 Task: Look for space in Djougou, Benin from 6th September, 2023 to 10th September, 2023 for 1 adult in price range Rs.10000 to Rs.15000. Place can be private room with 1  bedroom having 1 bed and 1 bathroom. Property type can be hotel. Booking option can be shelf check-in. Required host language is English.
Action: Mouse moved to (744, 137)
Screenshot: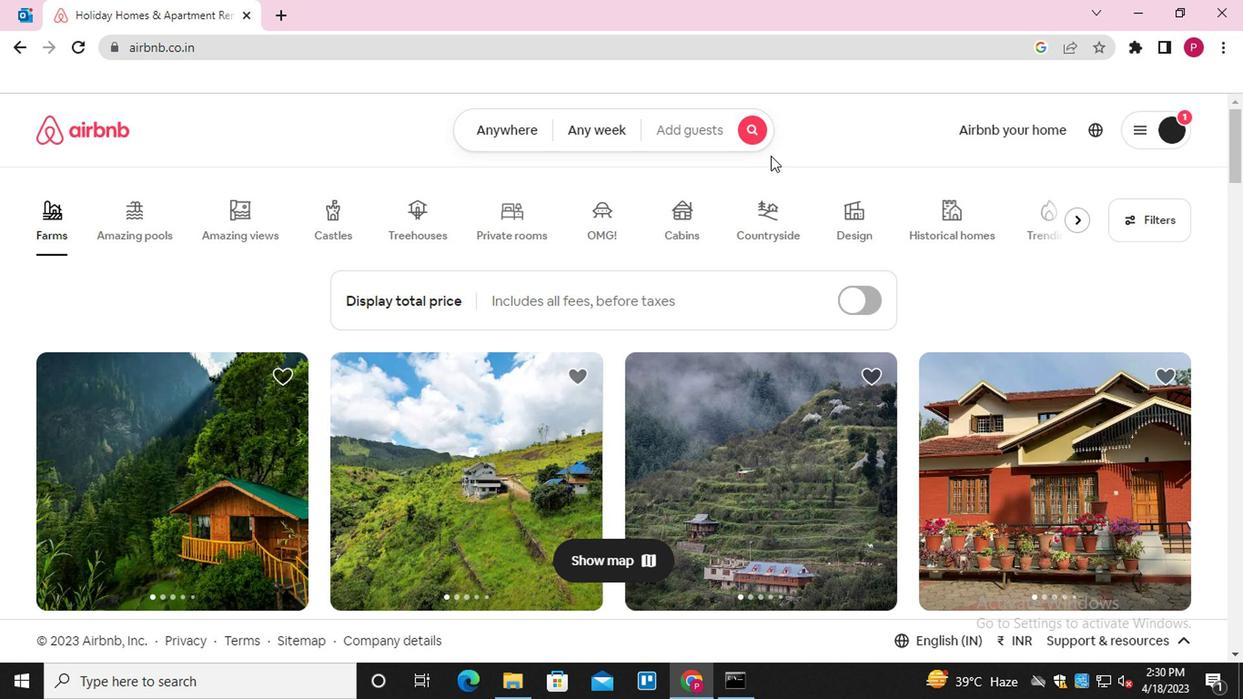 
Action: Mouse pressed left at (744, 137)
Screenshot: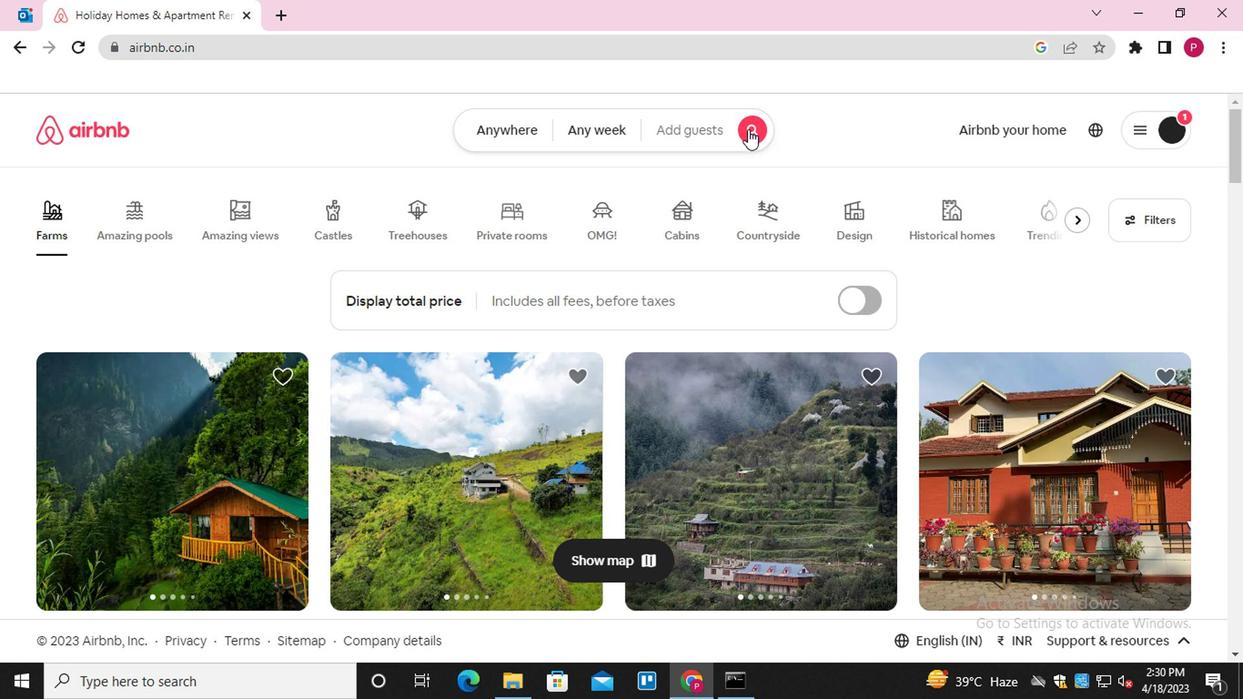 
Action: Mouse moved to (340, 218)
Screenshot: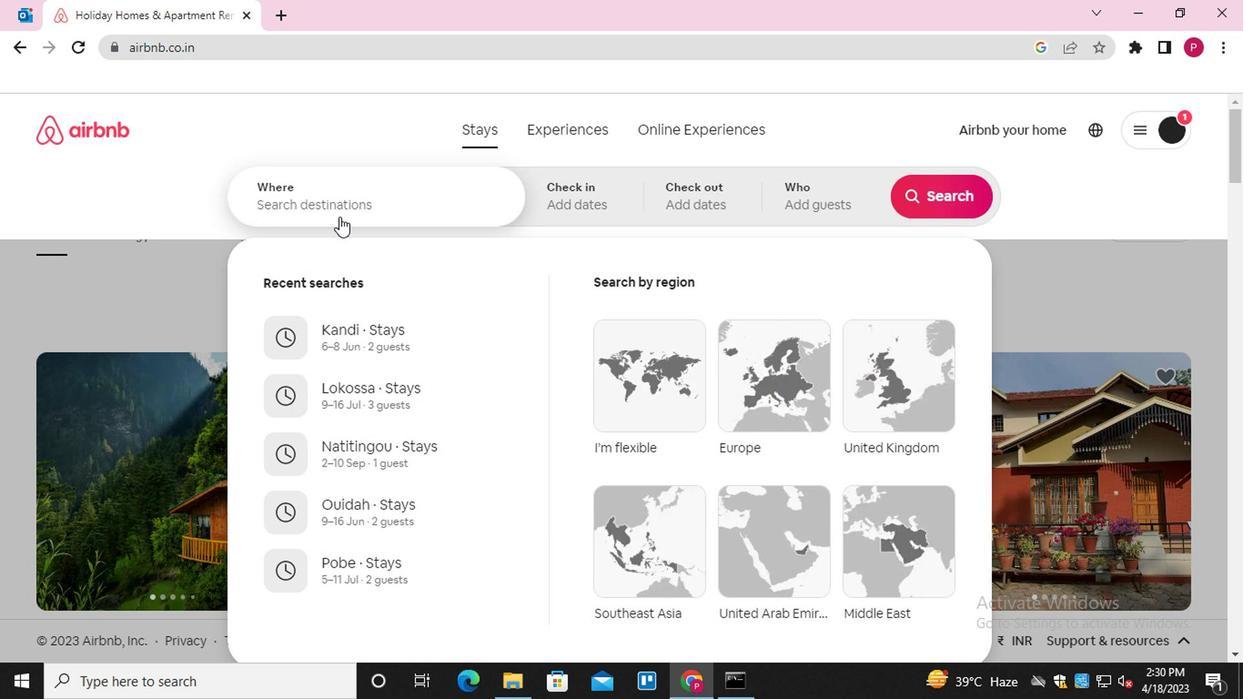 
Action: Mouse pressed left at (340, 218)
Screenshot: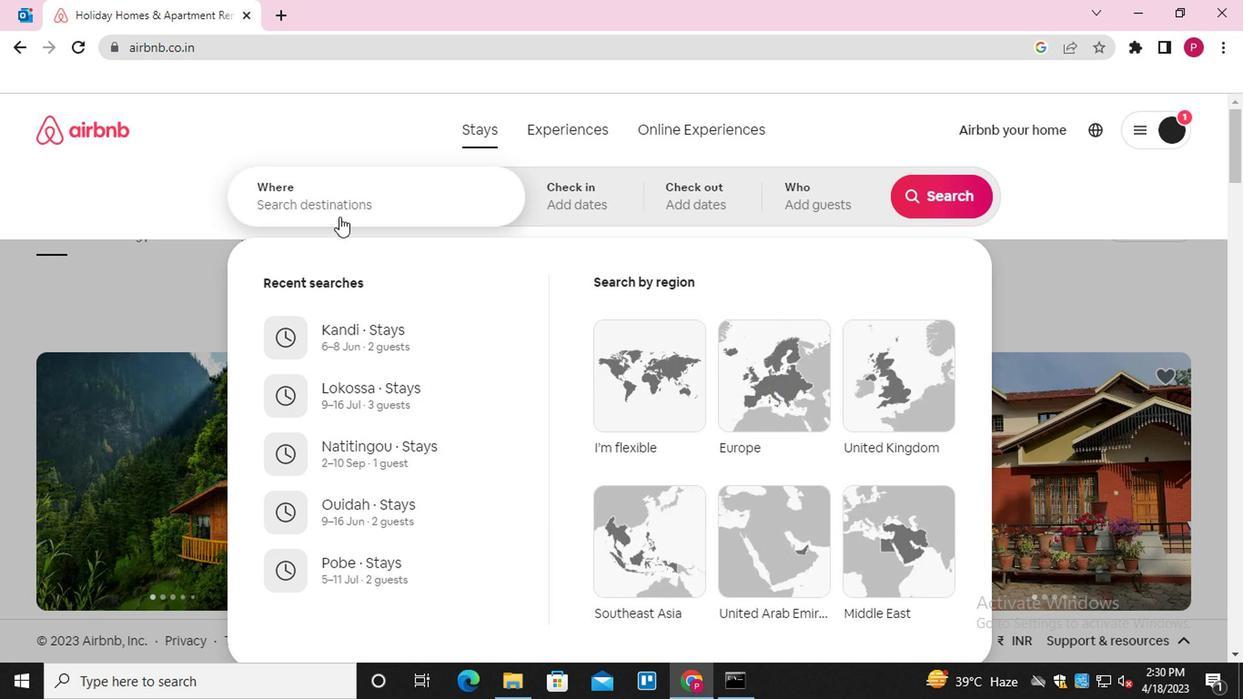 
Action: Key pressed <Key.shift><Key.shift><Key.shift><Key.shift>DJI<Key.backspace>OU
Screenshot: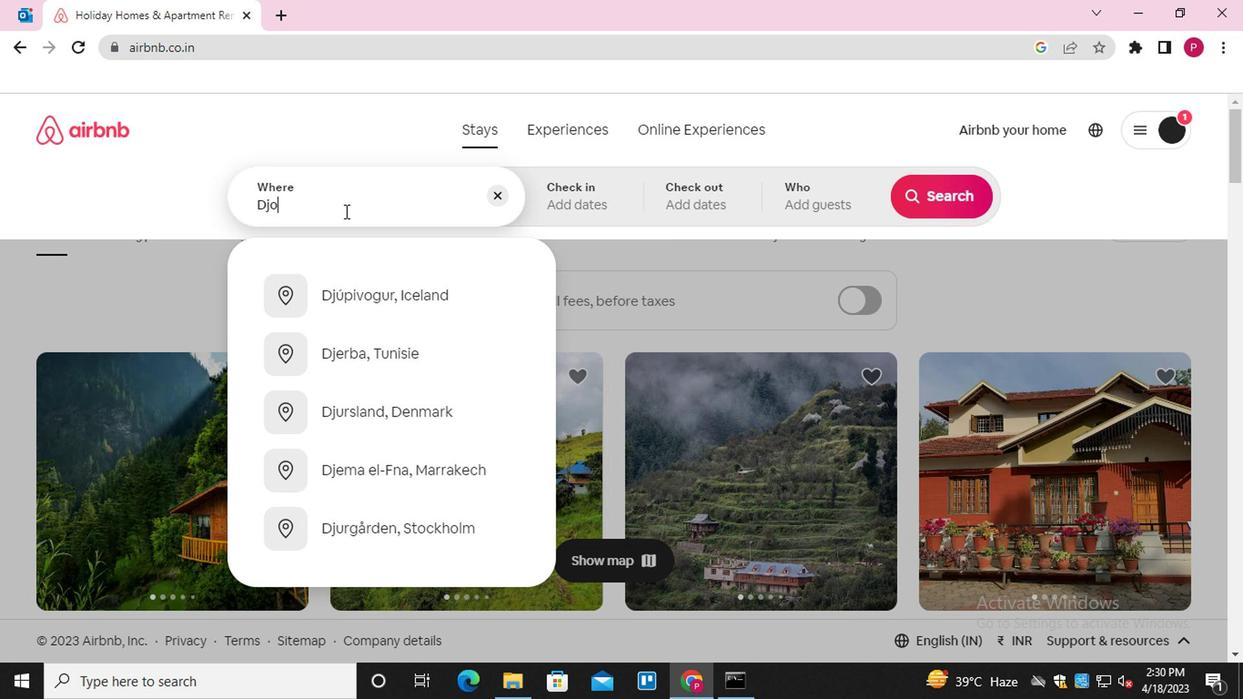 
Action: Mouse moved to (378, 299)
Screenshot: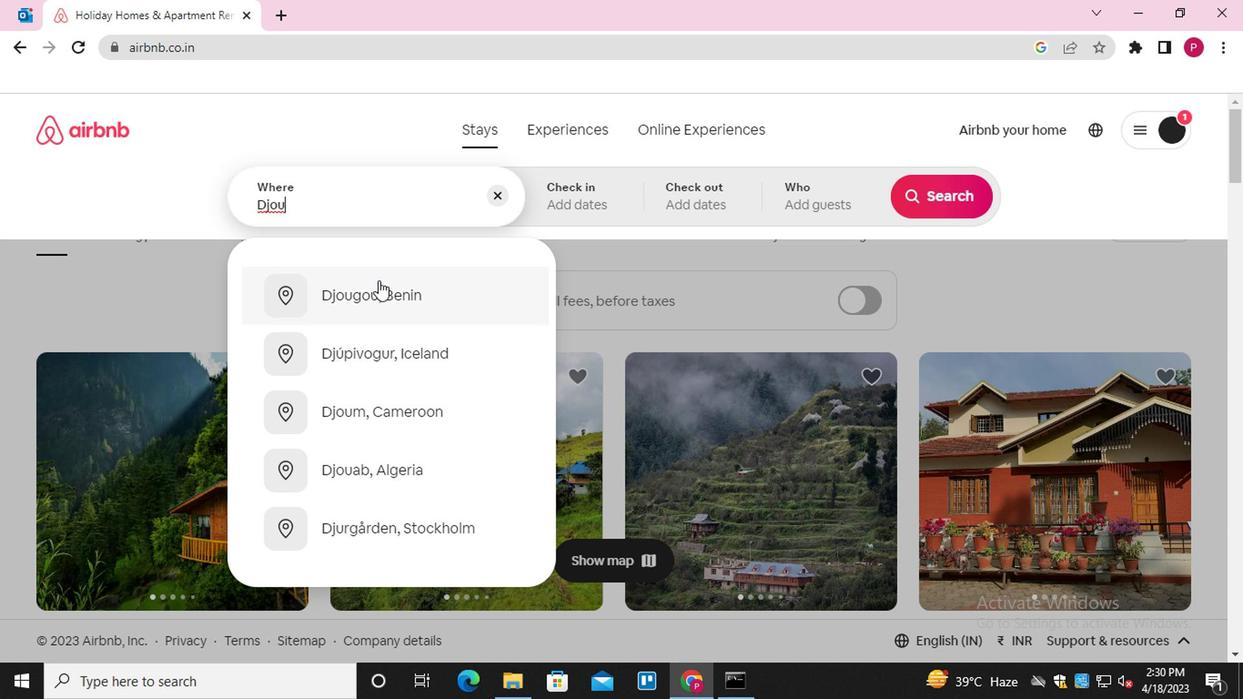 
Action: Mouse pressed left at (378, 299)
Screenshot: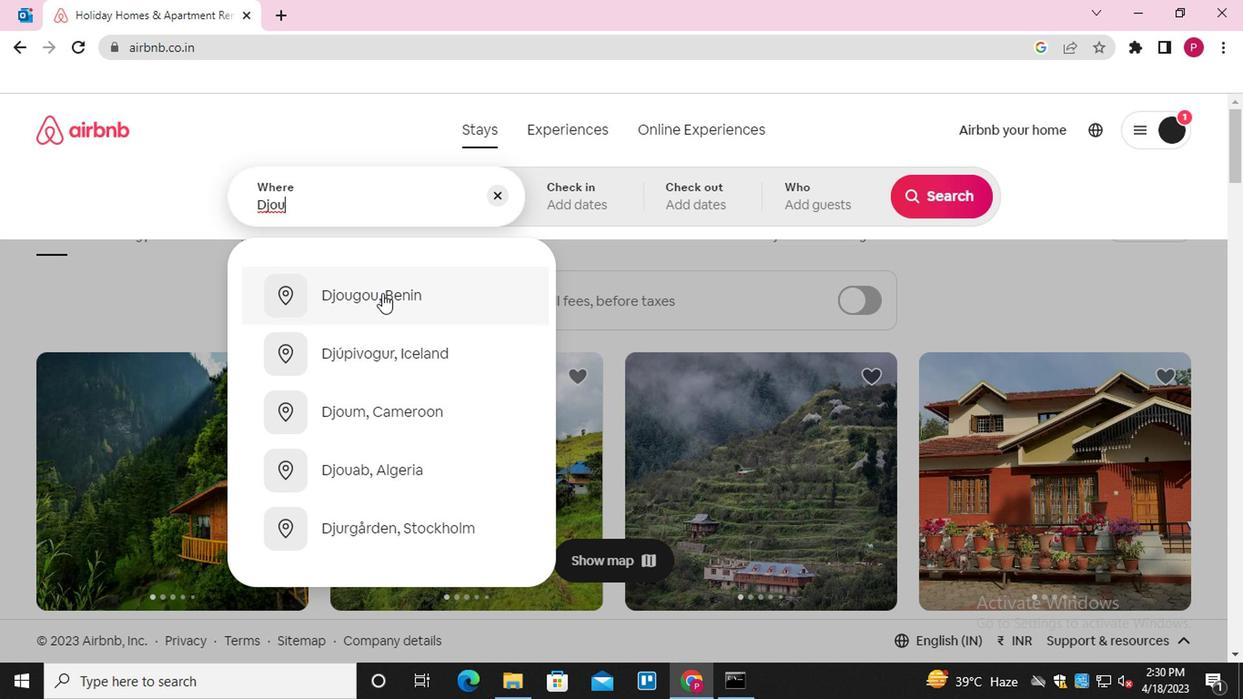
Action: Mouse moved to (914, 346)
Screenshot: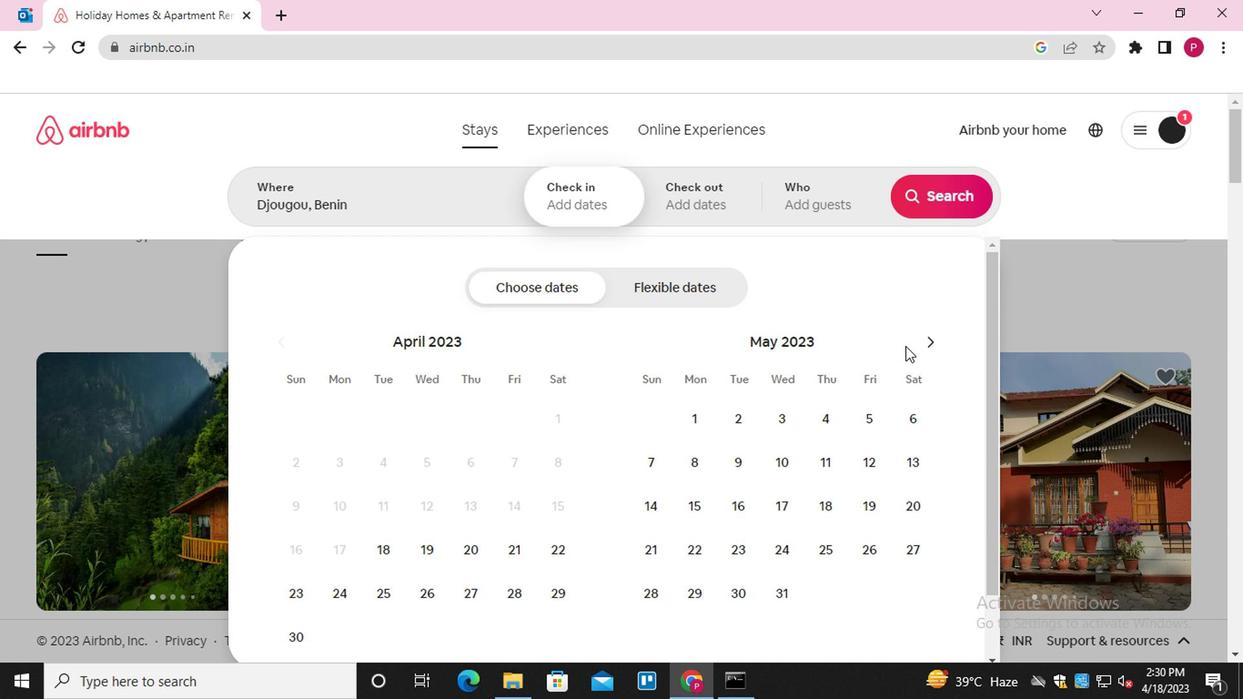 
Action: Mouse pressed left at (914, 346)
Screenshot: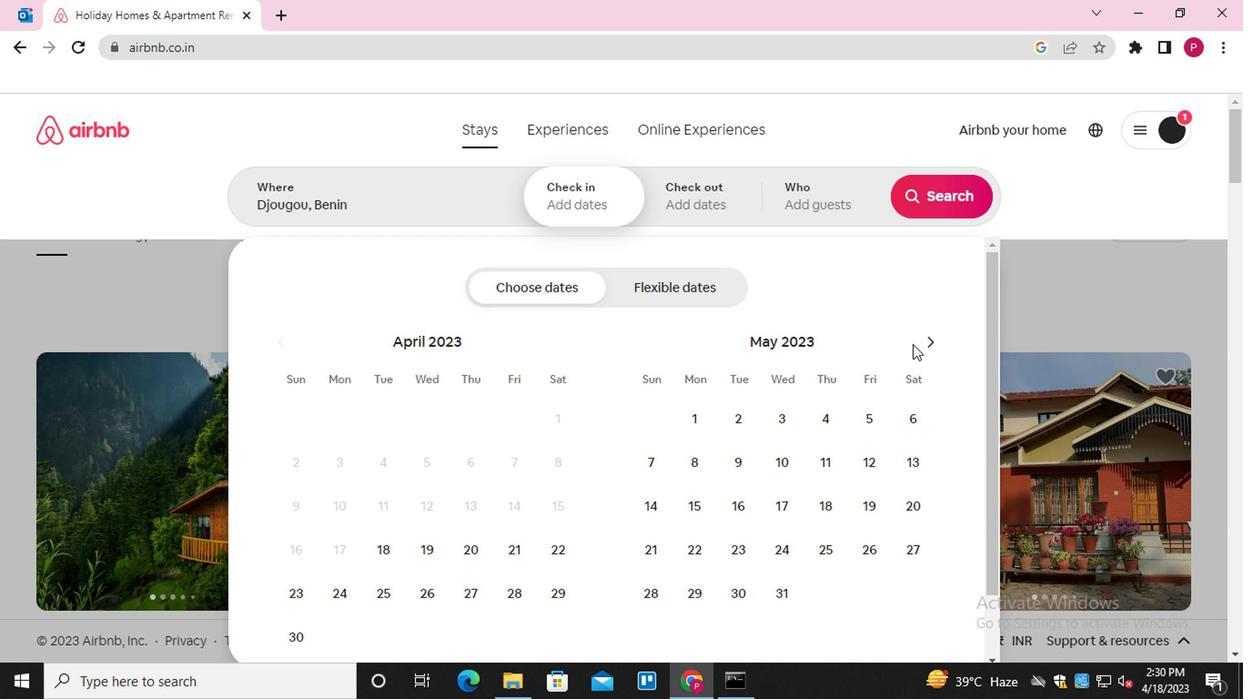 
Action: Mouse pressed left at (914, 346)
Screenshot: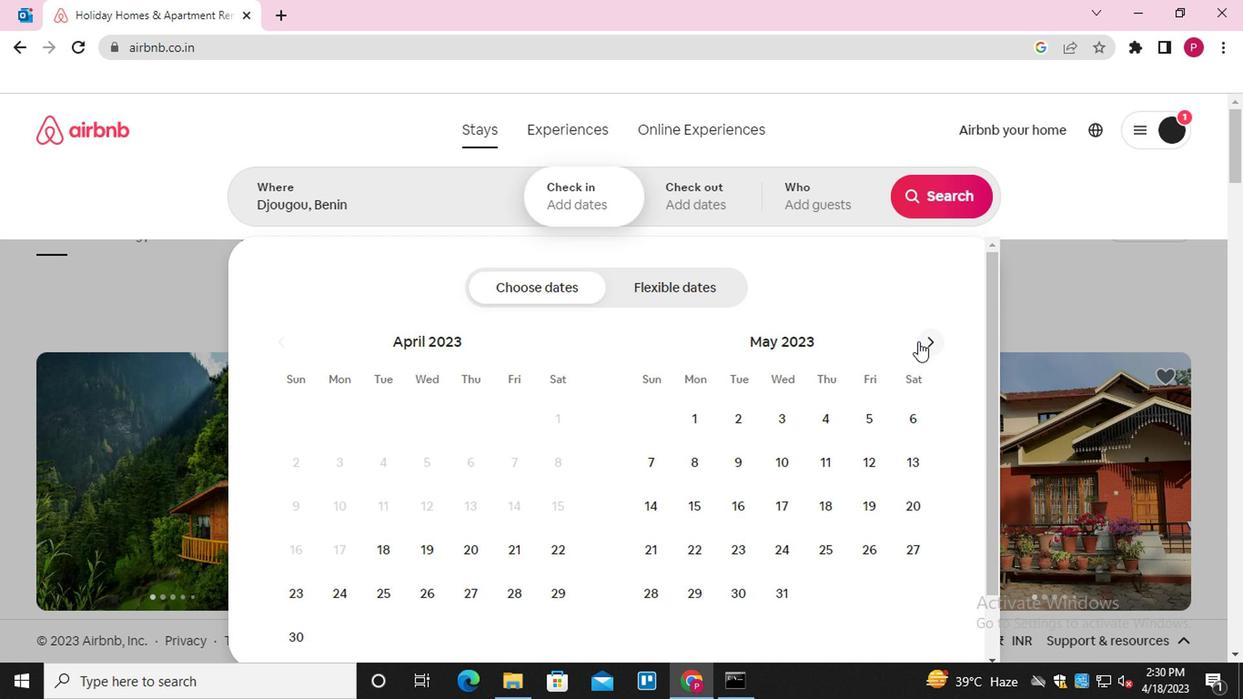 
Action: Mouse pressed left at (914, 346)
Screenshot: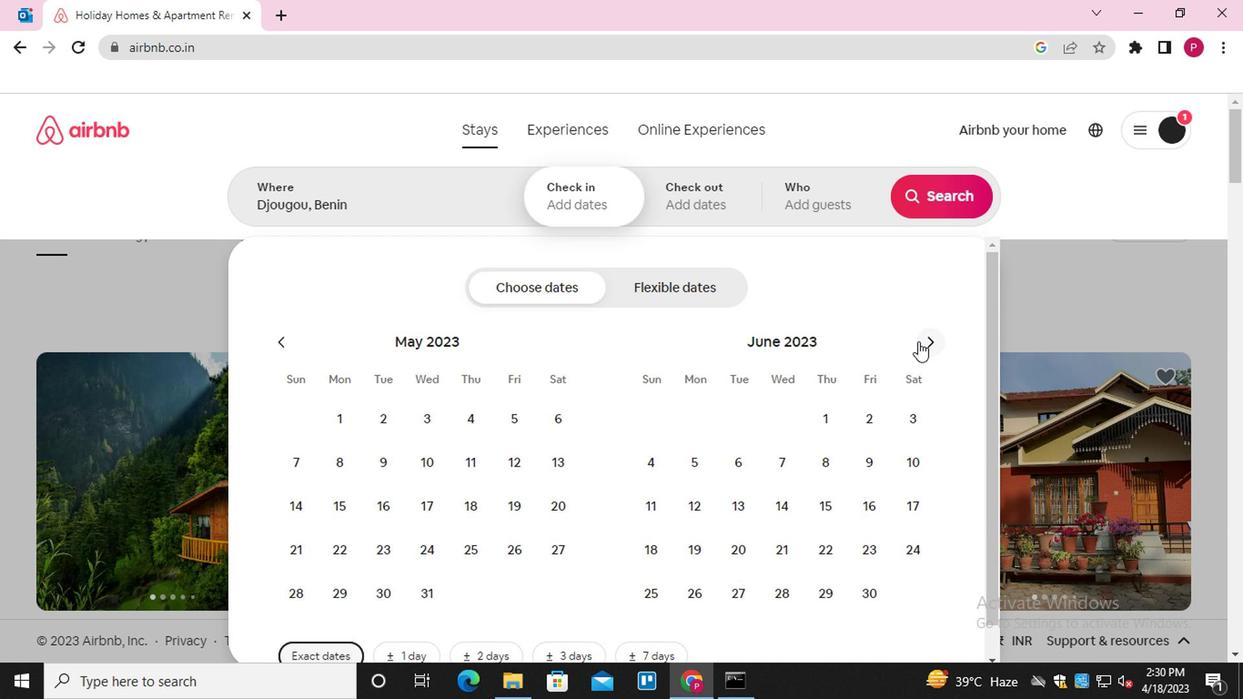 
Action: Mouse pressed left at (914, 346)
Screenshot: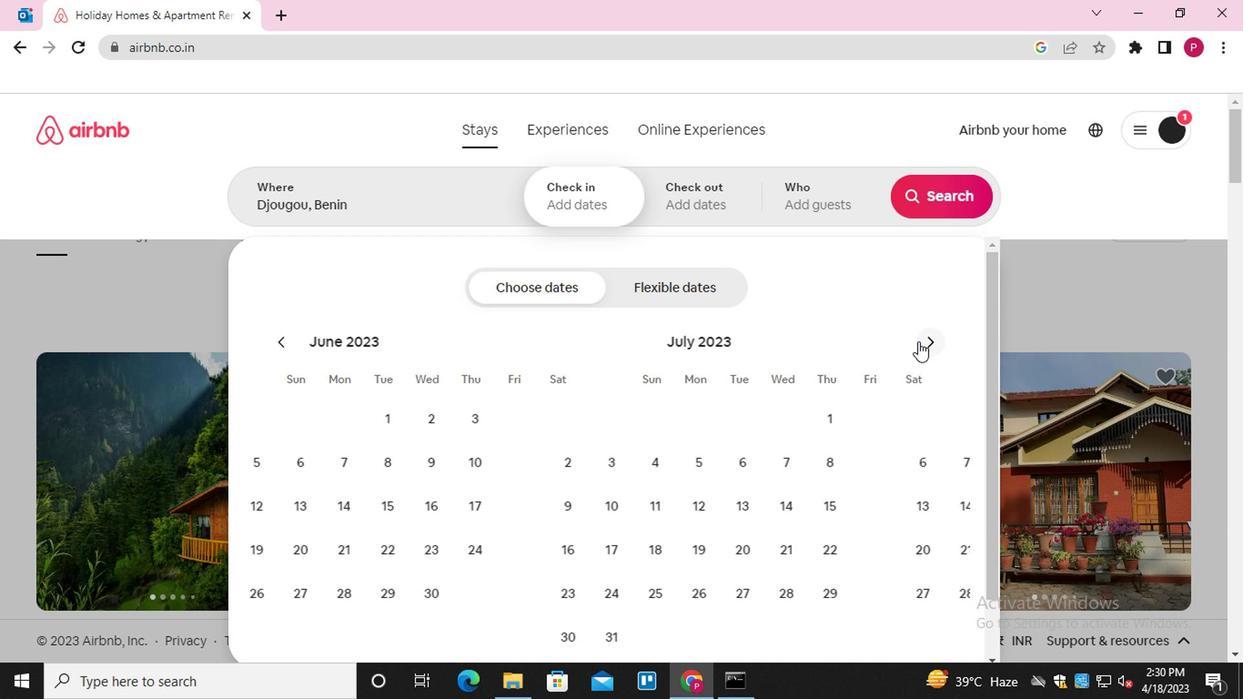 
Action: Mouse moved to (794, 473)
Screenshot: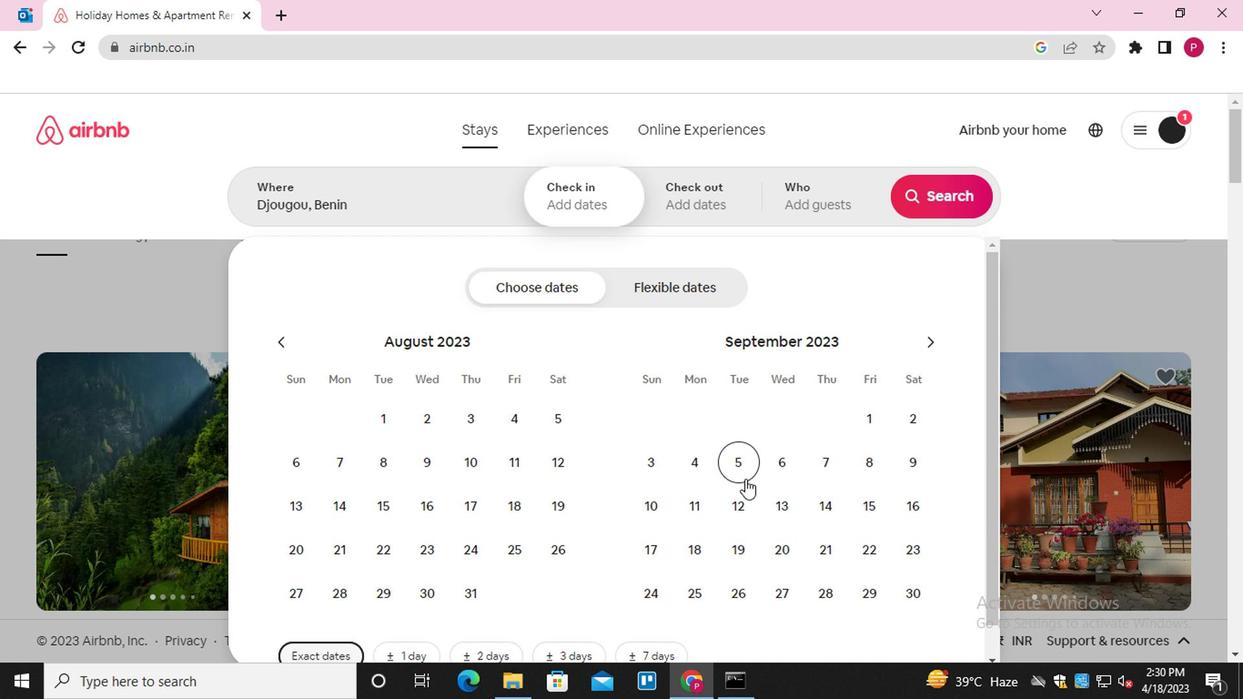 
Action: Mouse pressed left at (794, 473)
Screenshot: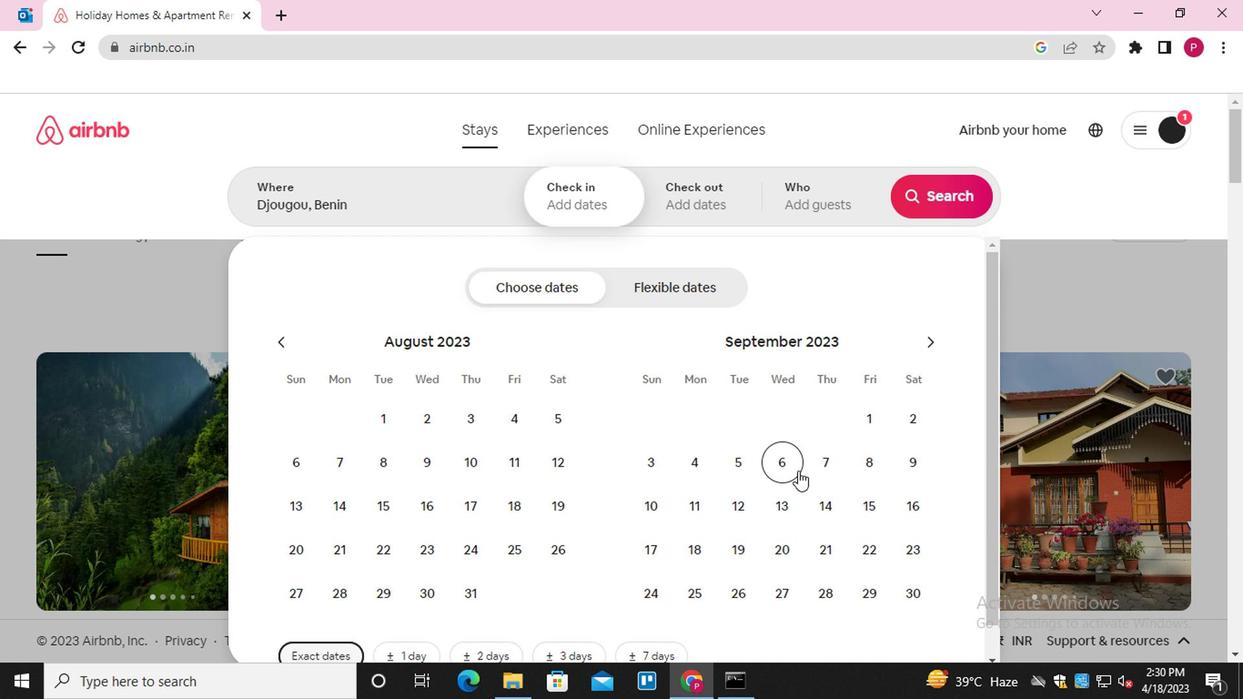 
Action: Mouse moved to (654, 502)
Screenshot: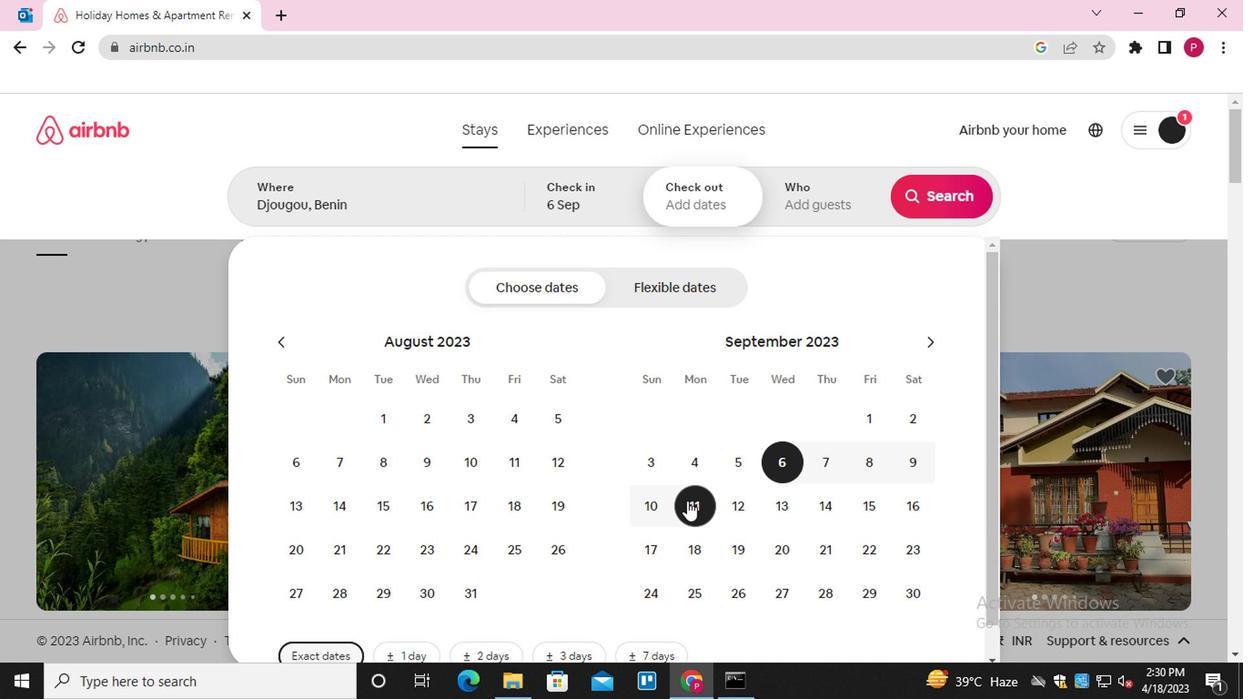 
Action: Mouse pressed left at (654, 502)
Screenshot: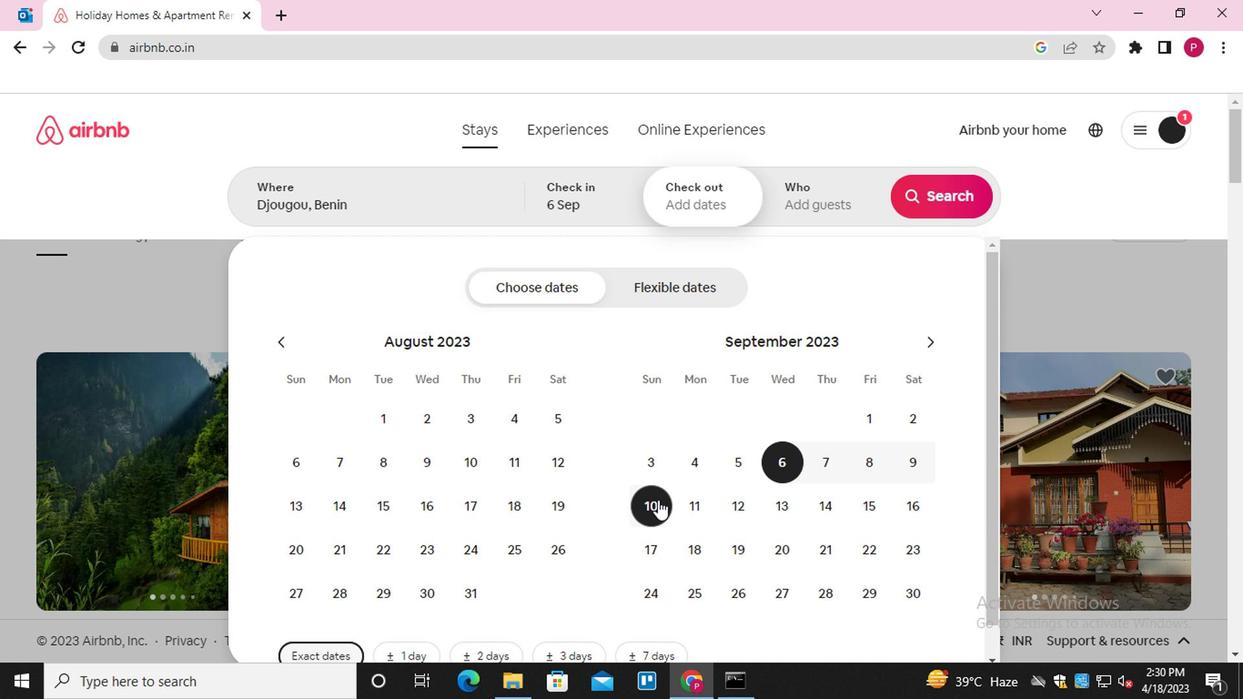 
Action: Mouse moved to (826, 207)
Screenshot: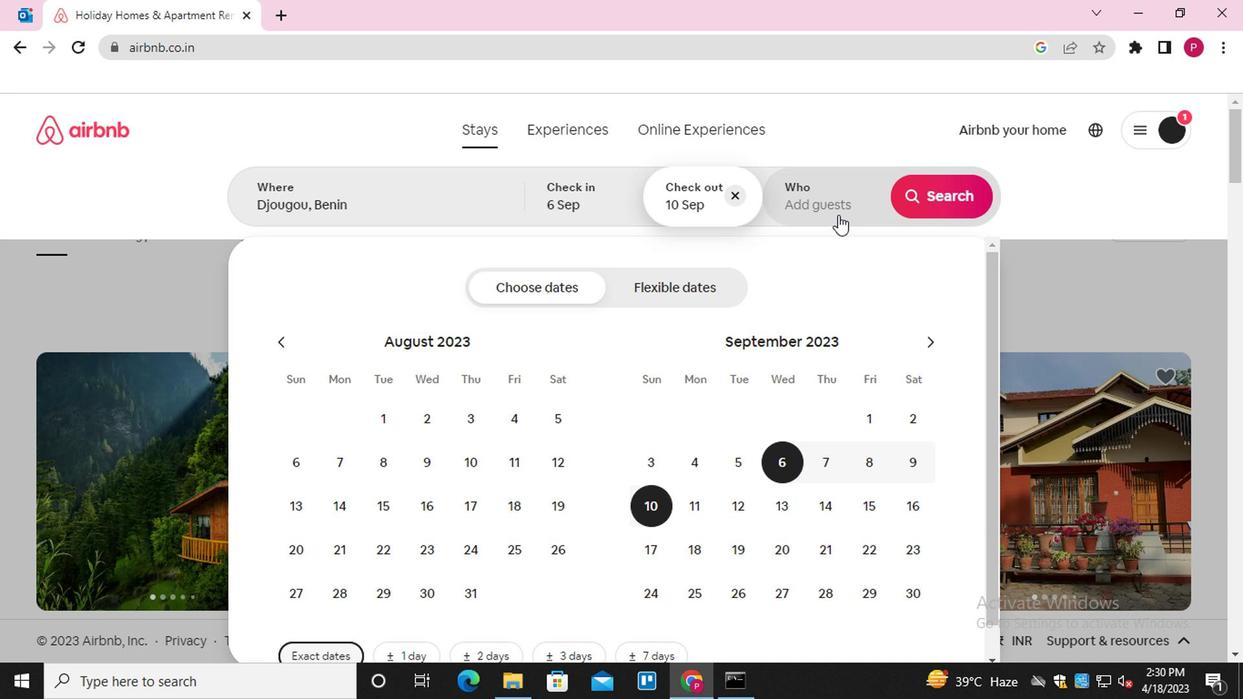 
Action: Mouse pressed left at (826, 207)
Screenshot: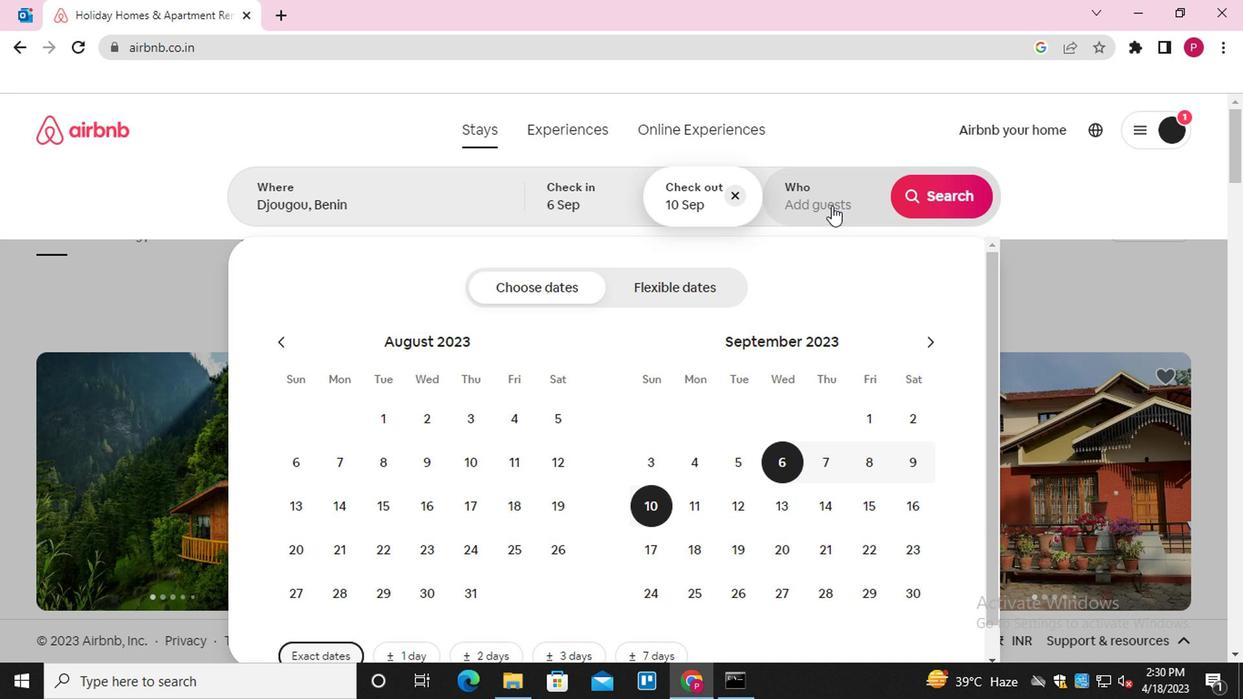 
Action: Mouse moved to (934, 298)
Screenshot: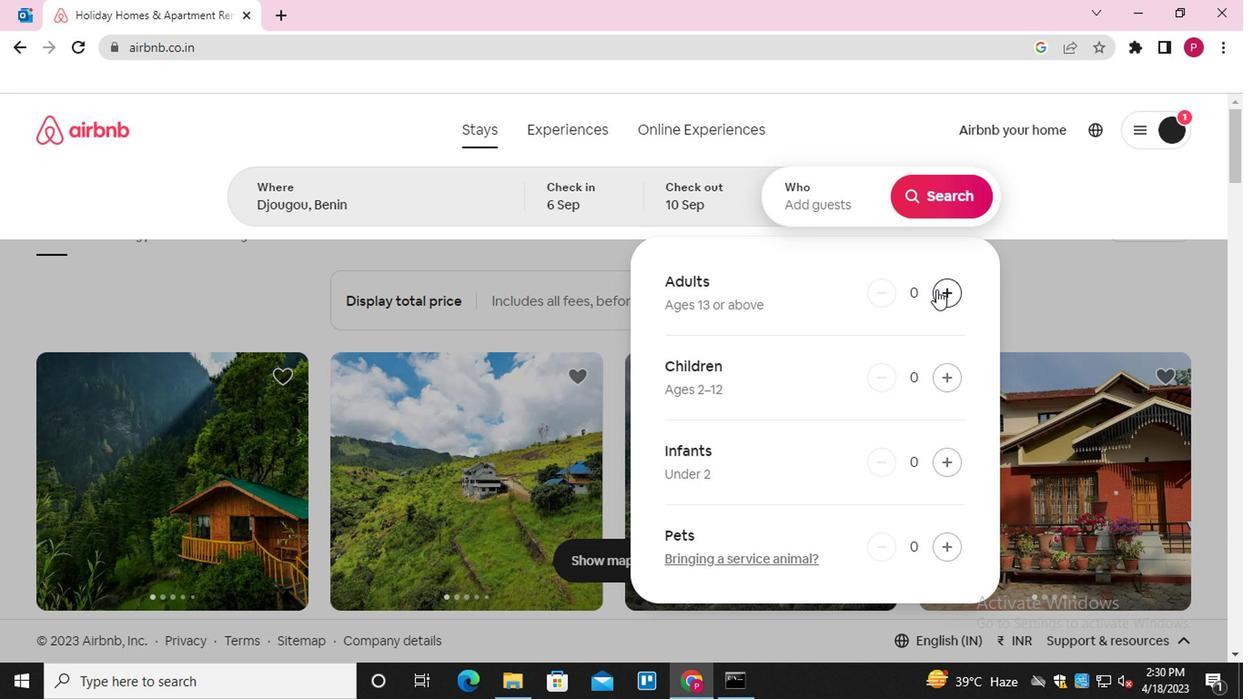 
Action: Mouse pressed left at (934, 298)
Screenshot: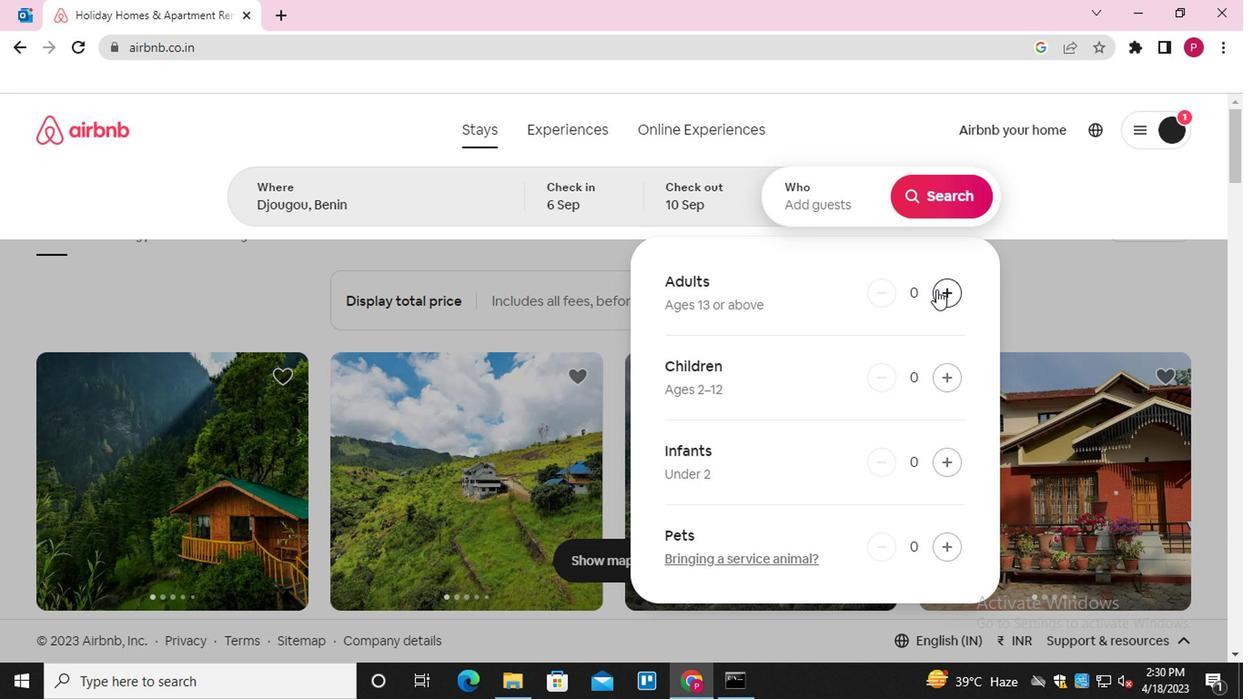 
Action: Mouse moved to (918, 201)
Screenshot: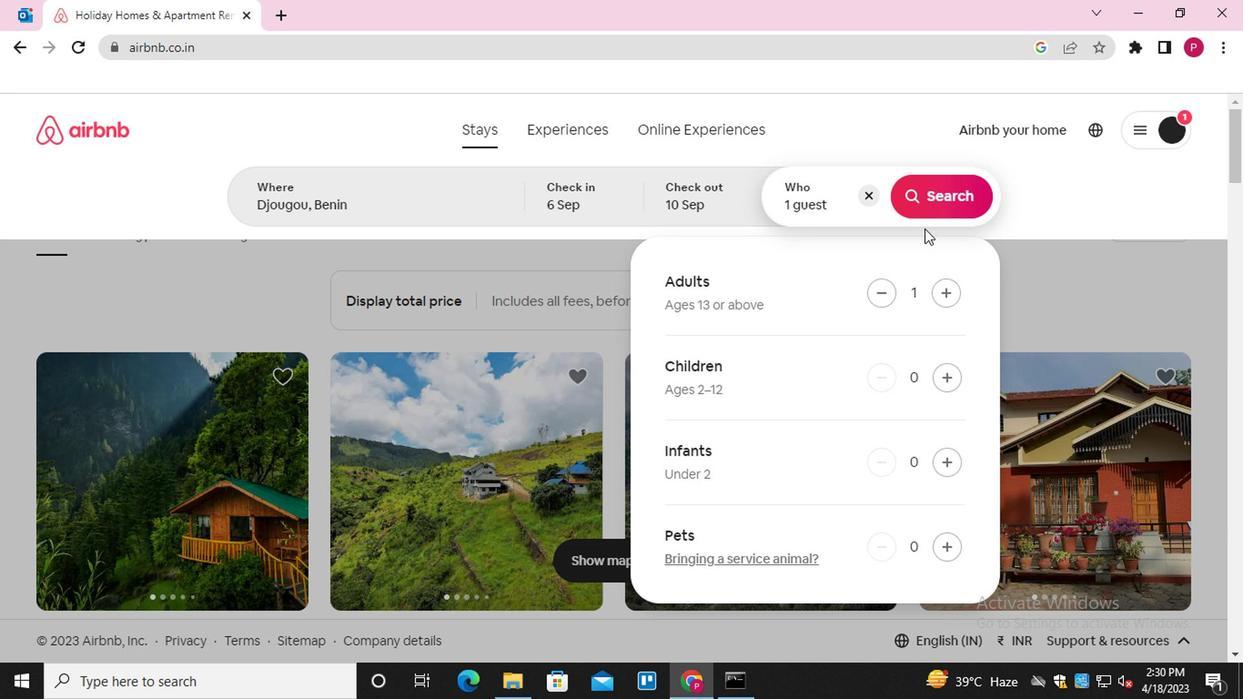 
Action: Mouse pressed left at (918, 201)
Screenshot: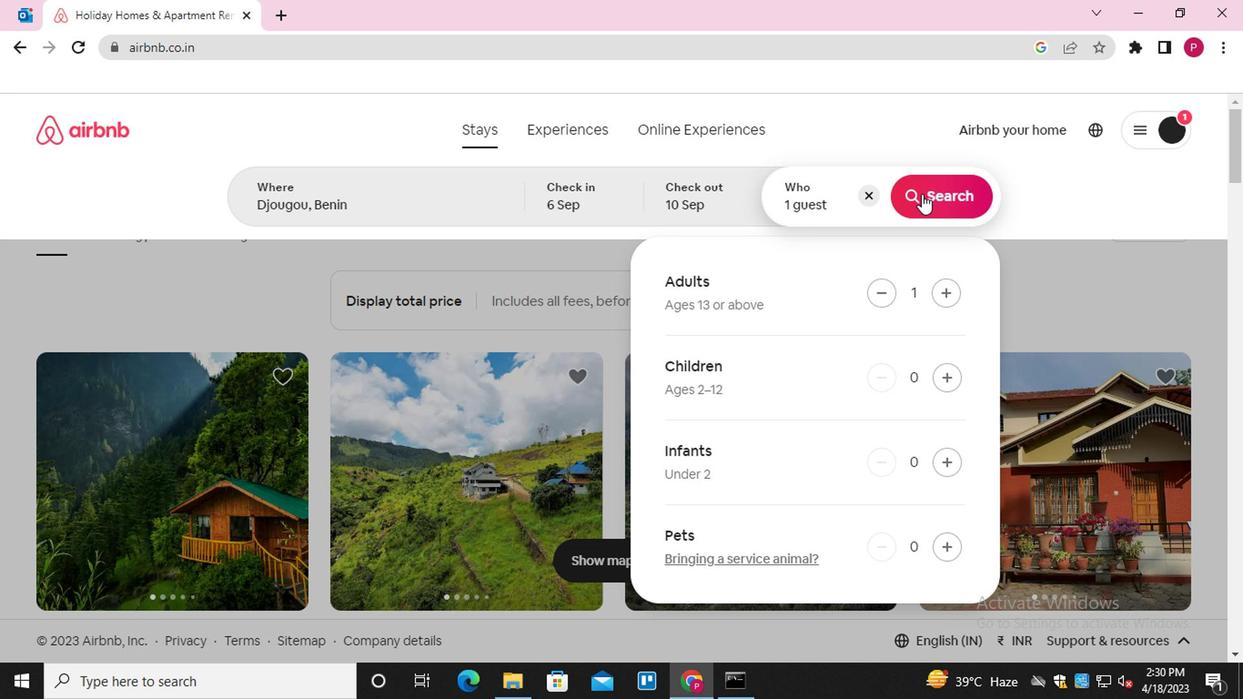 
Action: Mouse moved to (1141, 211)
Screenshot: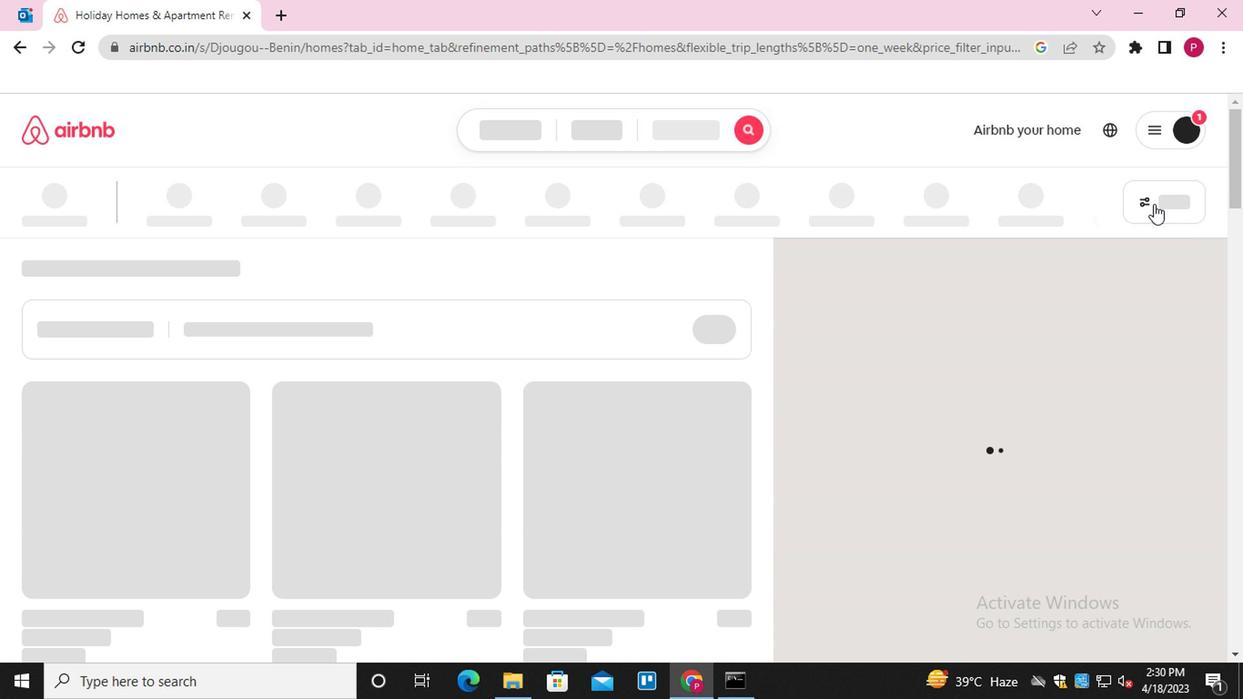 
Action: Mouse pressed left at (1141, 211)
Screenshot: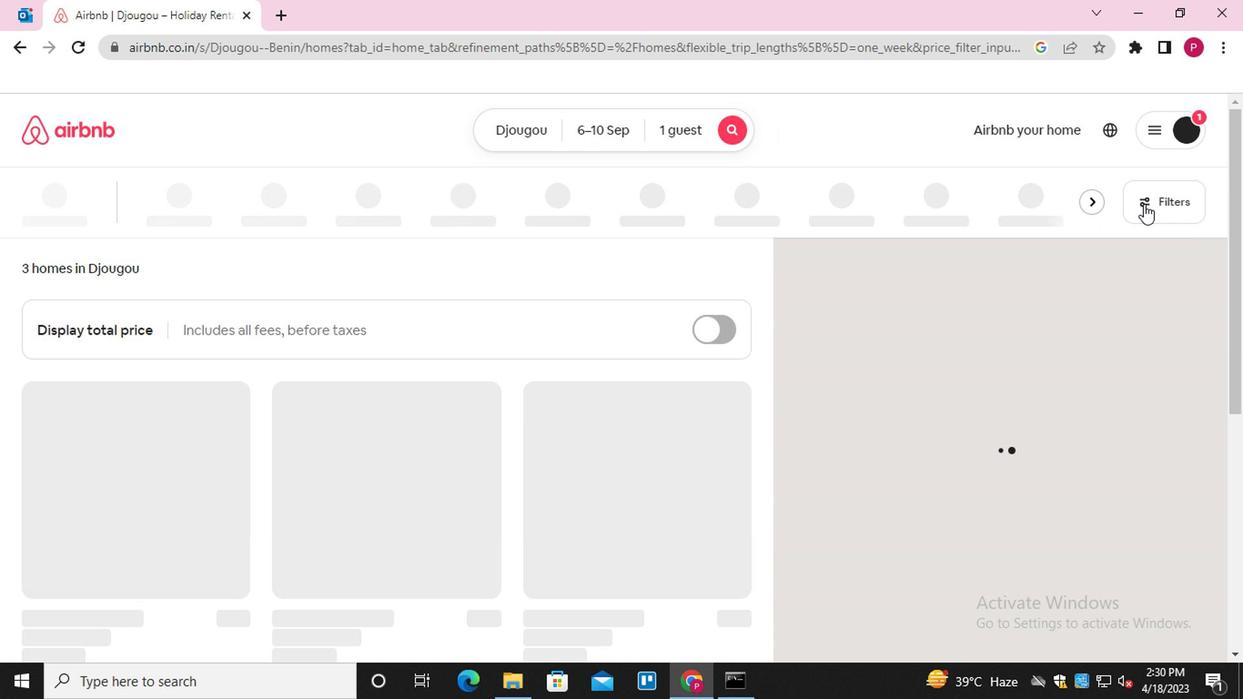 
Action: Mouse moved to (400, 442)
Screenshot: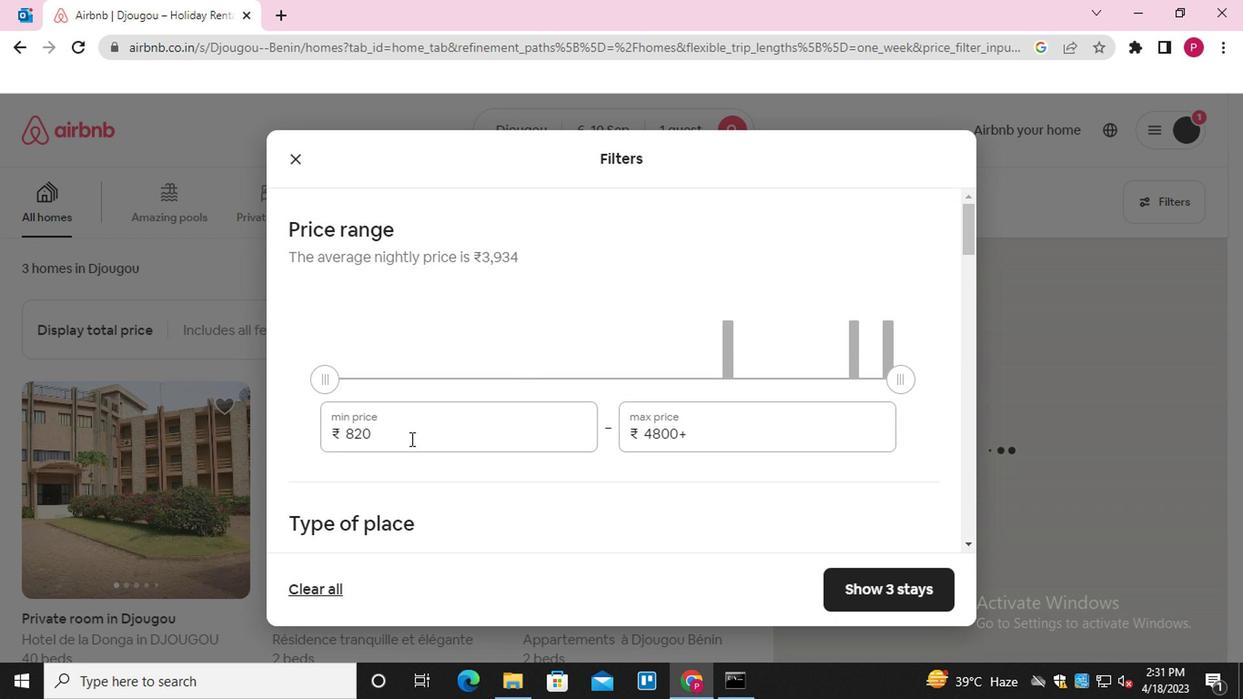 
Action: Mouse pressed left at (400, 442)
Screenshot: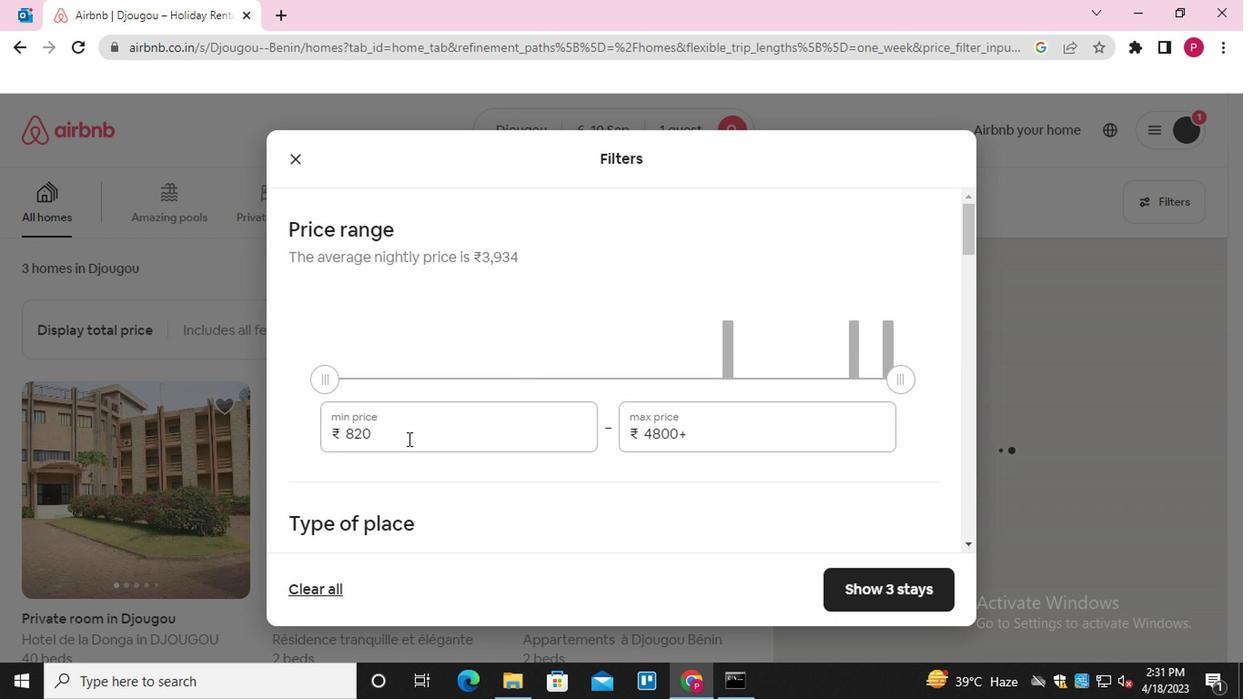 
Action: Mouse pressed left at (400, 442)
Screenshot: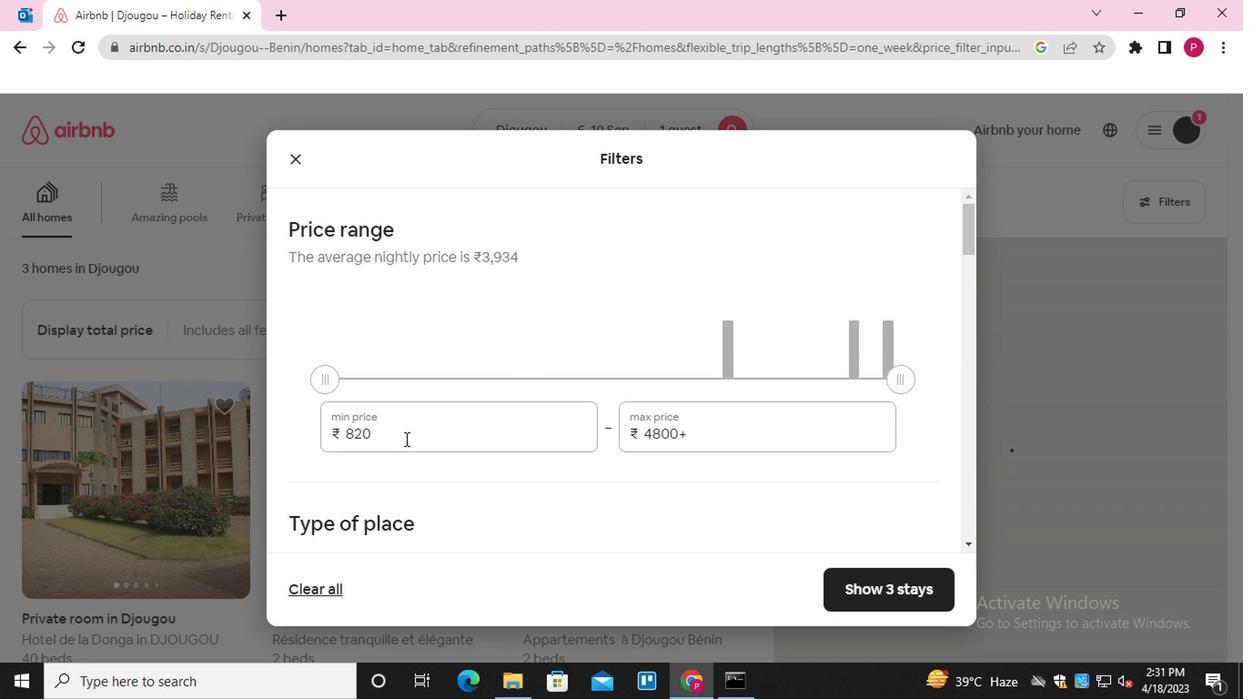 
Action: Key pressed 10000<Key.tab>15000
Screenshot: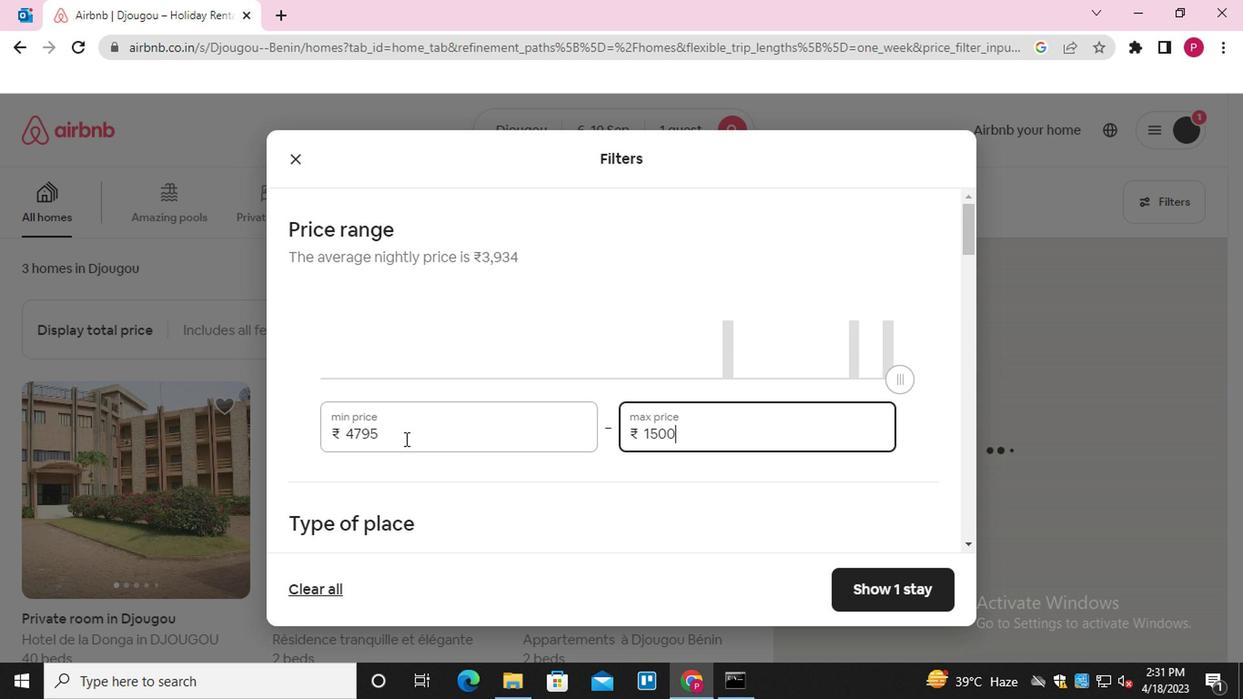 
Action: Mouse moved to (356, 436)
Screenshot: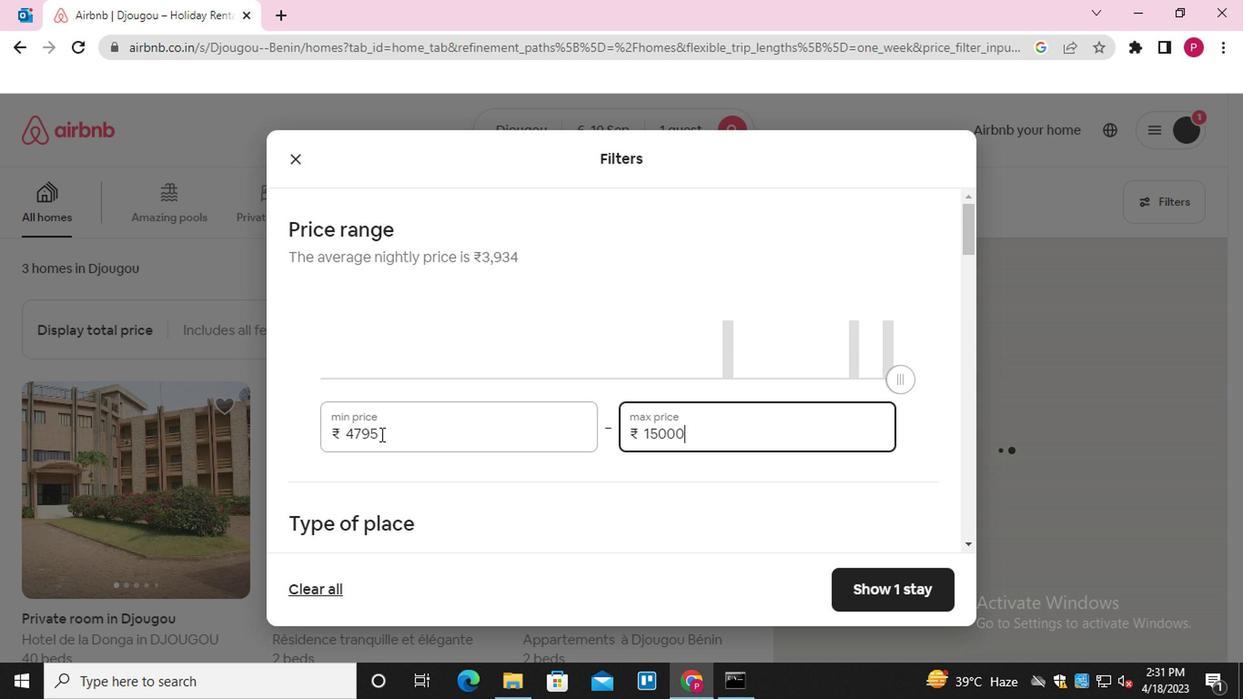 
Action: Mouse pressed left at (356, 436)
Screenshot: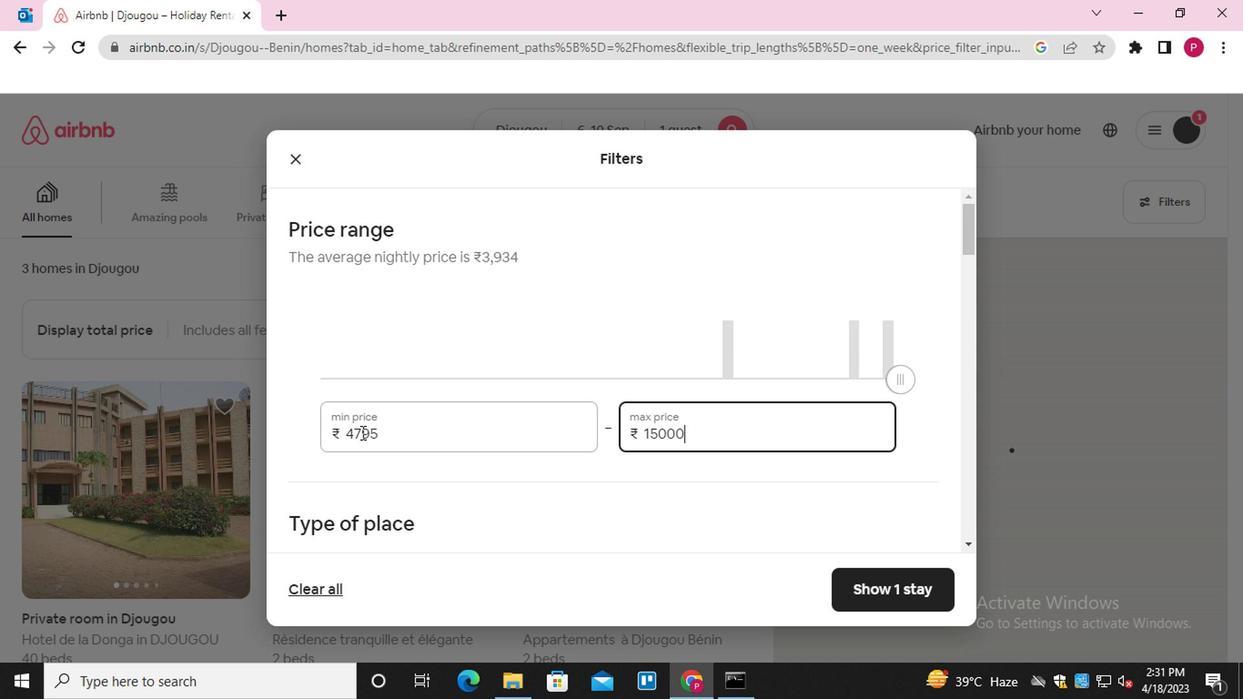 
Action: Mouse pressed left at (356, 436)
Screenshot: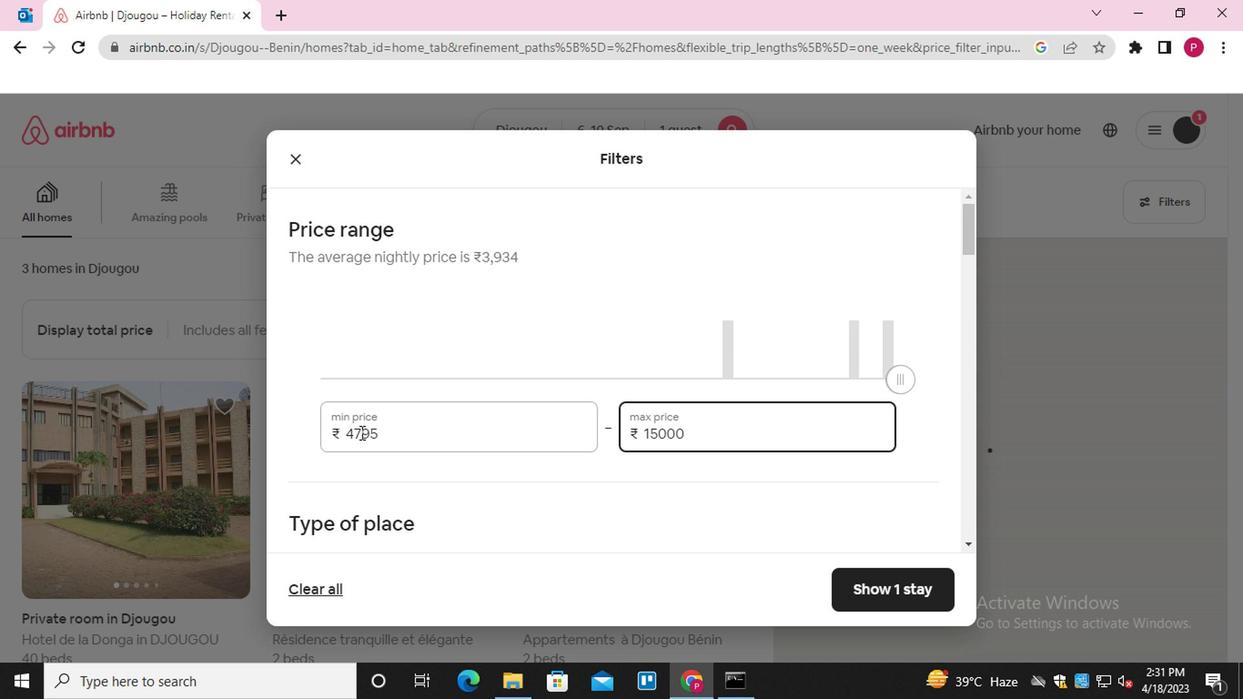 
Action: Mouse moved to (364, 437)
Screenshot: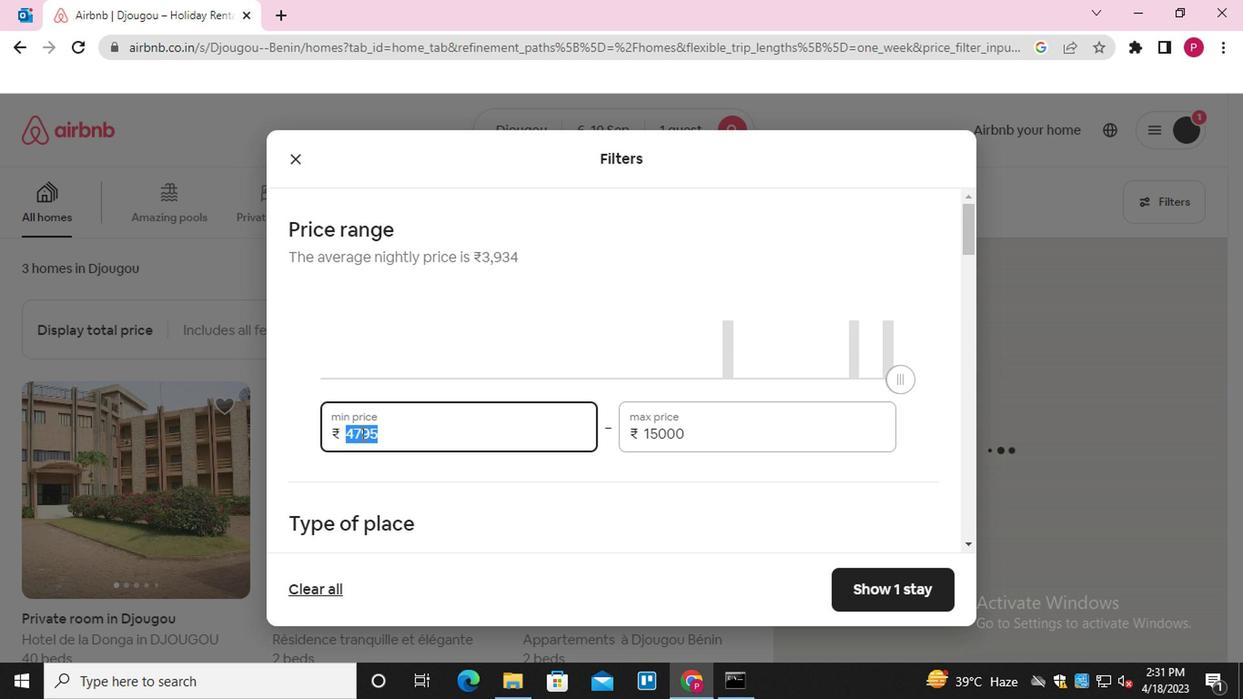 
Action: Key pressed 10000
Screenshot: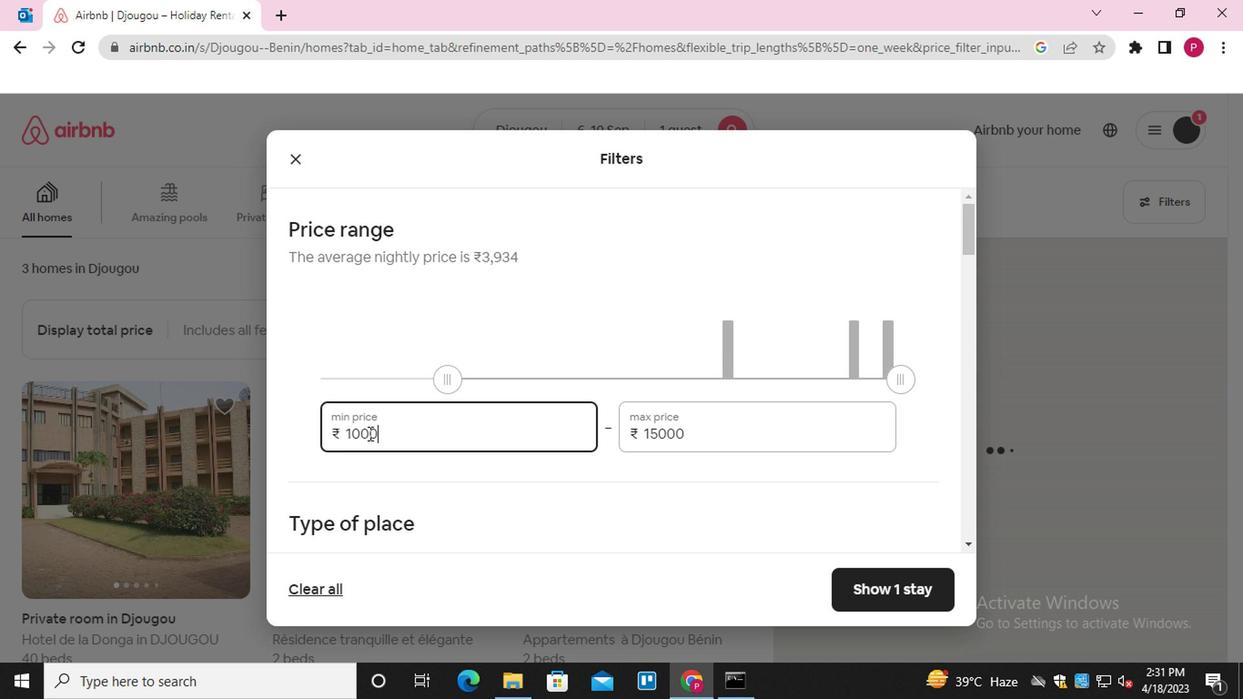 
Action: Mouse moved to (597, 514)
Screenshot: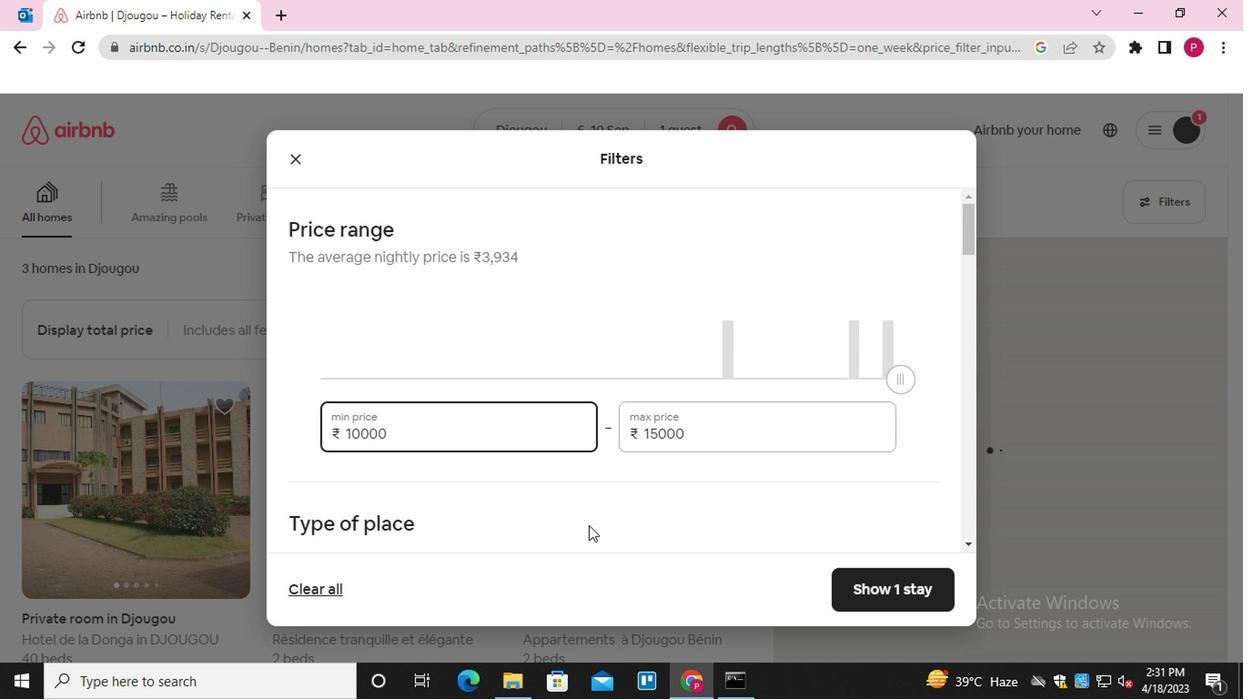 
Action: Mouse pressed left at (597, 514)
Screenshot: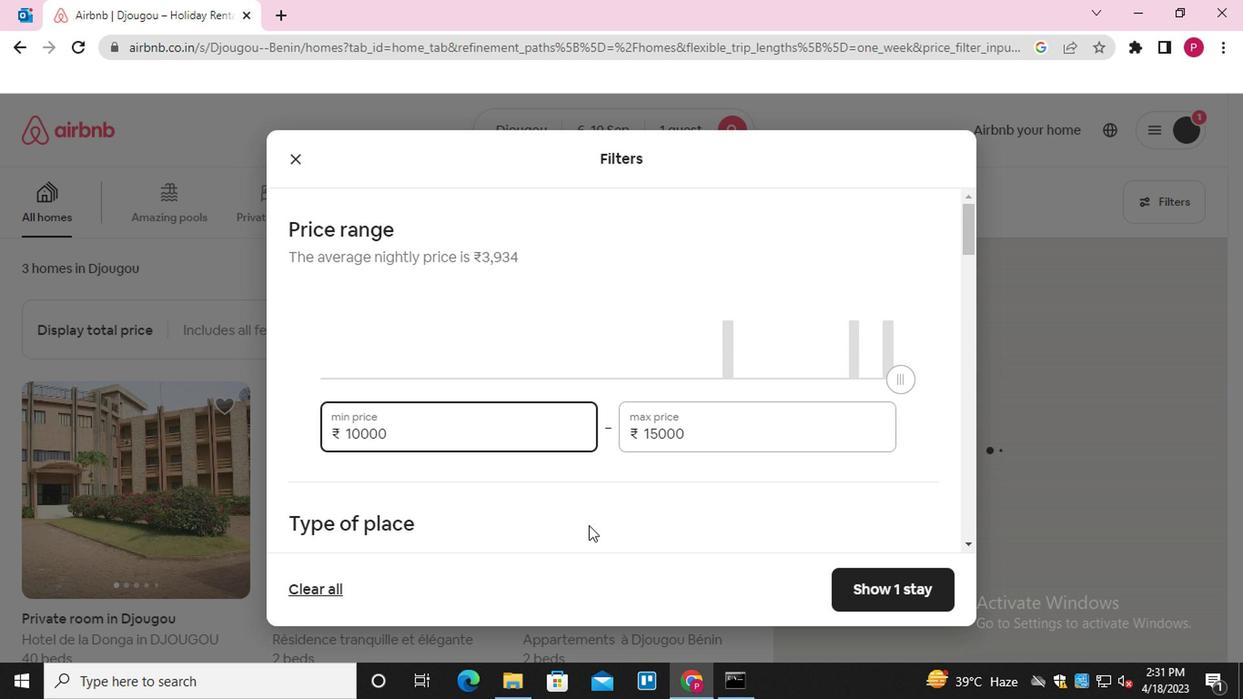 
Action: Mouse moved to (615, 496)
Screenshot: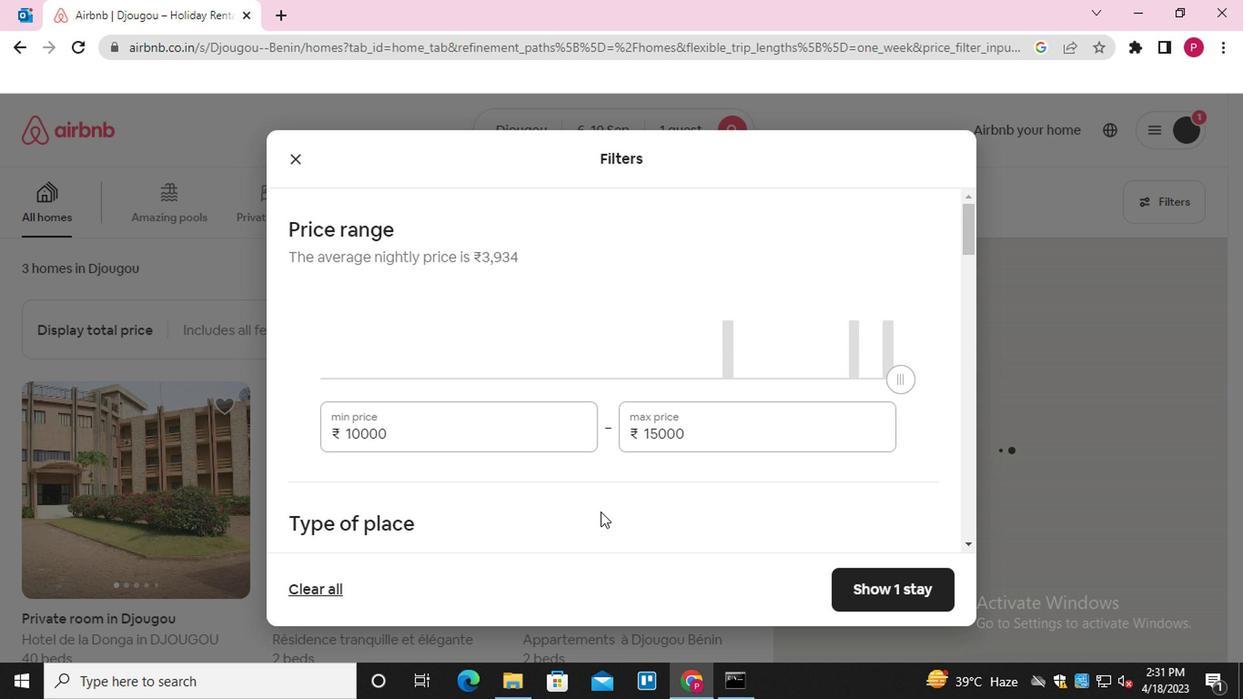 
Action: Mouse scrolled (615, 495) with delta (0, -1)
Screenshot: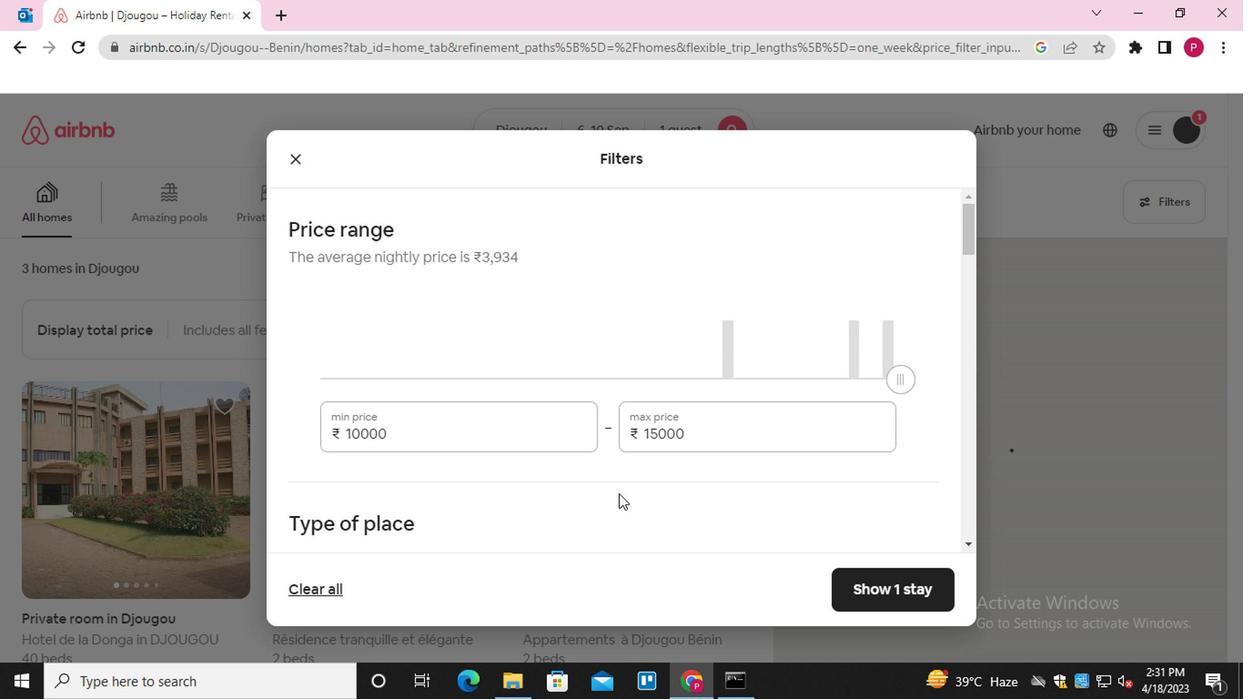 
Action: Mouse scrolled (615, 495) with delta (0, -1)
Screenshot: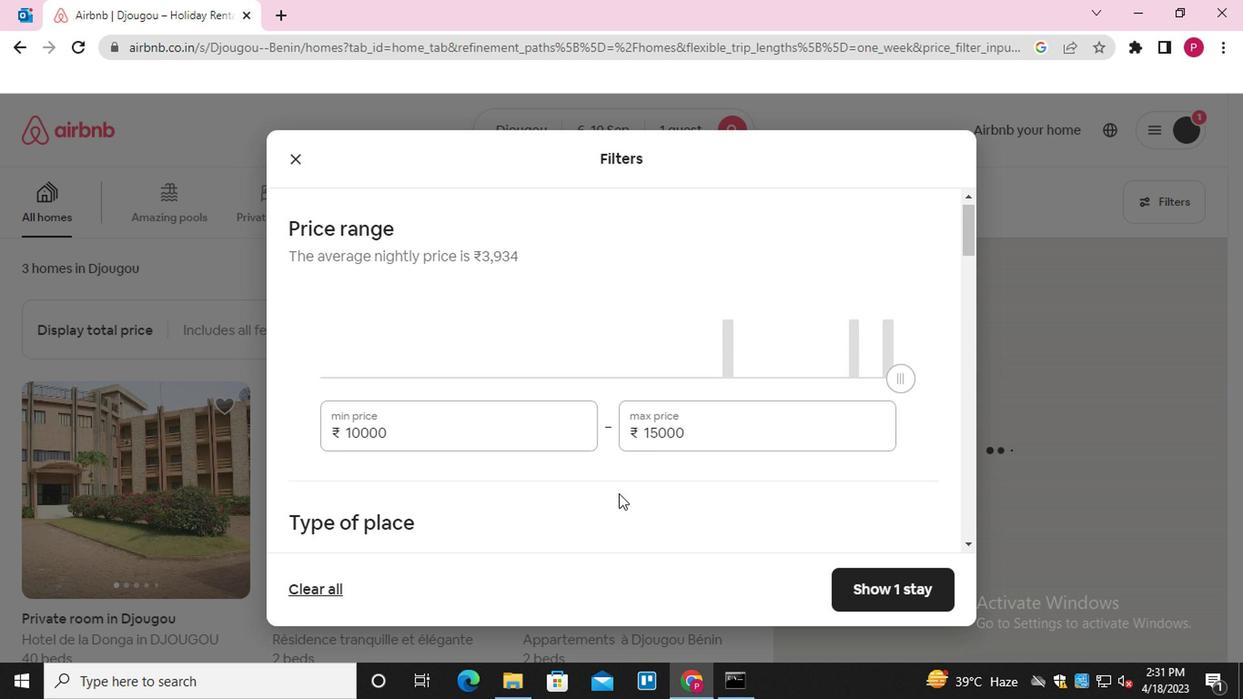 
Action: Mouse moved to (620, 409)
Screenshot: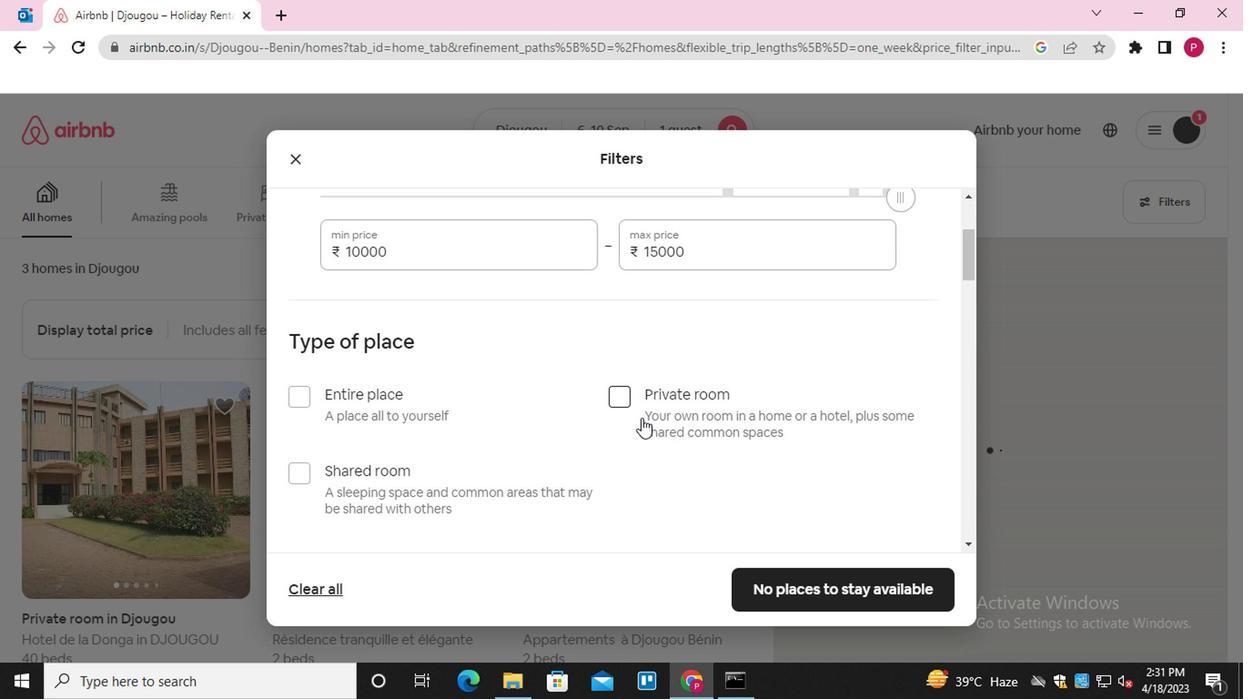 
Action: Mouse pressed left at (620, 409)
Screenshot: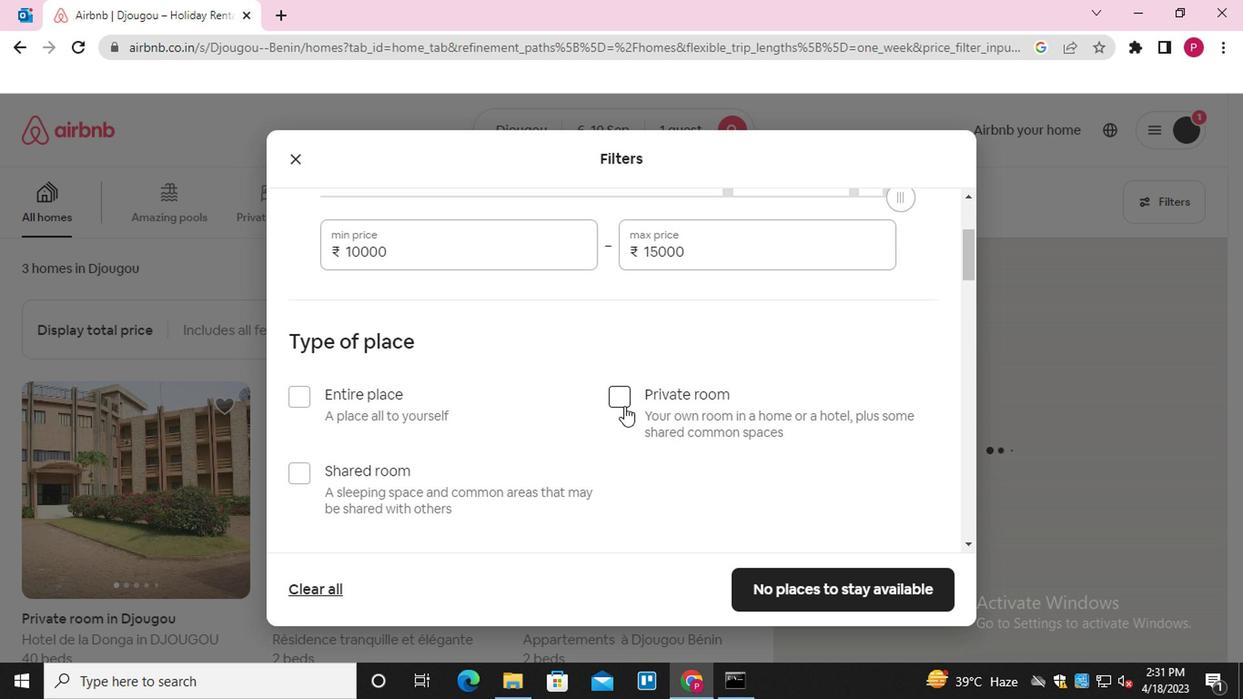 
Action: Mouse moved to (630, 472)
Screenshot: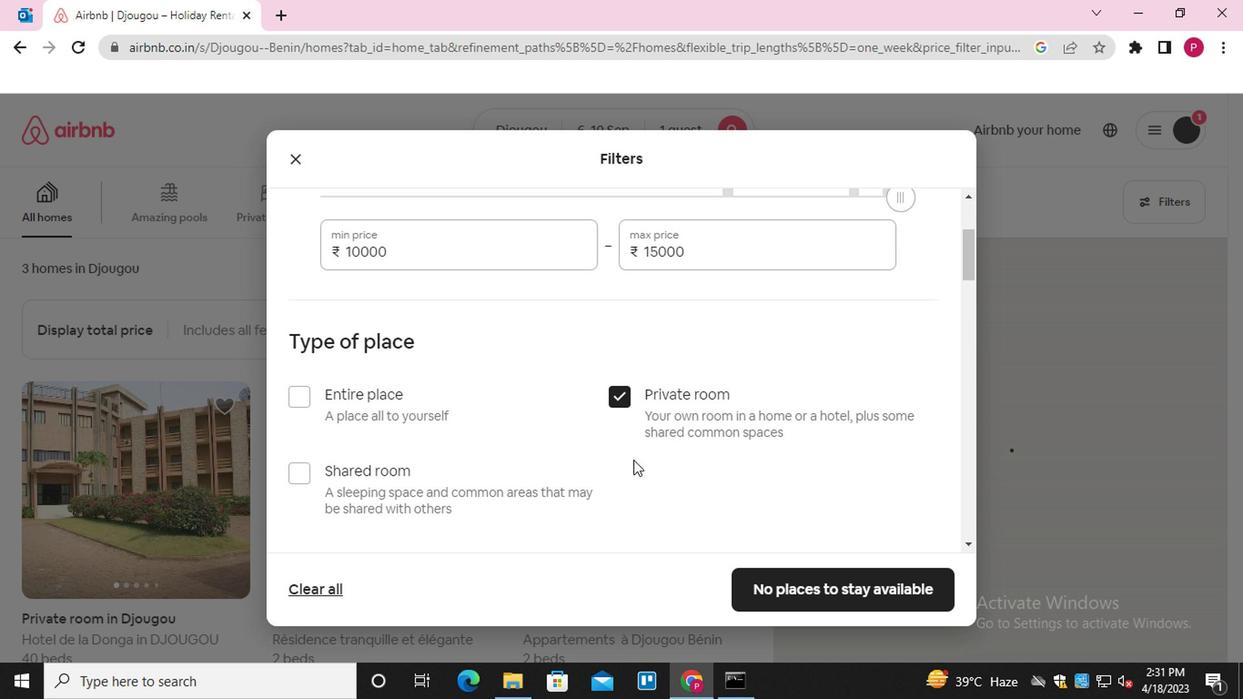 
Action: Mouse scrolled (630, 471) with delta (0, 0)
Screenshot: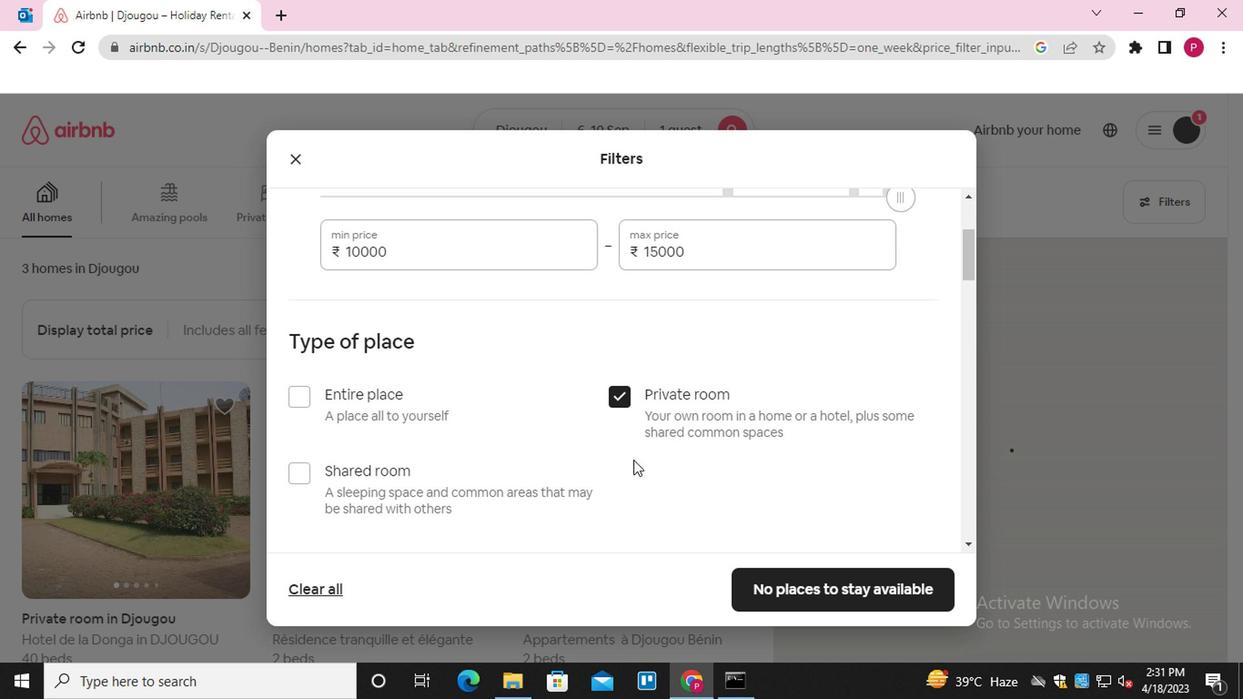 
Action: Mouse moved to (630, 473)
Screenshot: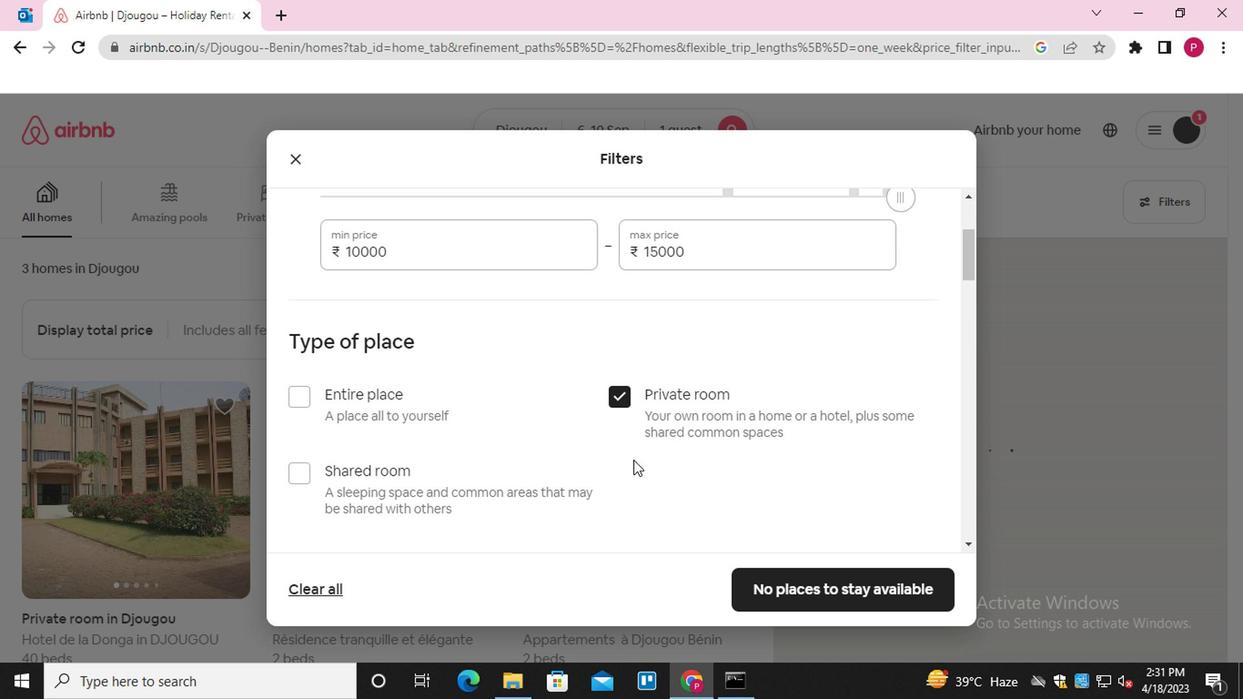 
Action: Mouse scrolled (630, 472) with delta (0, -1)
Screenshot: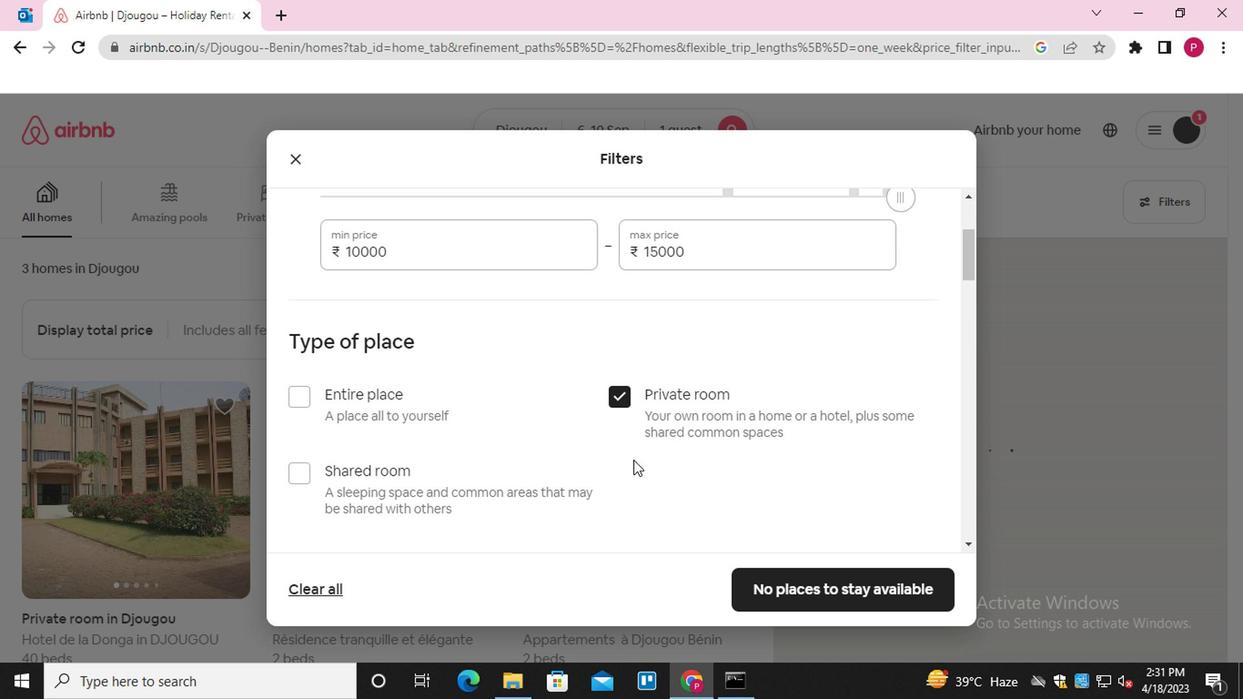 
Action: Mouse moved to (630, 473)
Screenshot: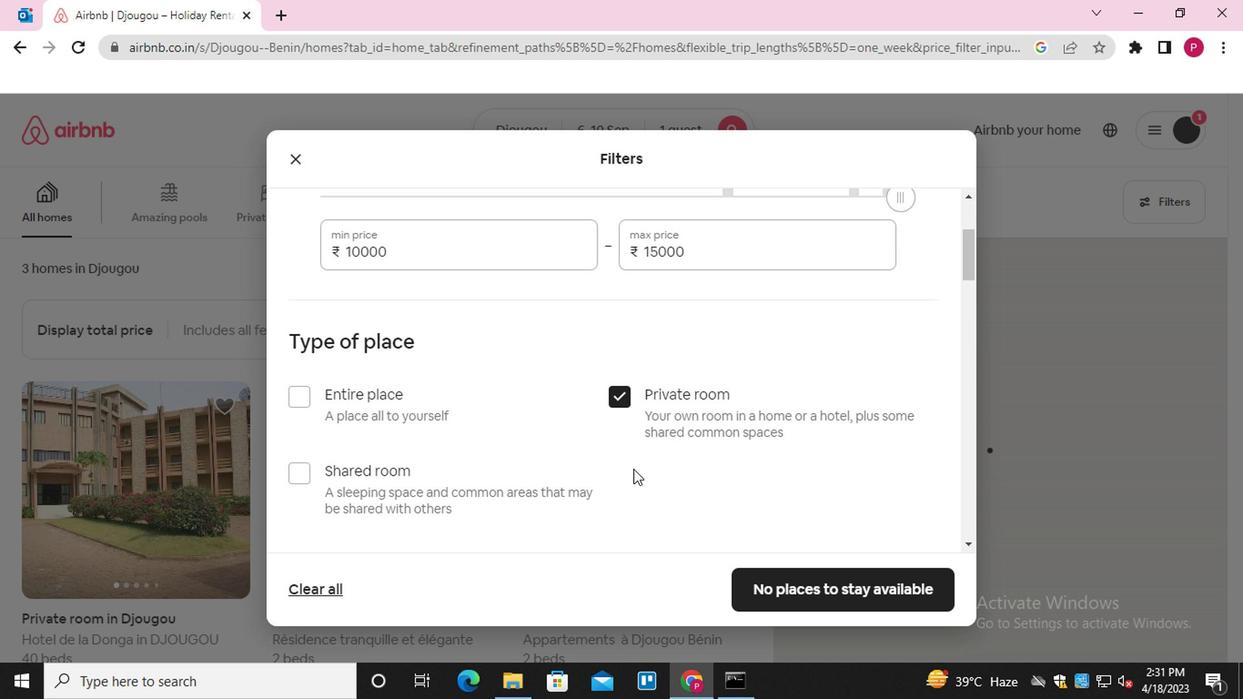 
Action: Mouse scrolled (630, 473) with delta (0, 0)
Screenshot: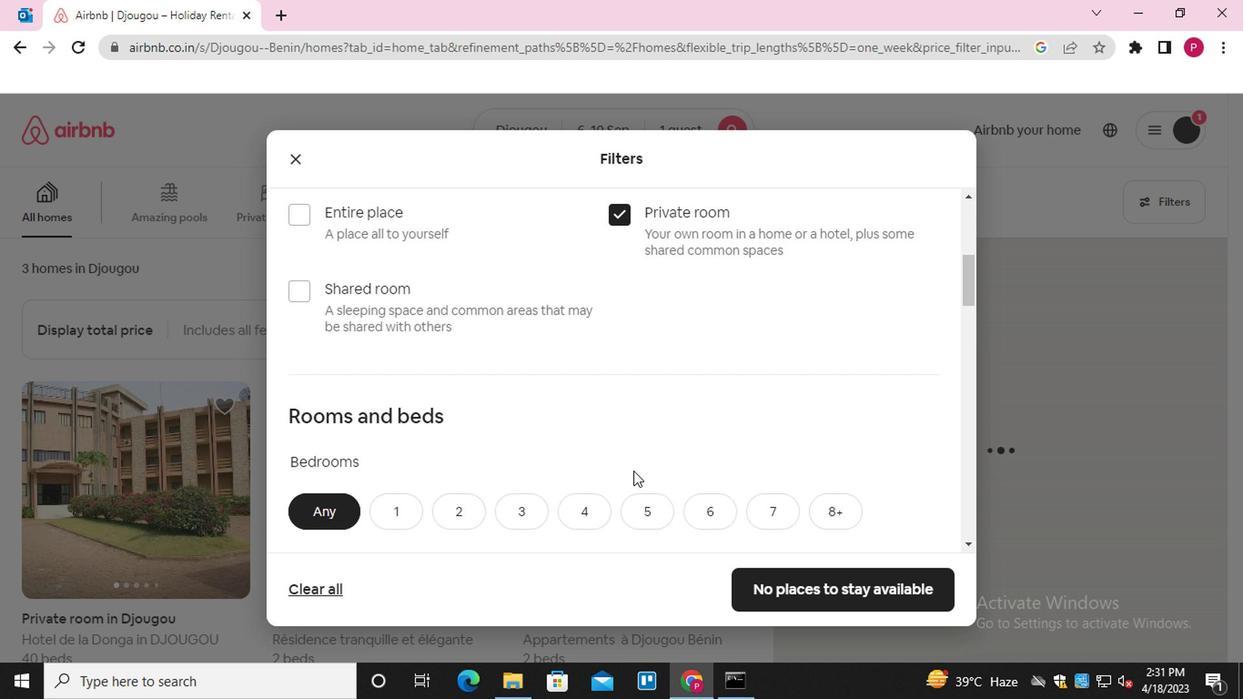 
Action: Mouse scrolled (630, 473) with delta (0, 0)
Screenshot: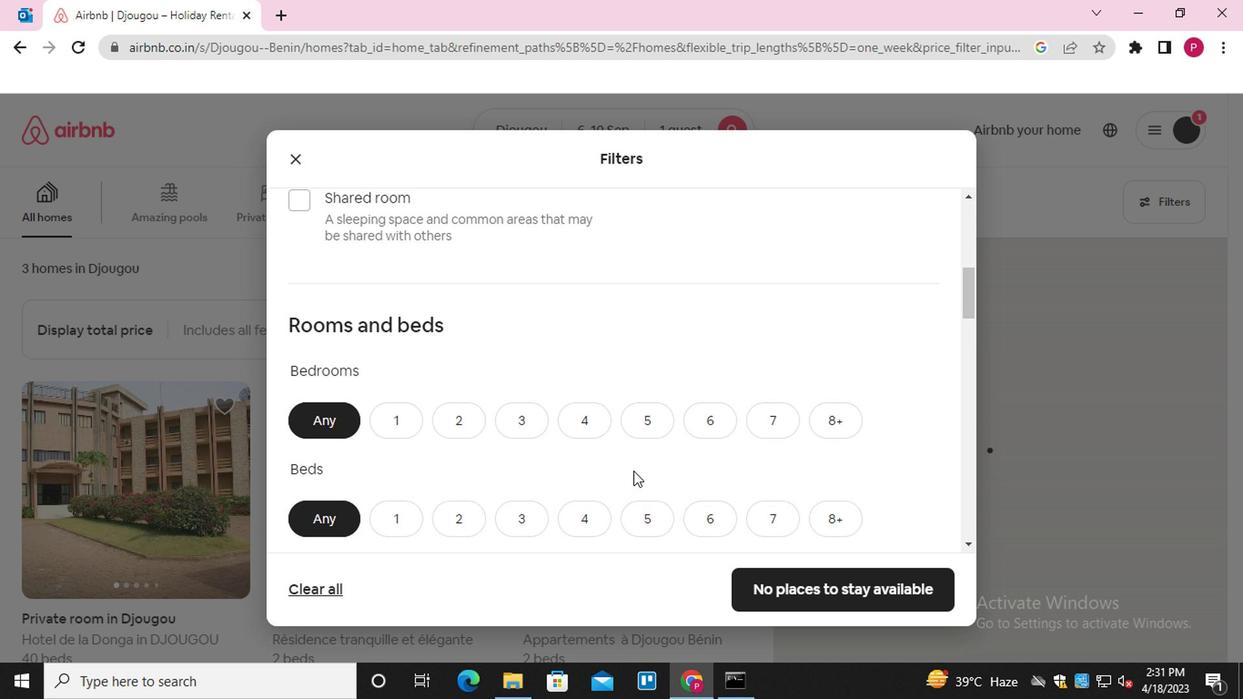 
Action: Mouse moved to (389, 341)
Screenshot: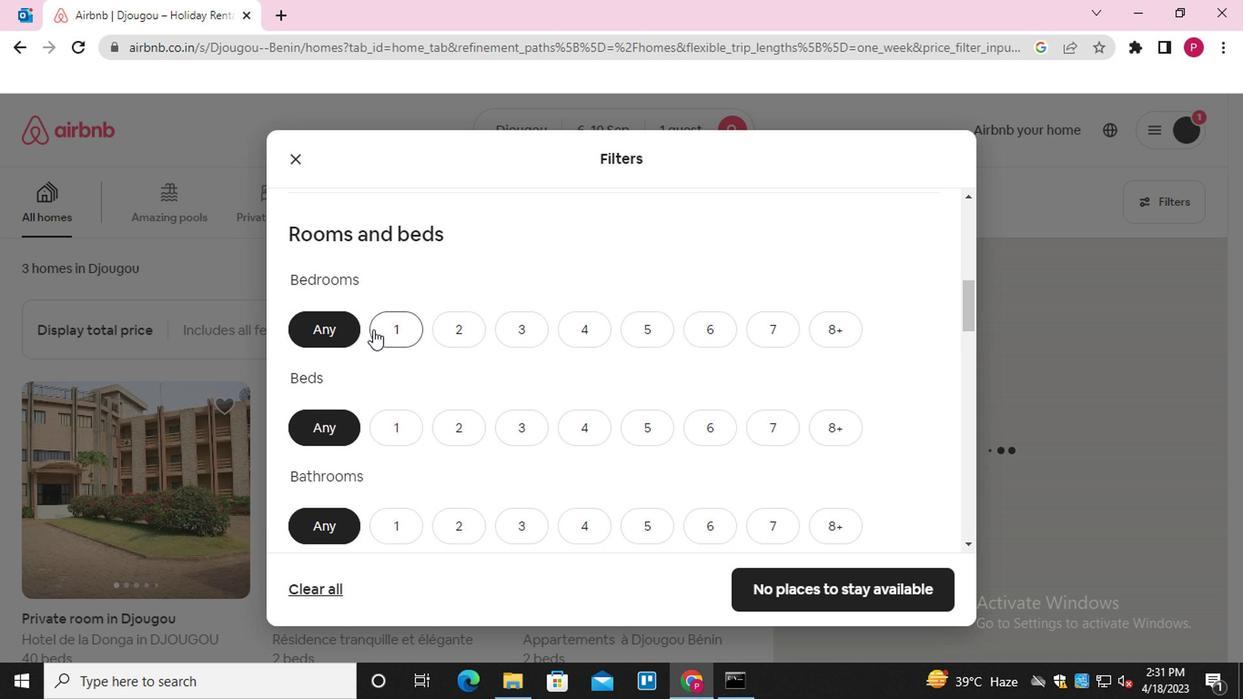 
Action: Mouse pressed left at (389, 341)
Screenshot: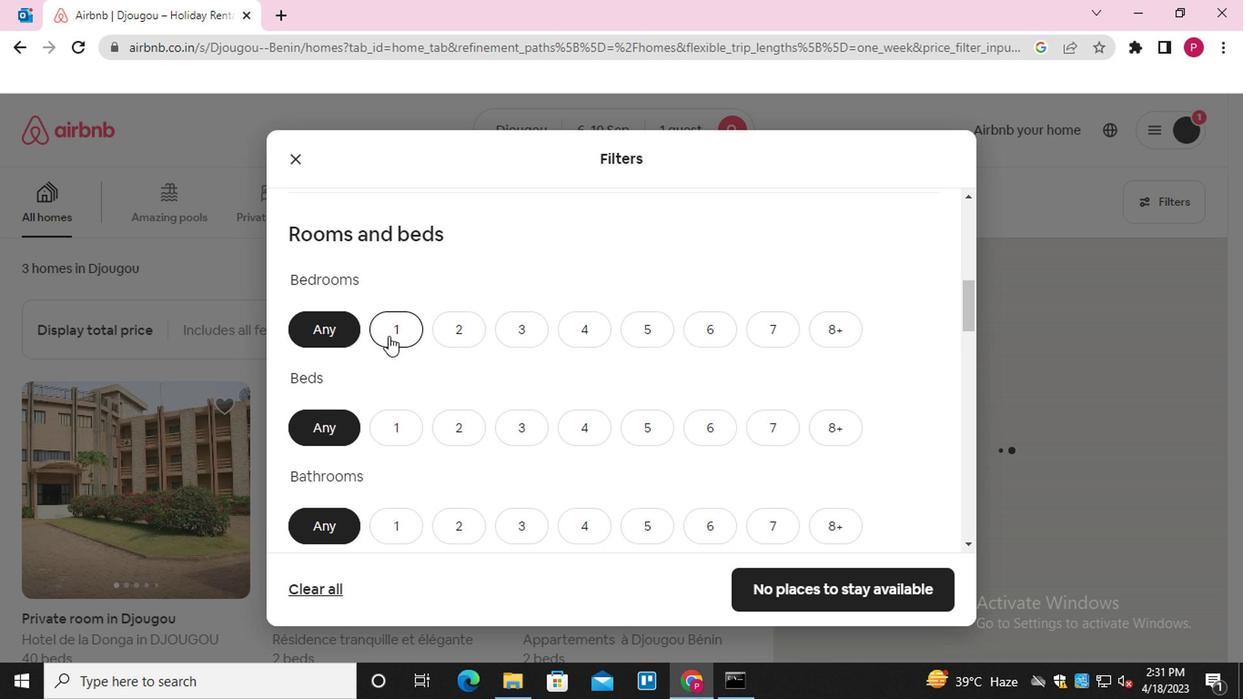 
Action: Mouse moved to (389, 435)
Screenshot: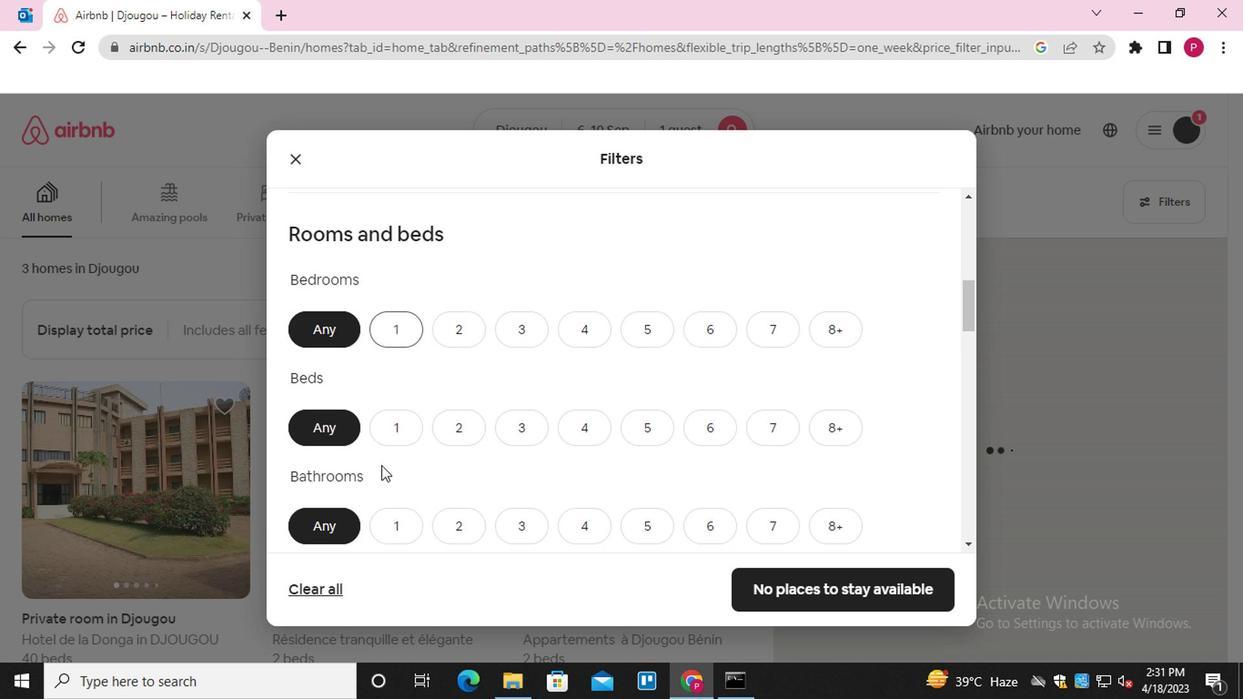
Action: Mouse pressed left at (389, 435)
Screenshot: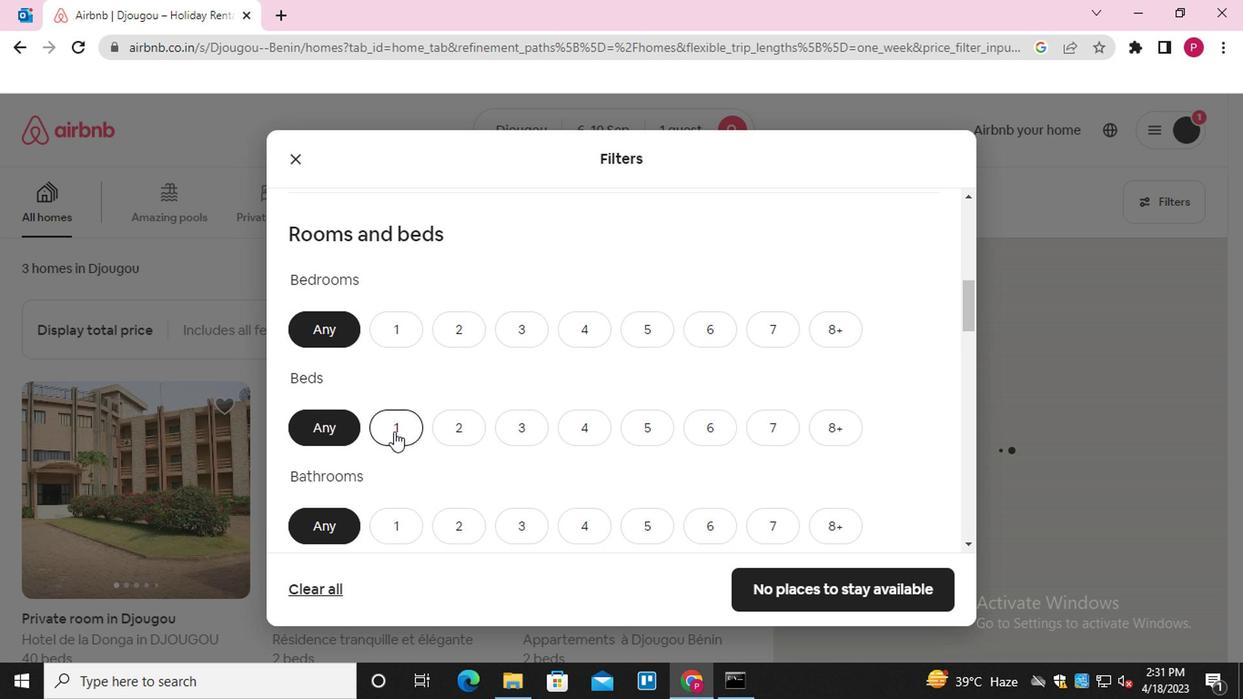 
Action: Mouse moved to (389, 531)
Screenshot: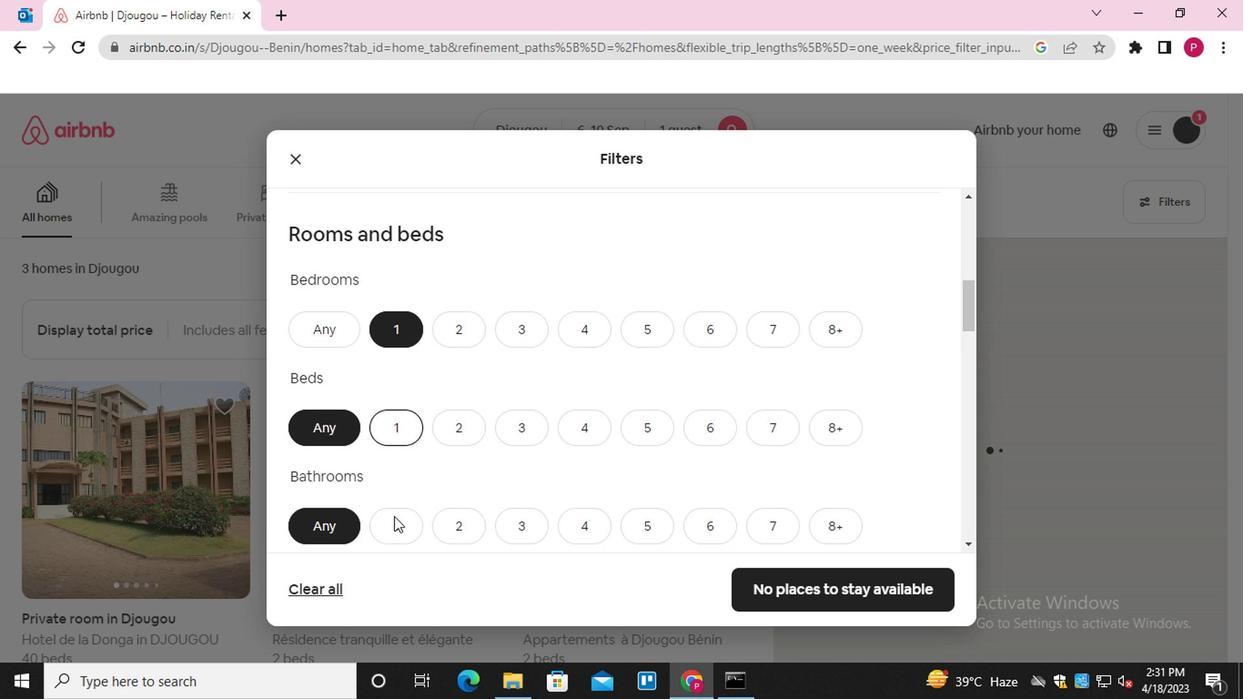 
Action: Mouse pressed left at (389, 531)
Screenshot: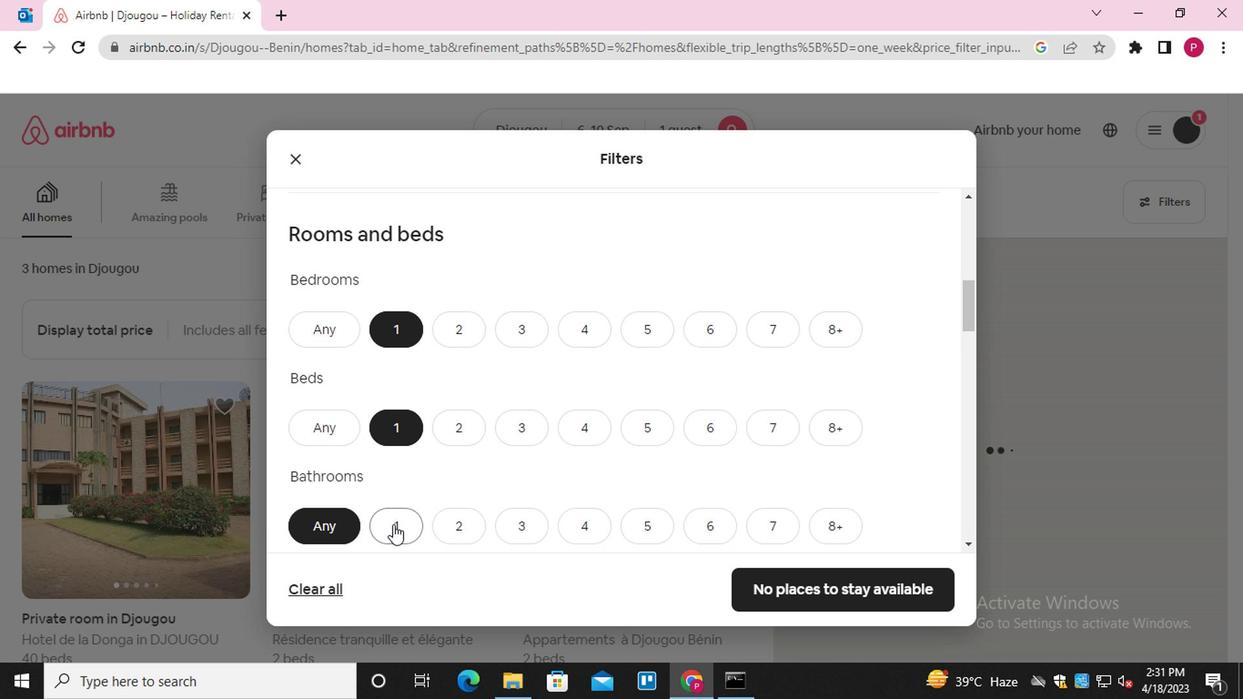 
Action: Mouse moved to (494, 445)
Screenshot: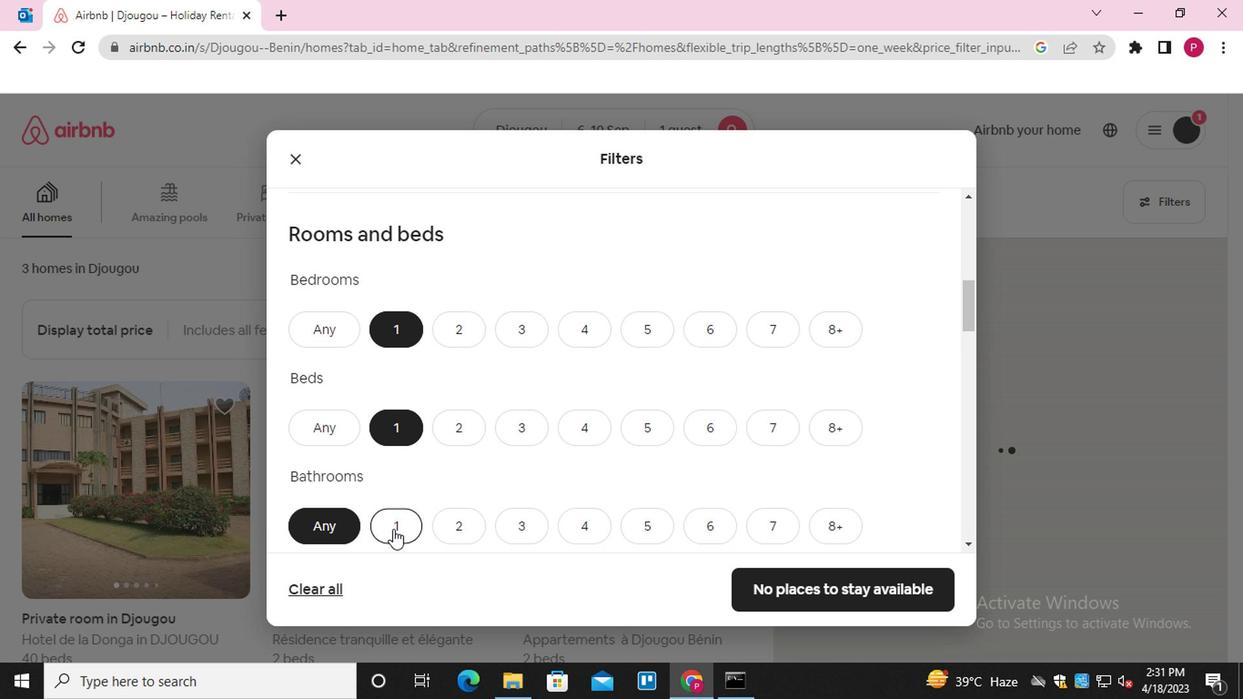 
Action: Mouse scrolled (494, 444) with delta (0, -1)
Screenshot: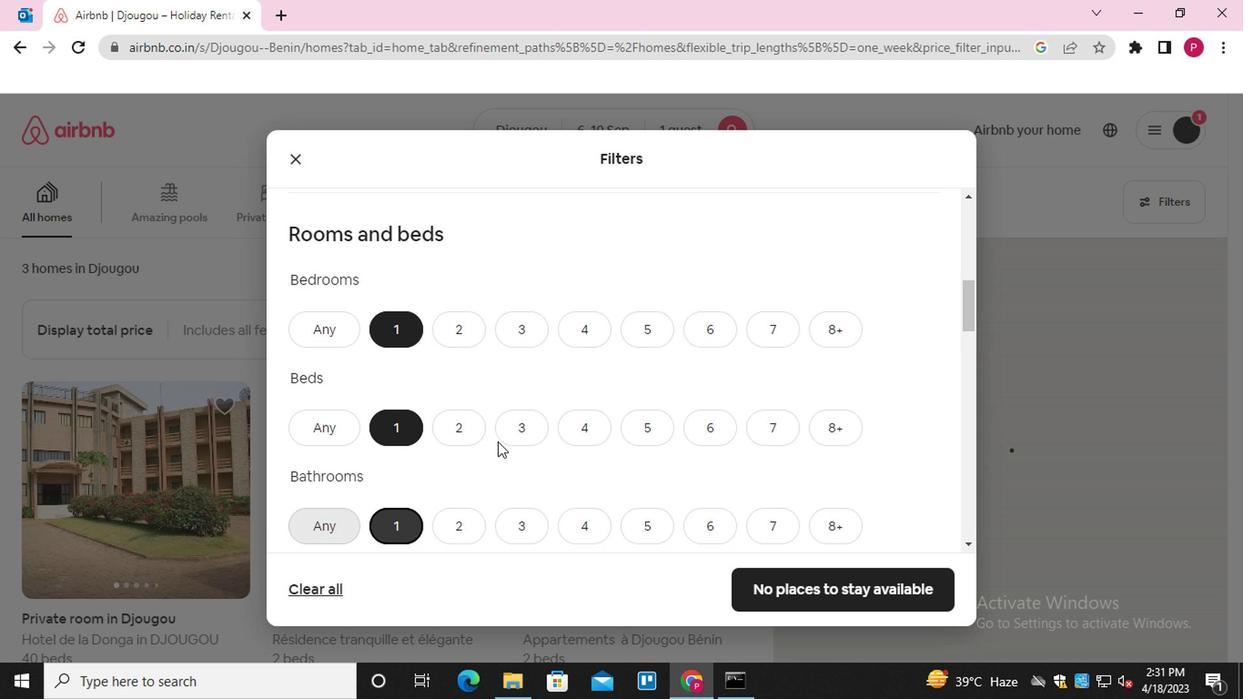 
Action: Mouse scrolled (494, 444) with delta (0, -1)
Screenshot: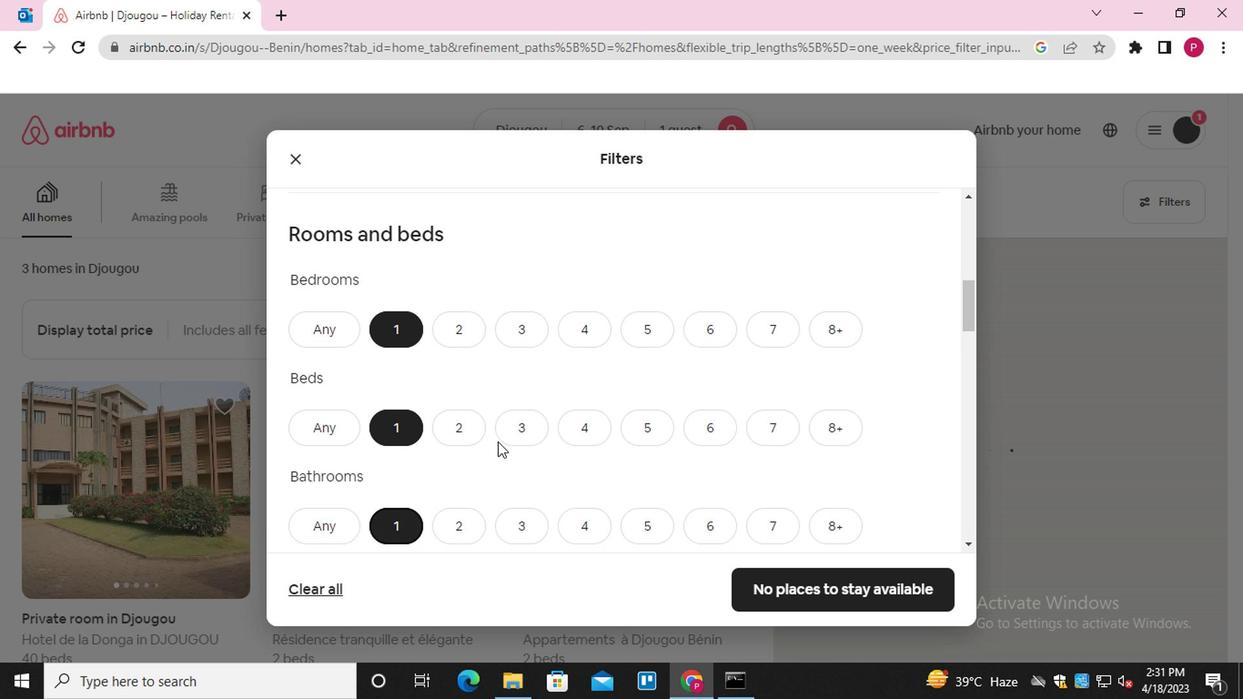 
Action: Mouse scrolled (494, 444) with delta (0, -1)
Screenshot: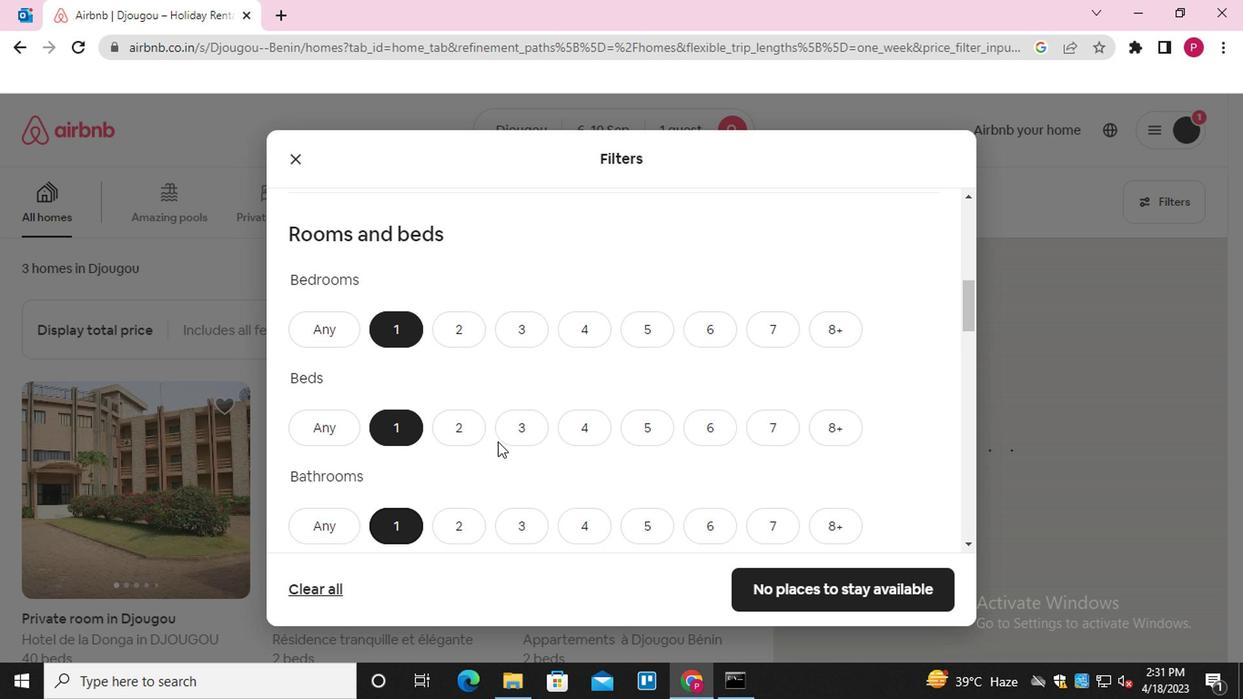 
Action: Mouse scrolled (494, 444) with delta (0, -1)
Screenshot: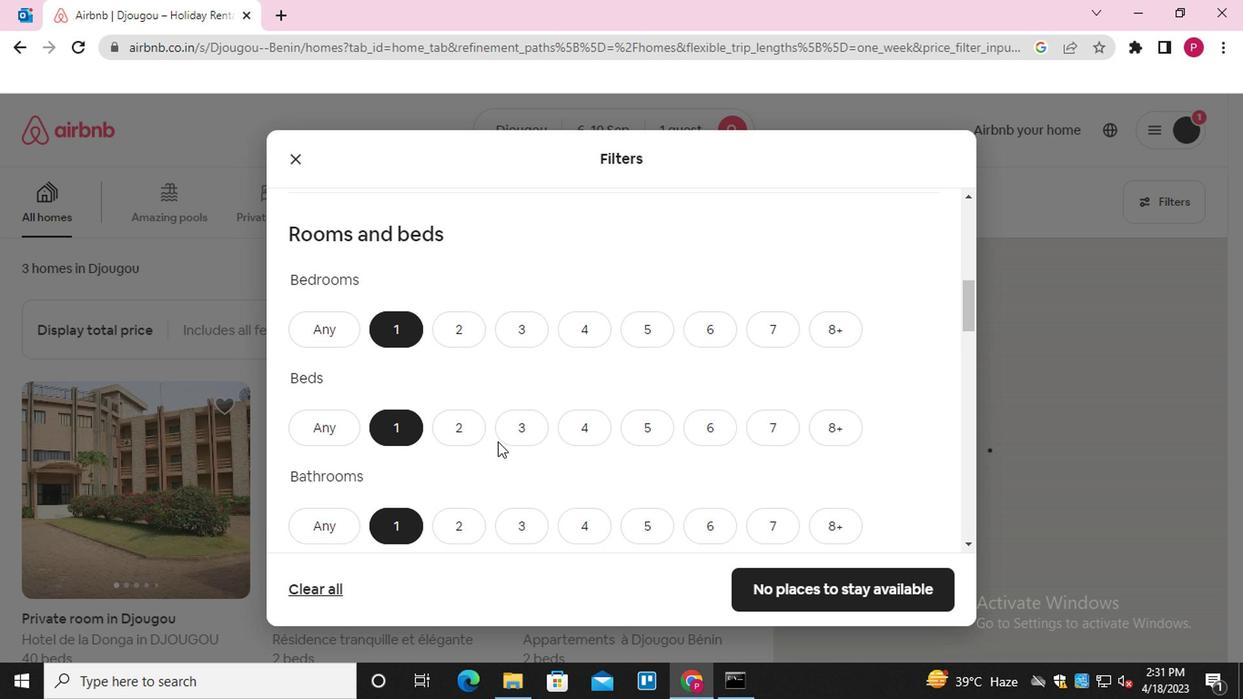 
Action: Mouse moved to (479, 395)
Screenshot: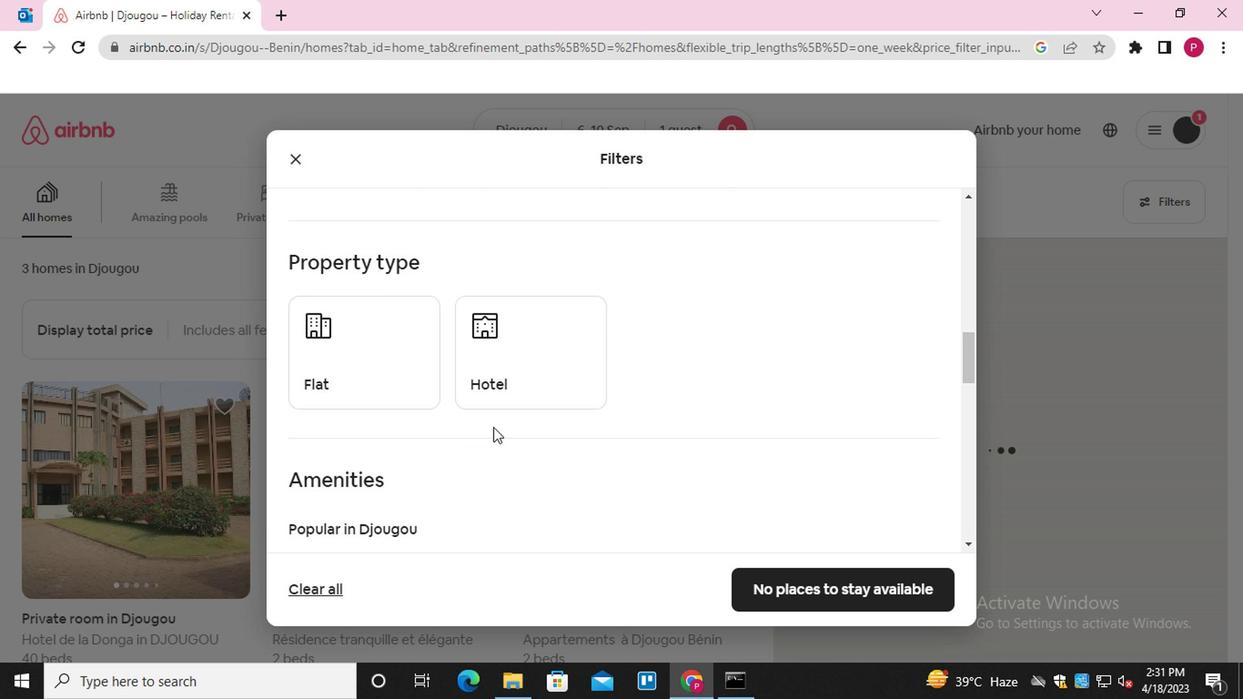 
Action: Mouse scrolled (479, 394) with delta (0, 0)
Screenshot: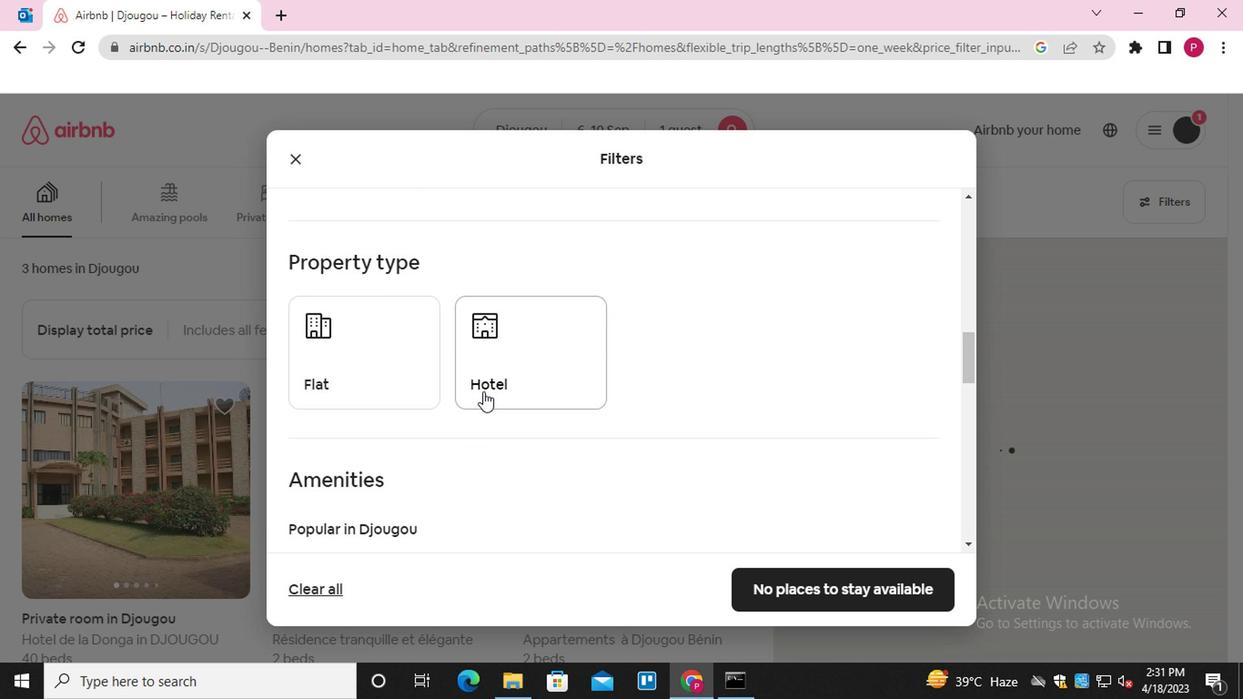 
Action: Mouse moved to (501, 290)
Screenshot: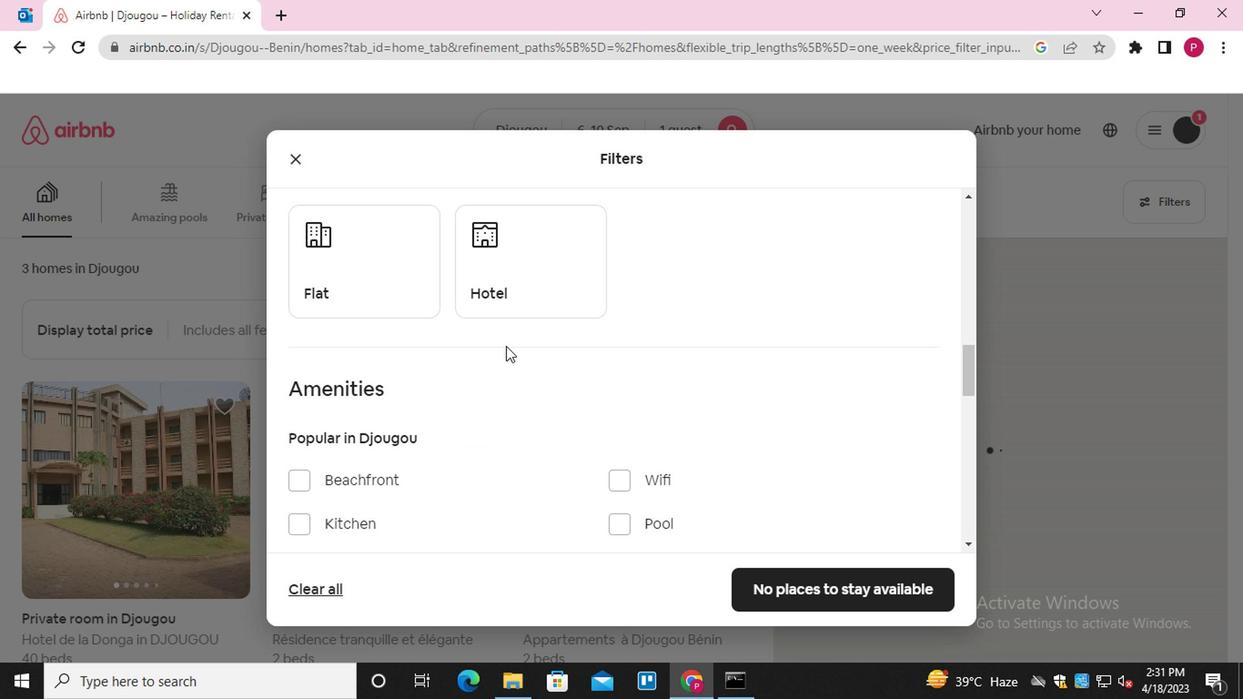 
Action: Mouse pressed left at (501, 290)
Screenshot: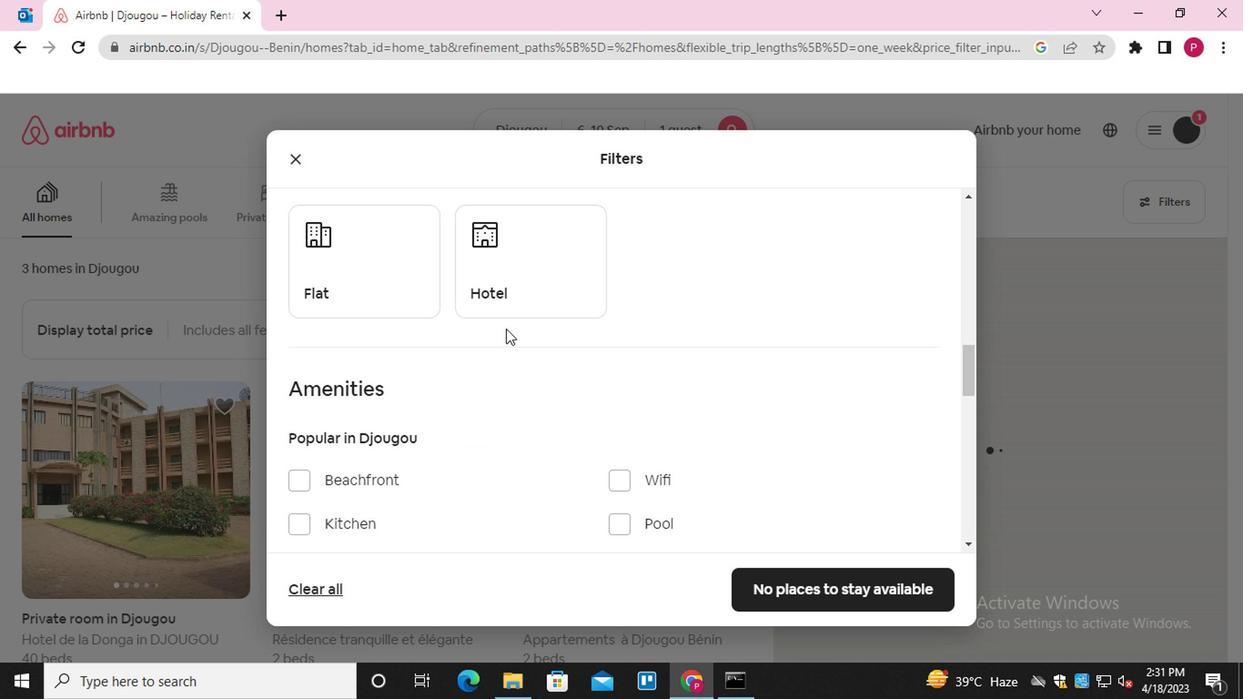 
Action: Mouse moved to (556, 448)
Screenshot: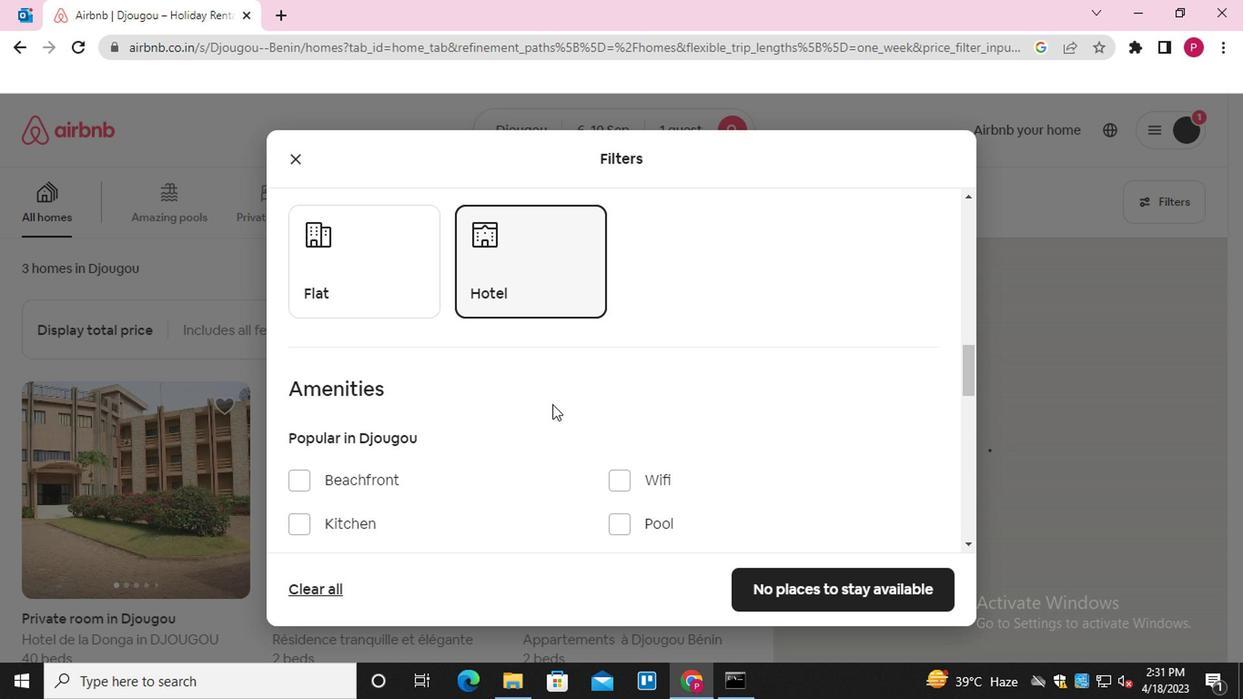
Action: Mouse scrolled (556, 448) with delta (0, 0)
Screenshot: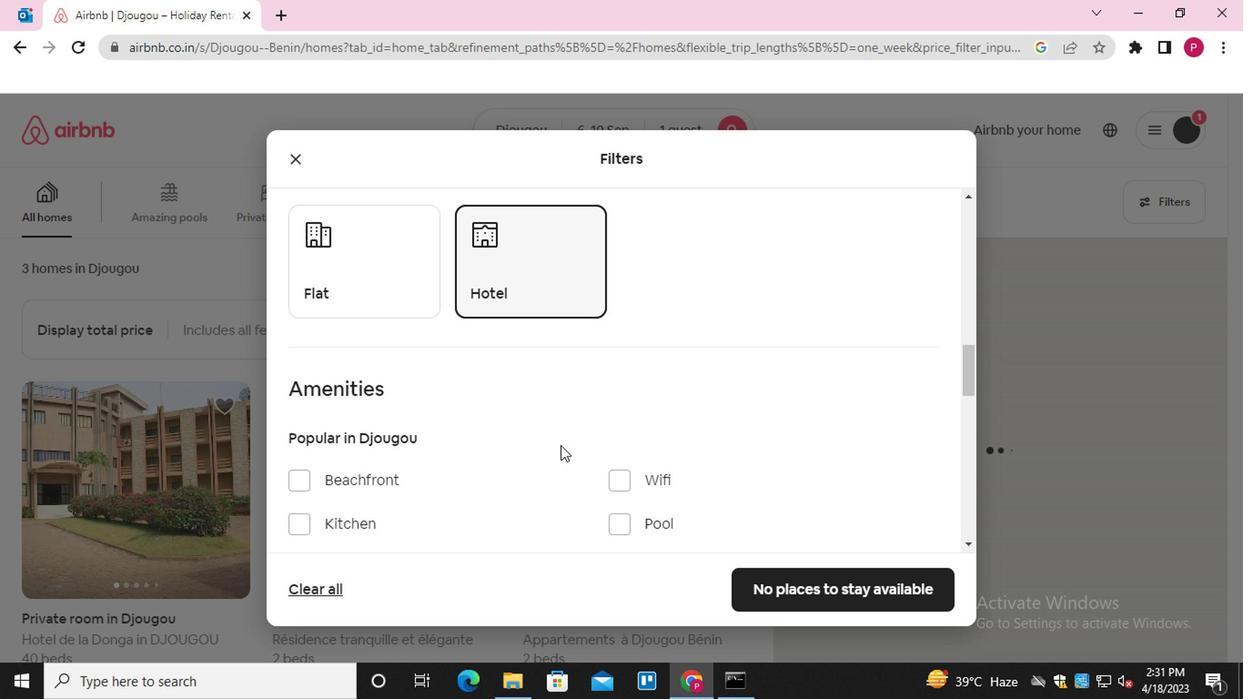 
Action: Mouse scrolled (556, 448) with delta (0, 0)
Screenshot: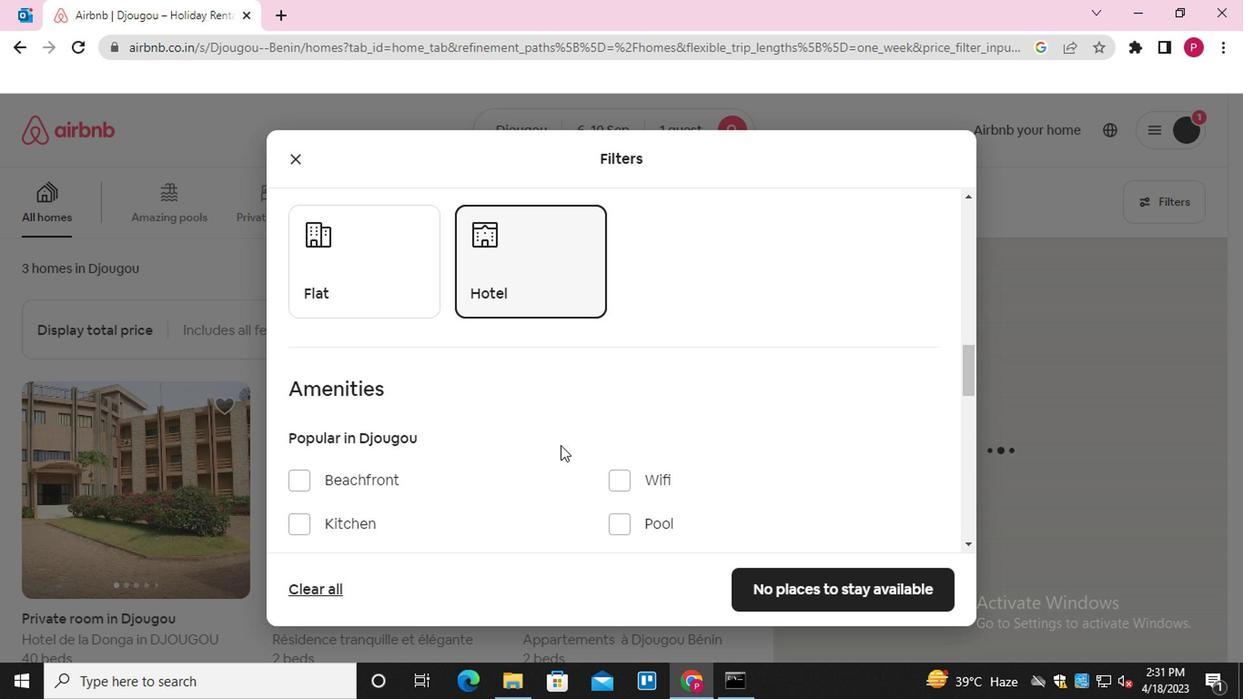 
Action: Mouse scrolled (556, 448) with delta (0, 0)
Screenshot: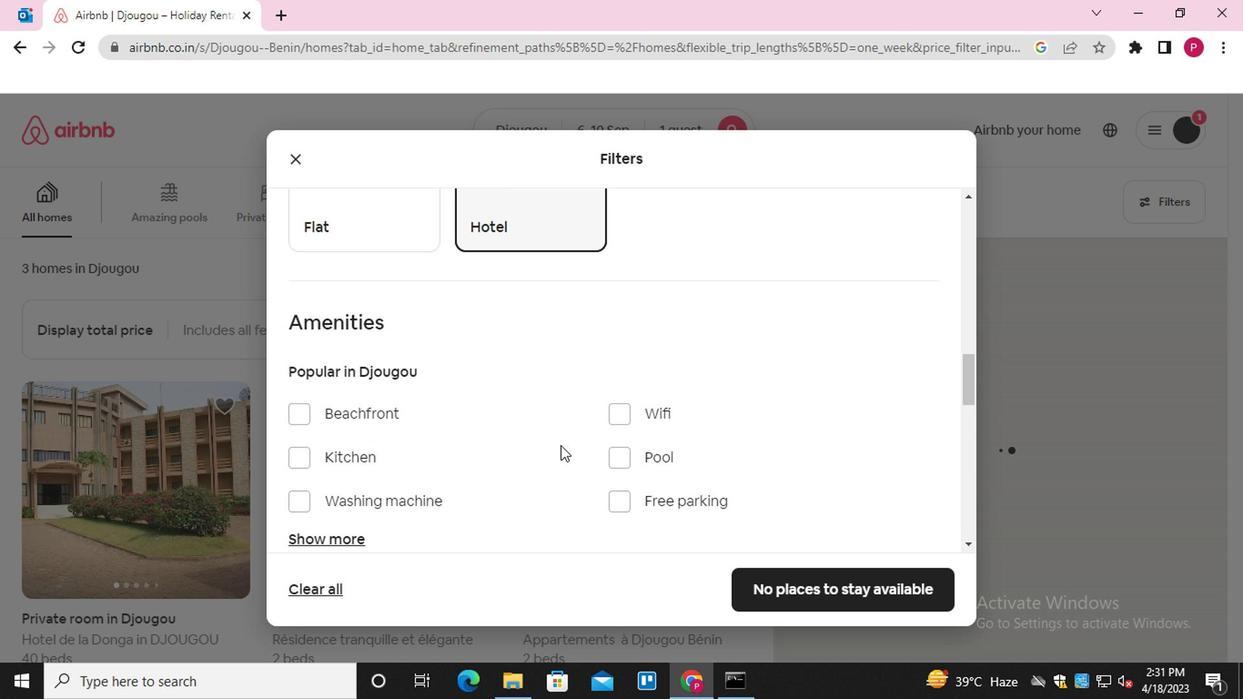 
Action: Mouse scrolled (556, 448) with delta (0, 0)
Screenshot: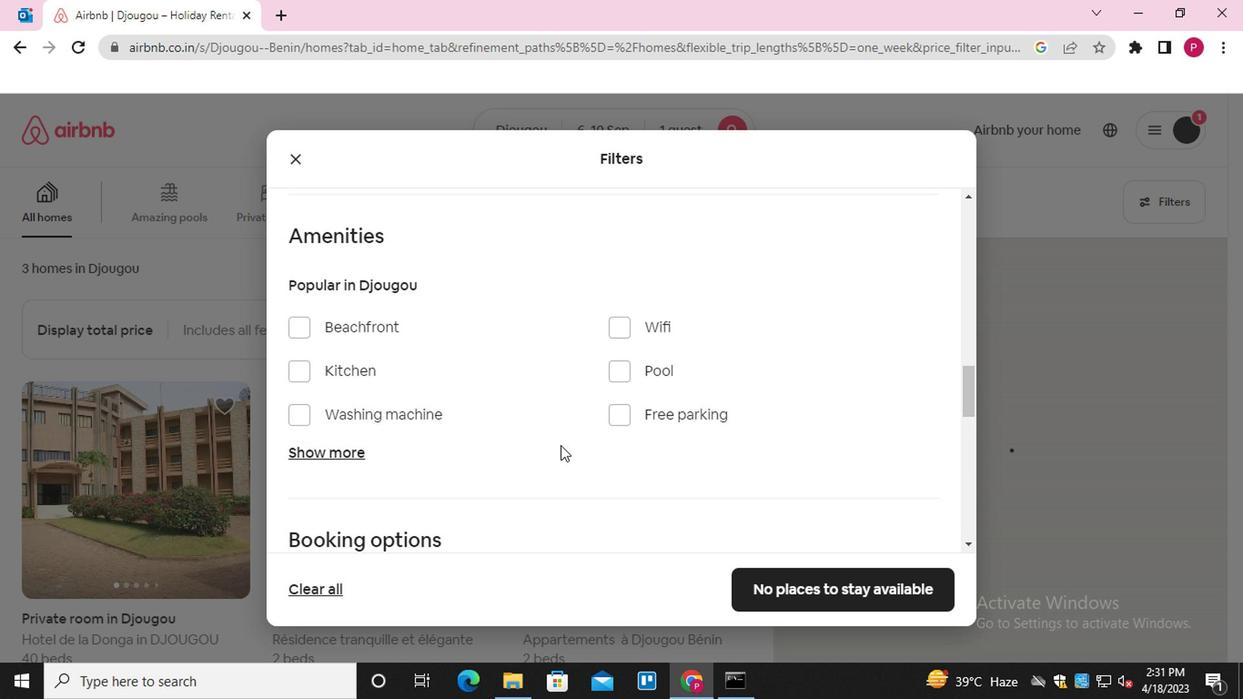 
Action: Mouse scrolled (556, 448) with delta (0, 0)
Screenshot: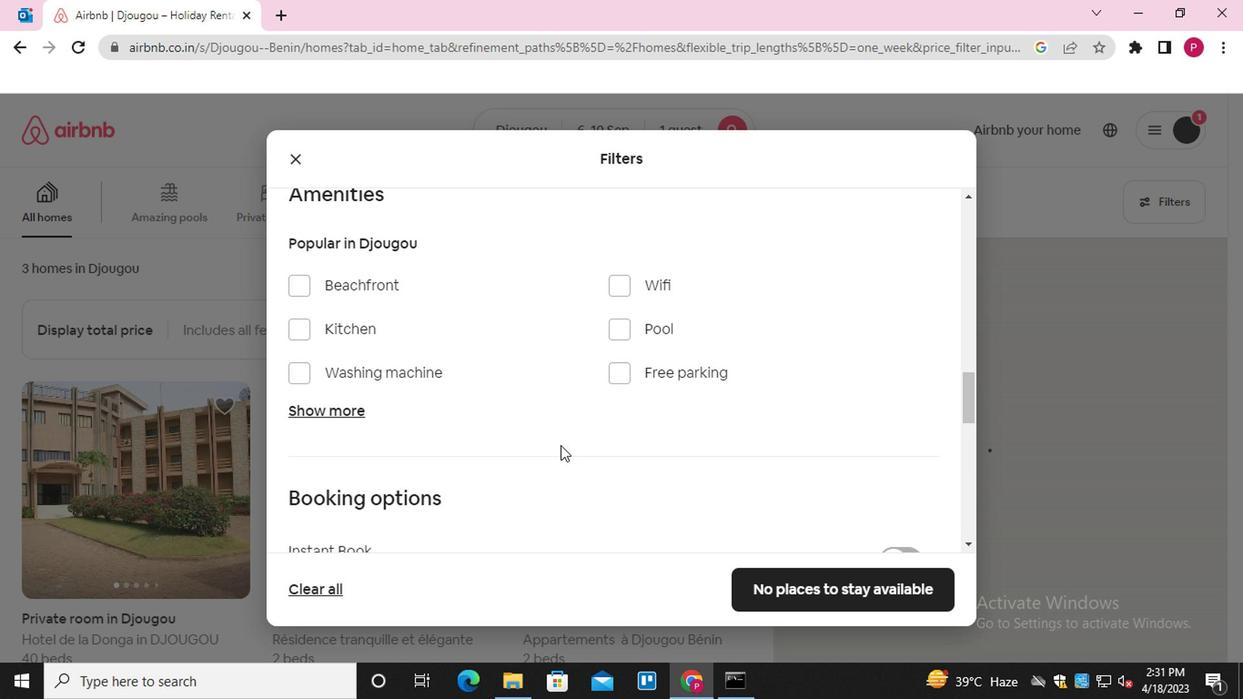 
Action: Mouse moved to (878, 368)
Screenshot: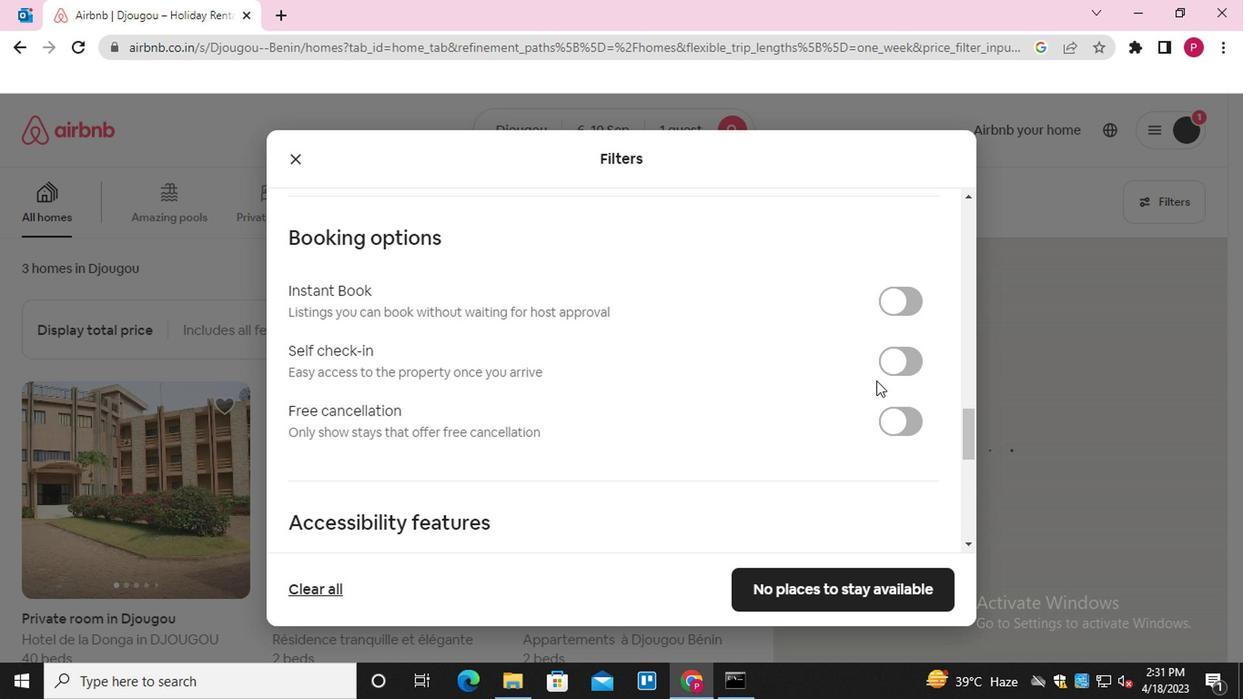 
Action: Mouse pressed left at (878, 368)
Screenshot: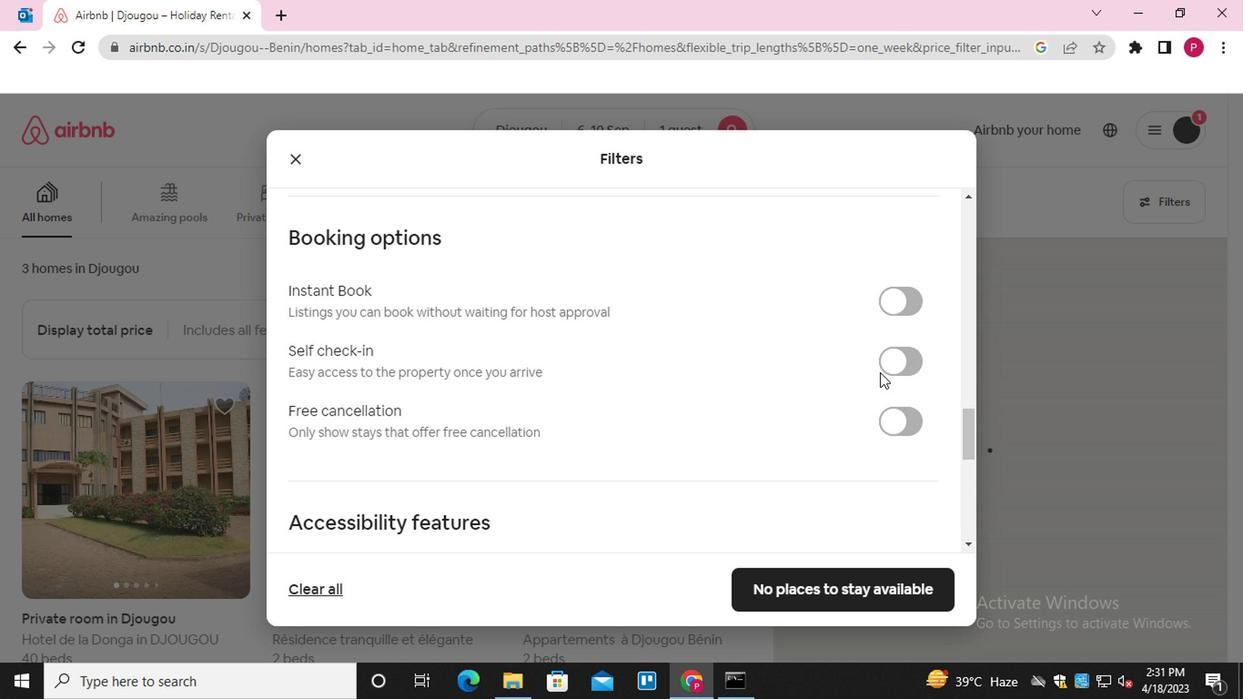 
Action: Mouse moved to (561, 462)
Screenshot: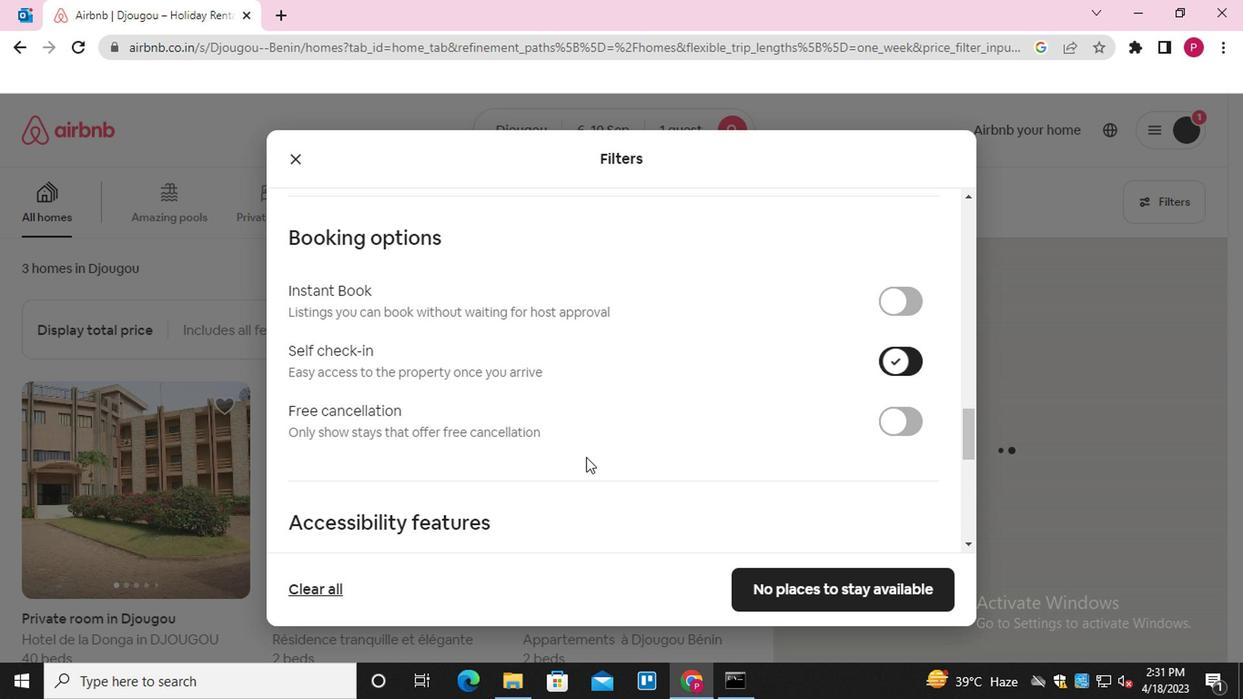 
Action: Mouse scrolled (561, 462) with delta (0, 0)
Screenshot: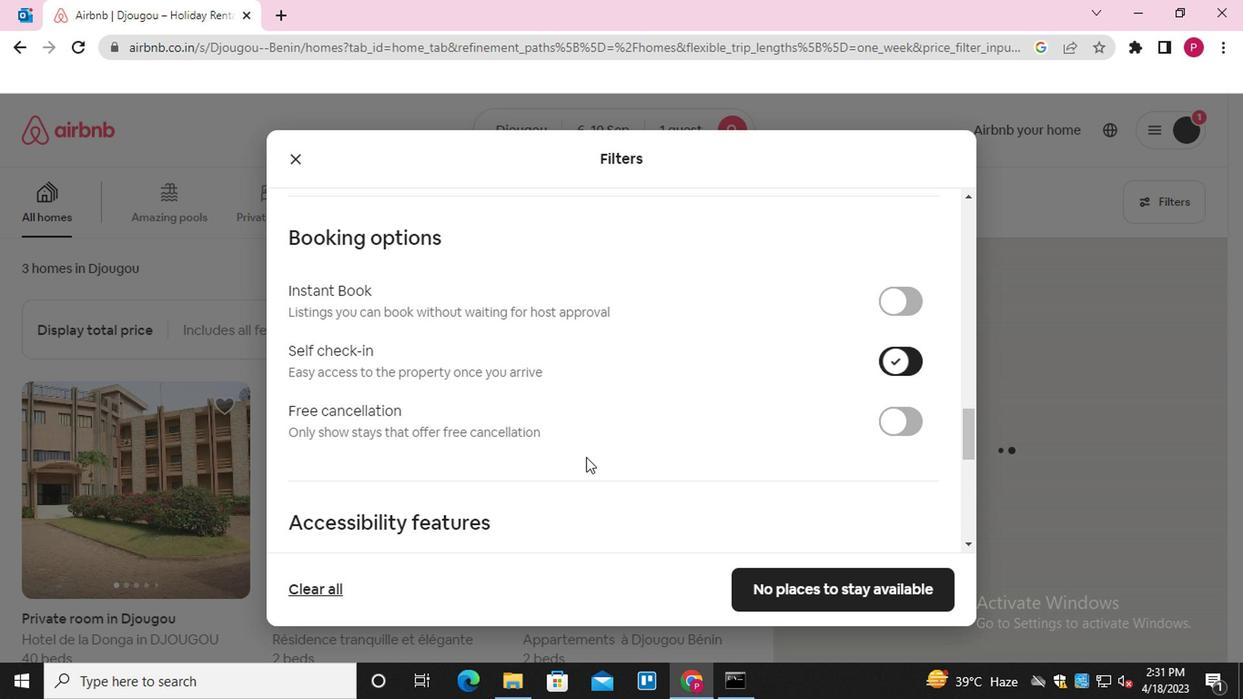 
Action: Mouse moved to (557, 466)
Screenshot: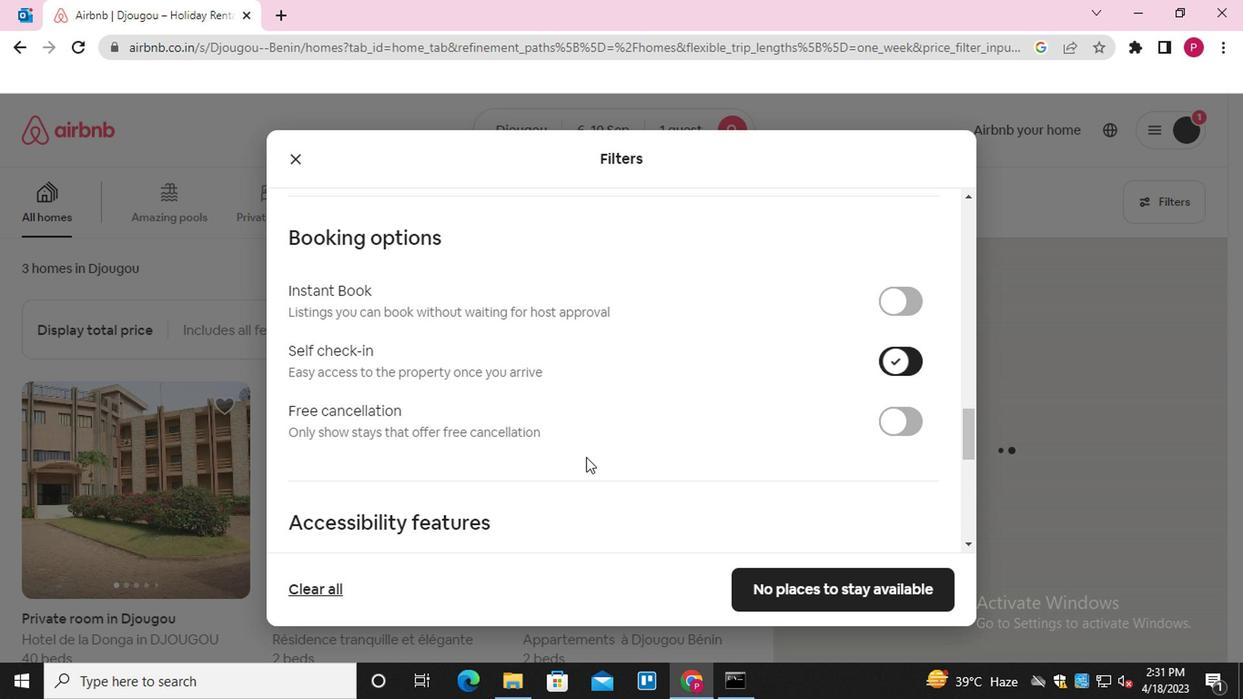 
Action: Mouse scrolled (557, 466) with delta (0, 0)
Screenshot: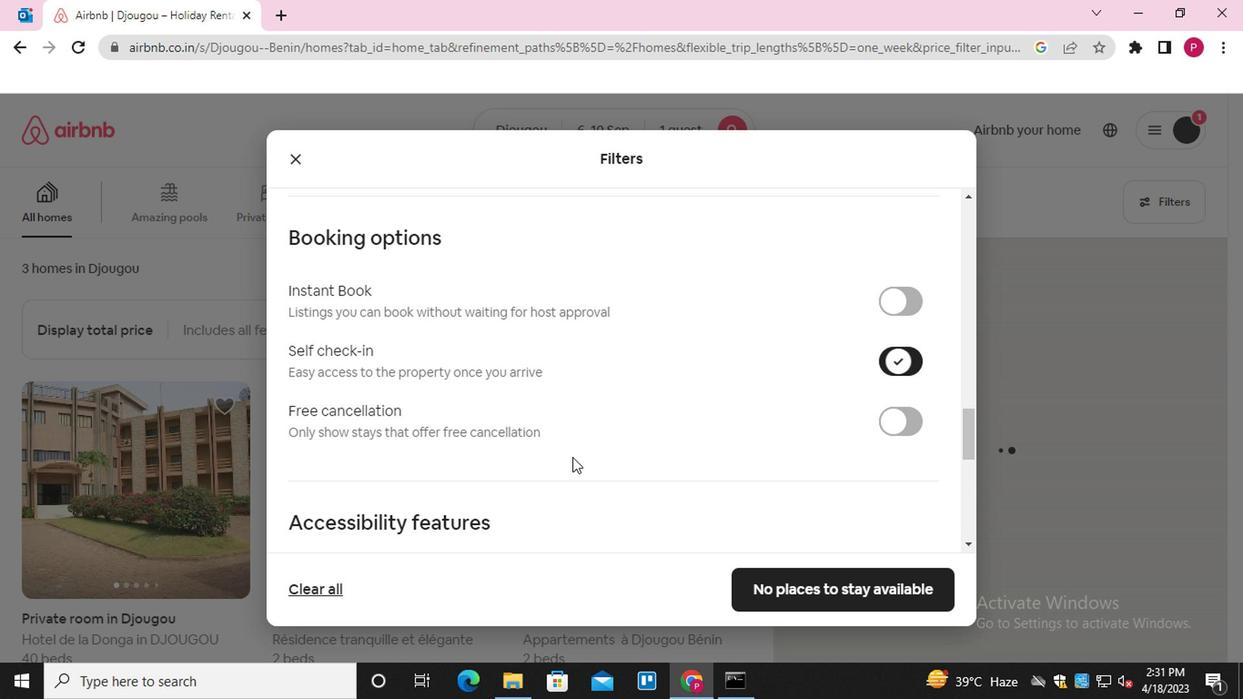 
Action: Mouse moved to (549, 473)
Screenshot: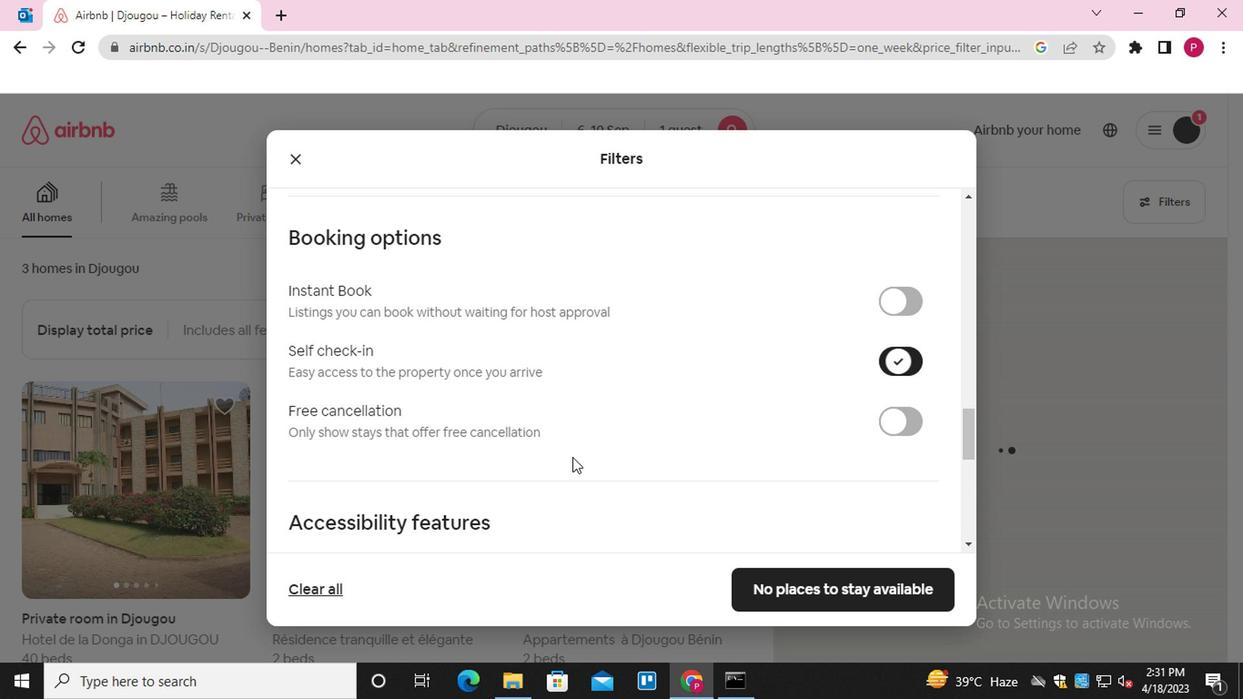 
Action: Mouse scrolled (549, 473) with delta (0, 0)
Screenshot: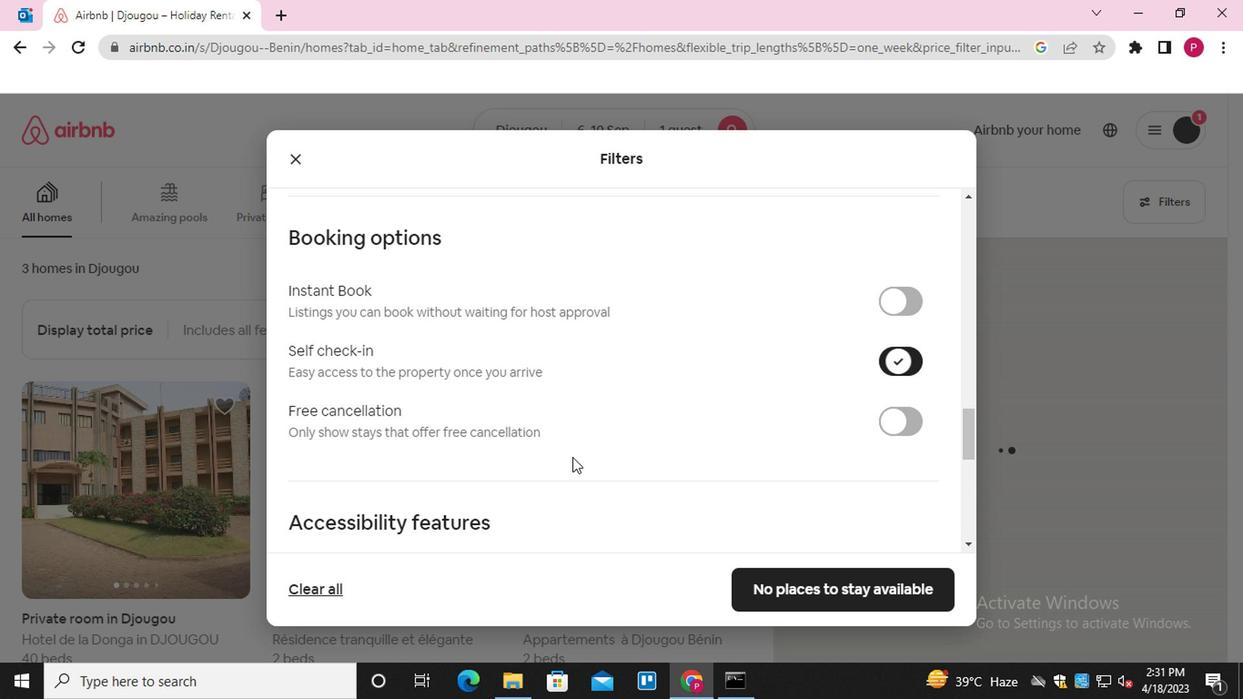 
Action: Mouse moved to (530, 479)
Screenshot: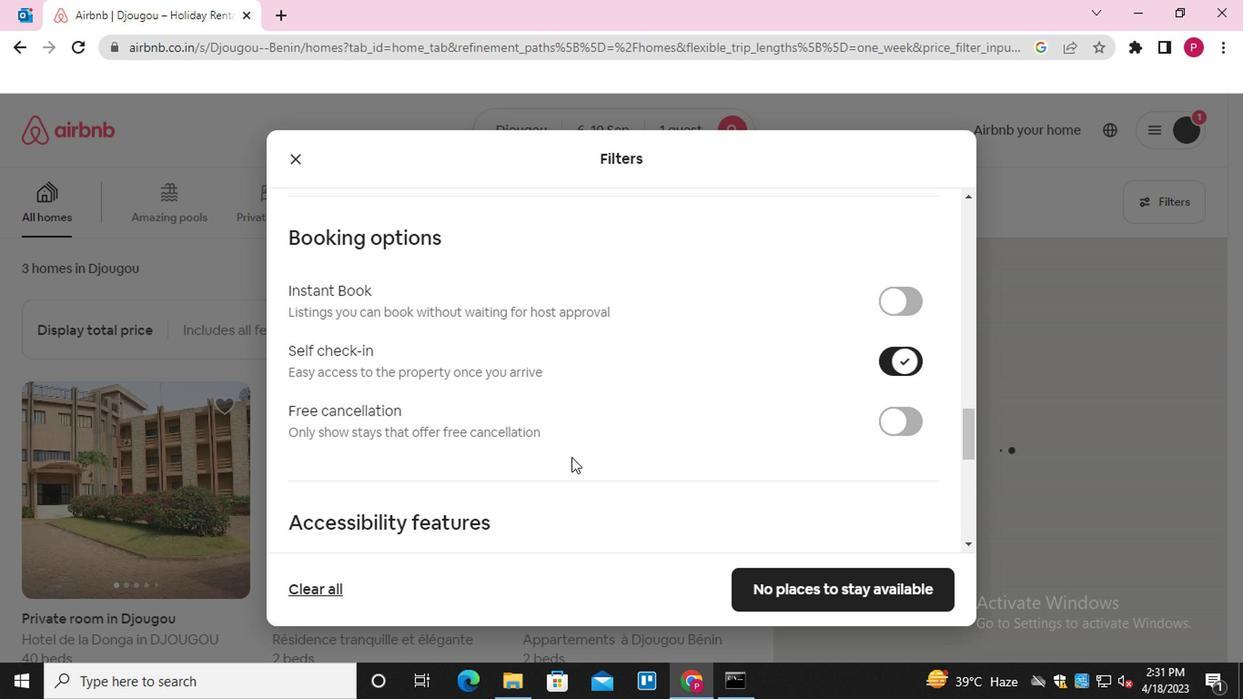 
Action: Mouse scrolled (530, 478) with delta (0, 0)
Screenshot: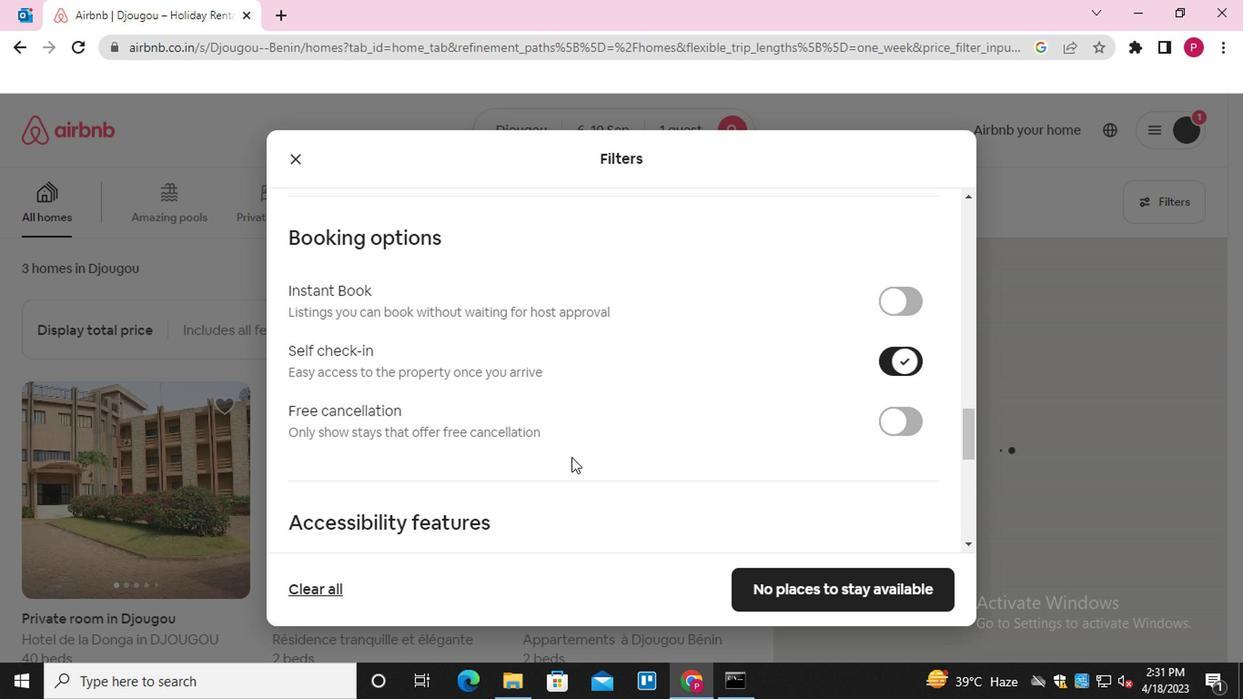 
Action: Mouse moved to (459, 486)
Screenshot: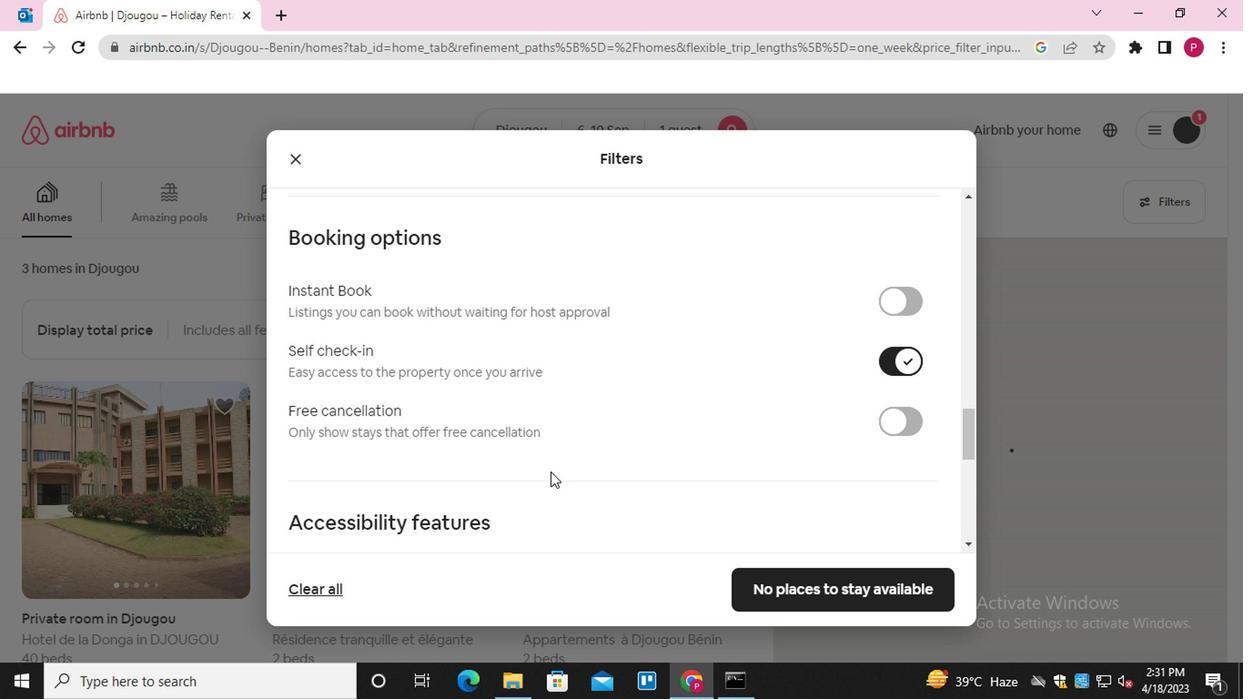
Action: Mouse scrolled (459, 485) with delta (0, 0)
Screenshot: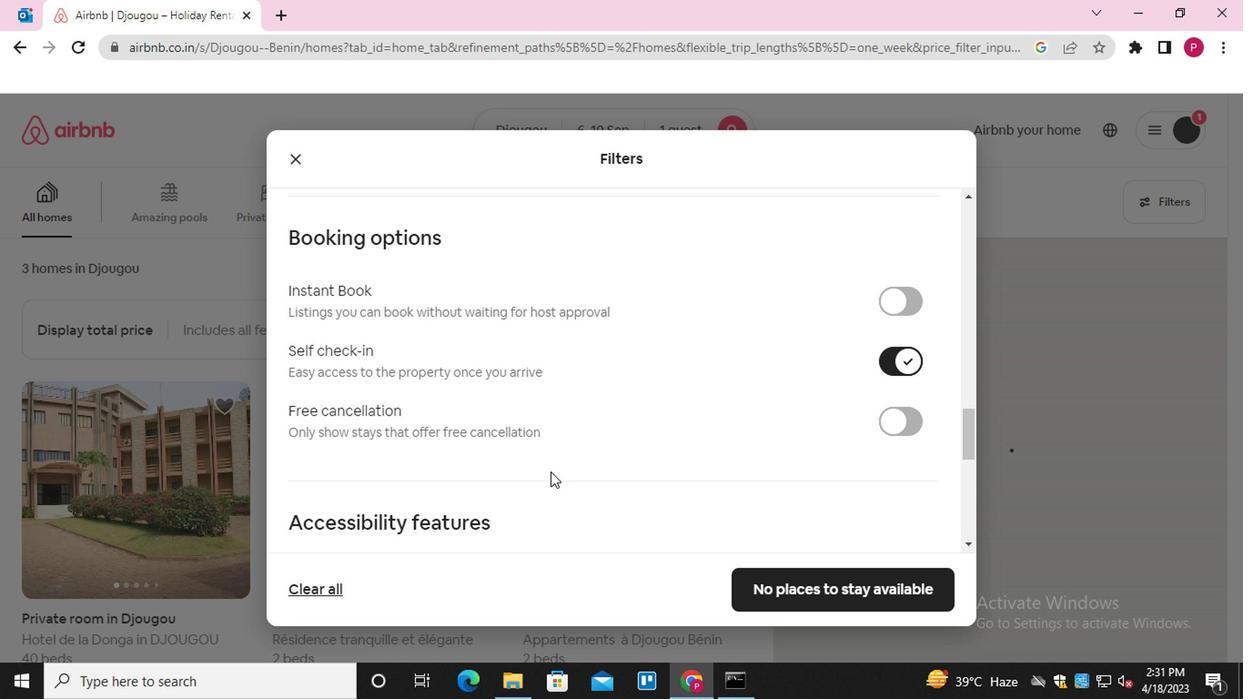 
Action: Mouse moved to (325, 430)
Screenshot: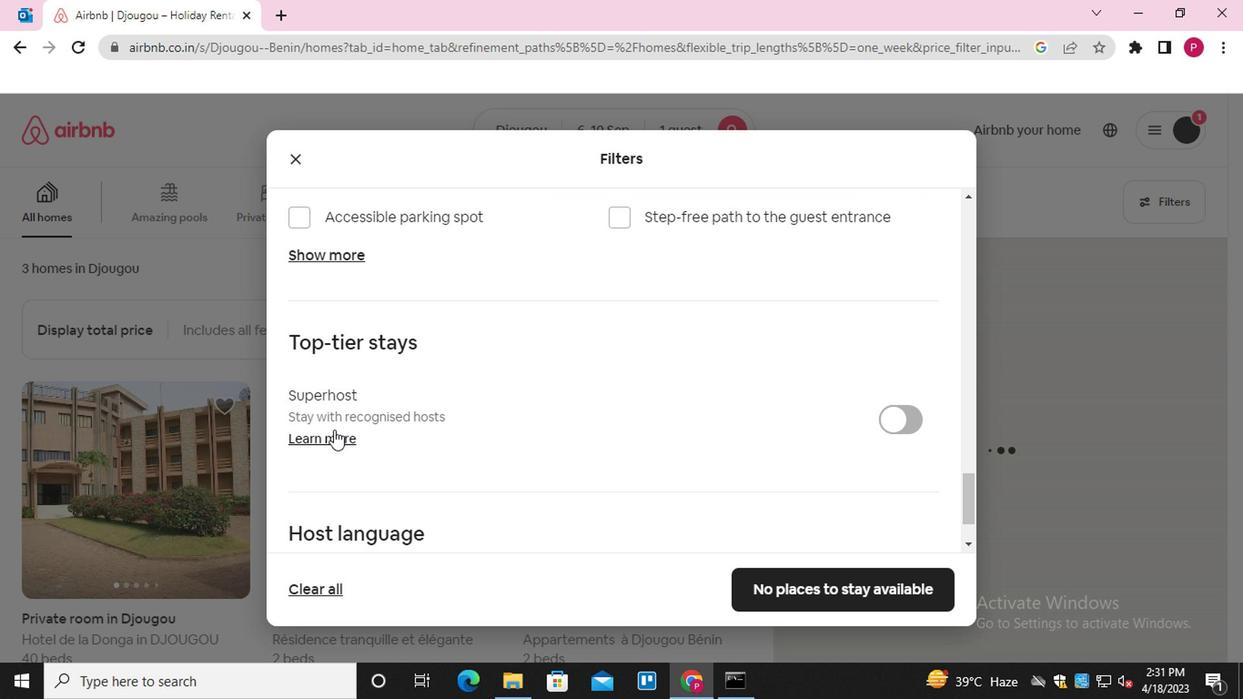 
Action: Mouse scrolled (325, 429) with delta (0, 0)
Screenshot: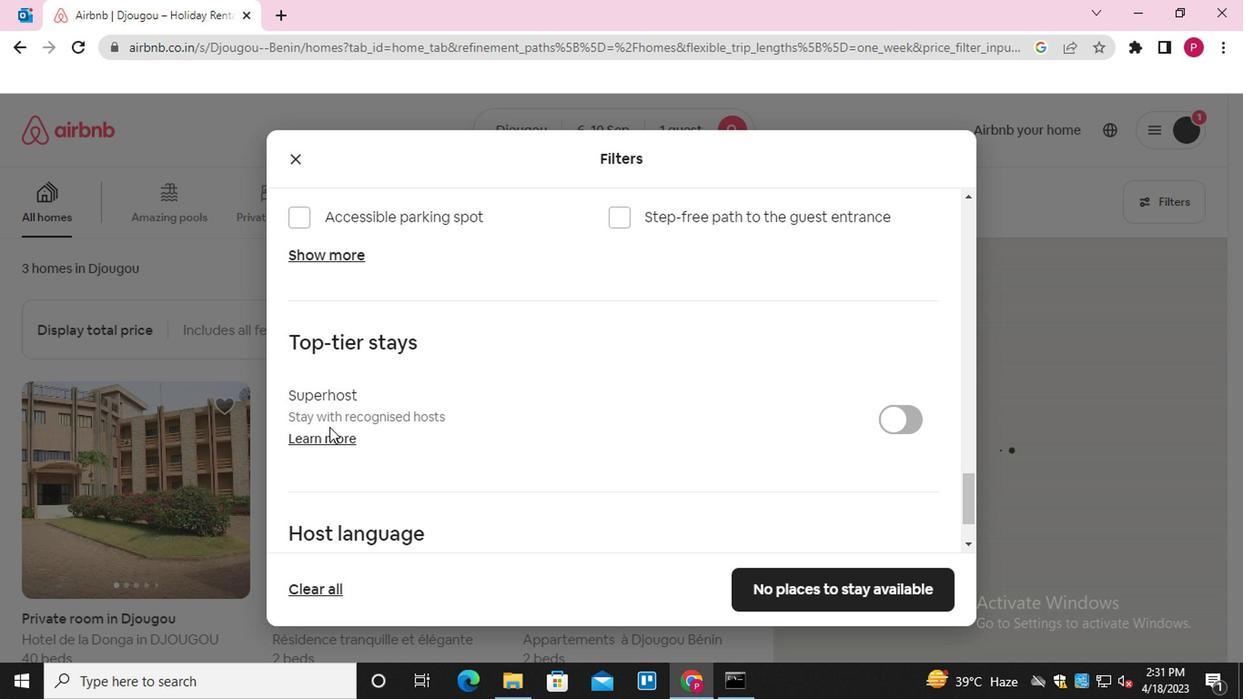 
Action: Mouse scrolled (325, 429) with delta (0, 0)
Screenshot: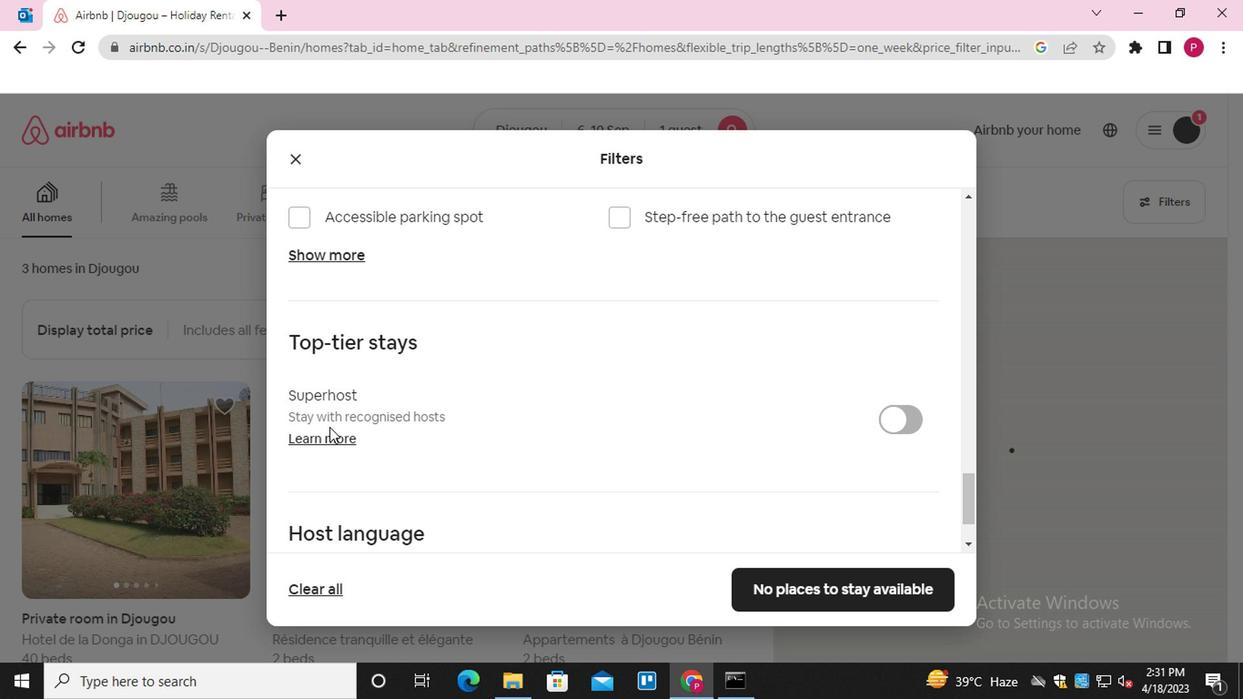 
Action: Mouse moved to (325, 431)
Screenshot: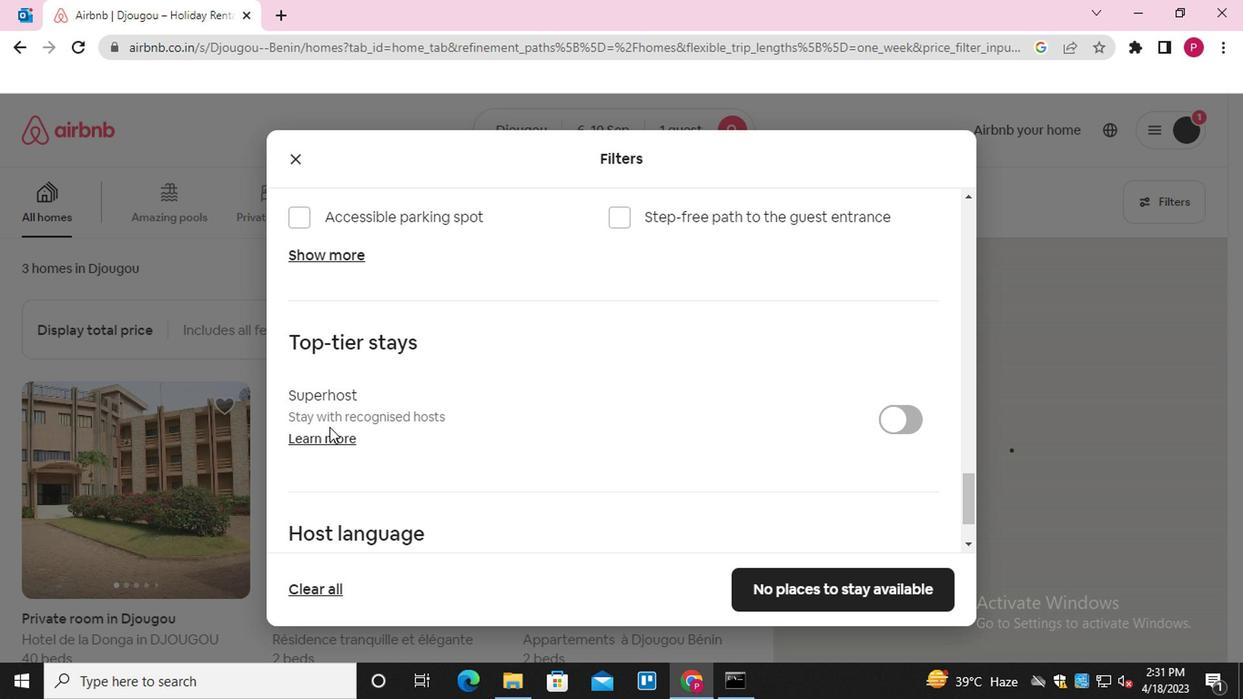 
Action: Mouse scrolled (325, 430) with delta (0, -1)
Screenshot: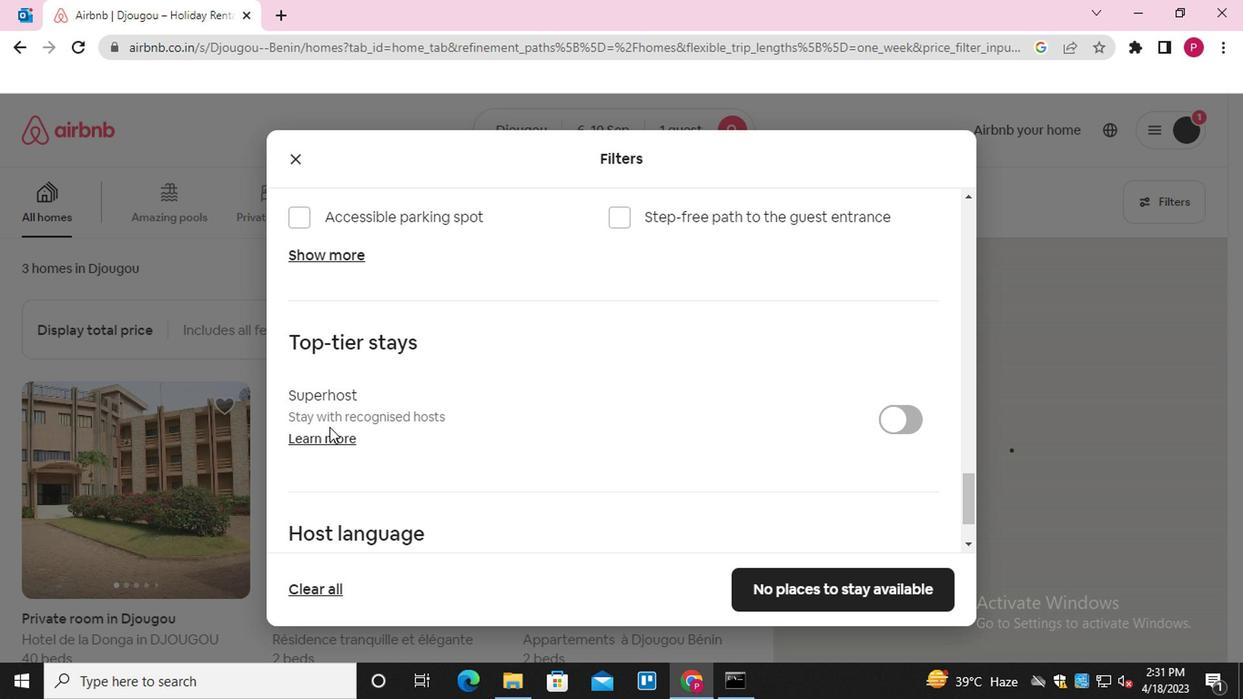 
Action: Mouse moved to (501, 480)
Screenshot: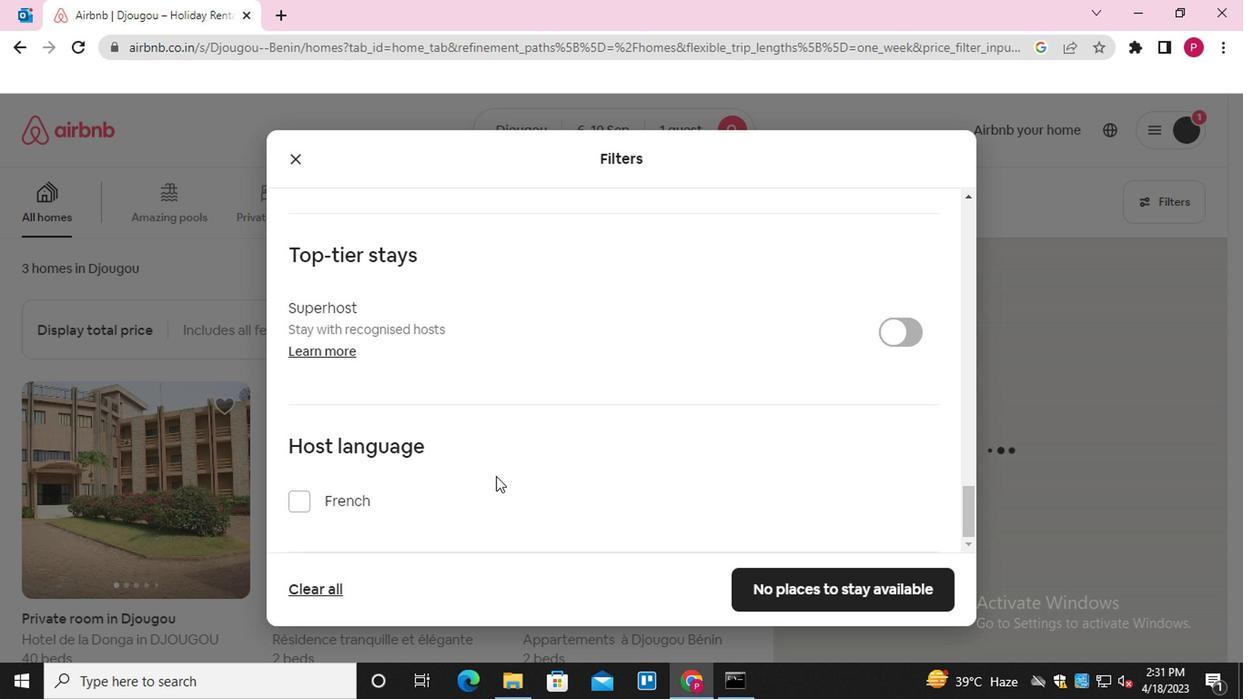 
Action: Mouse scrolled (501, 479) with delta (0, -1)
Screenshot: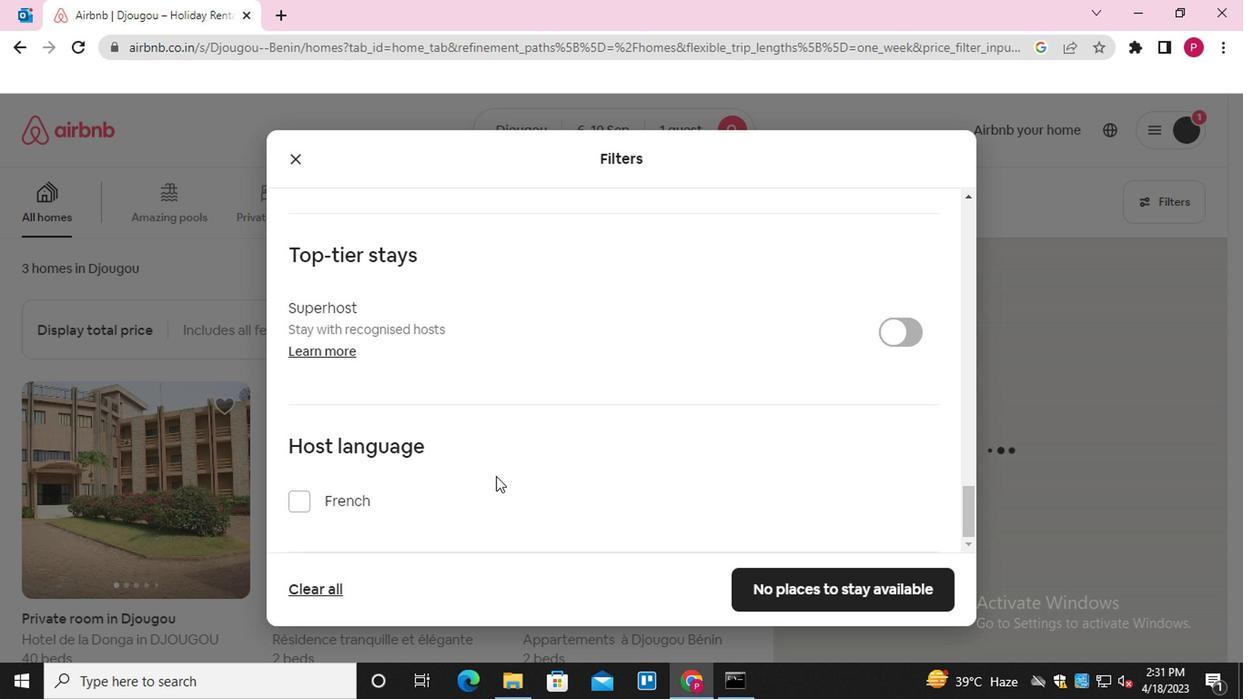 
Action: Mouse moved to (510, 485)
Screenshot: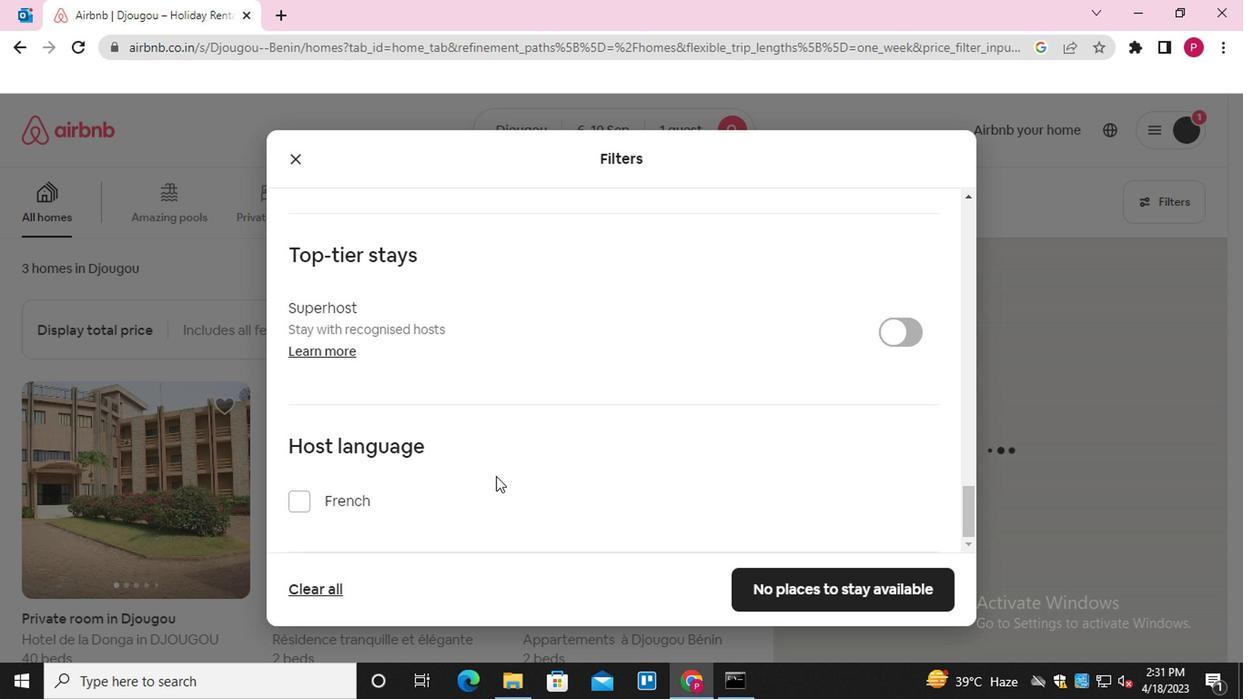 
Action: Mouse scrolled (510, 484) with delta (0, 0)
Screenshot: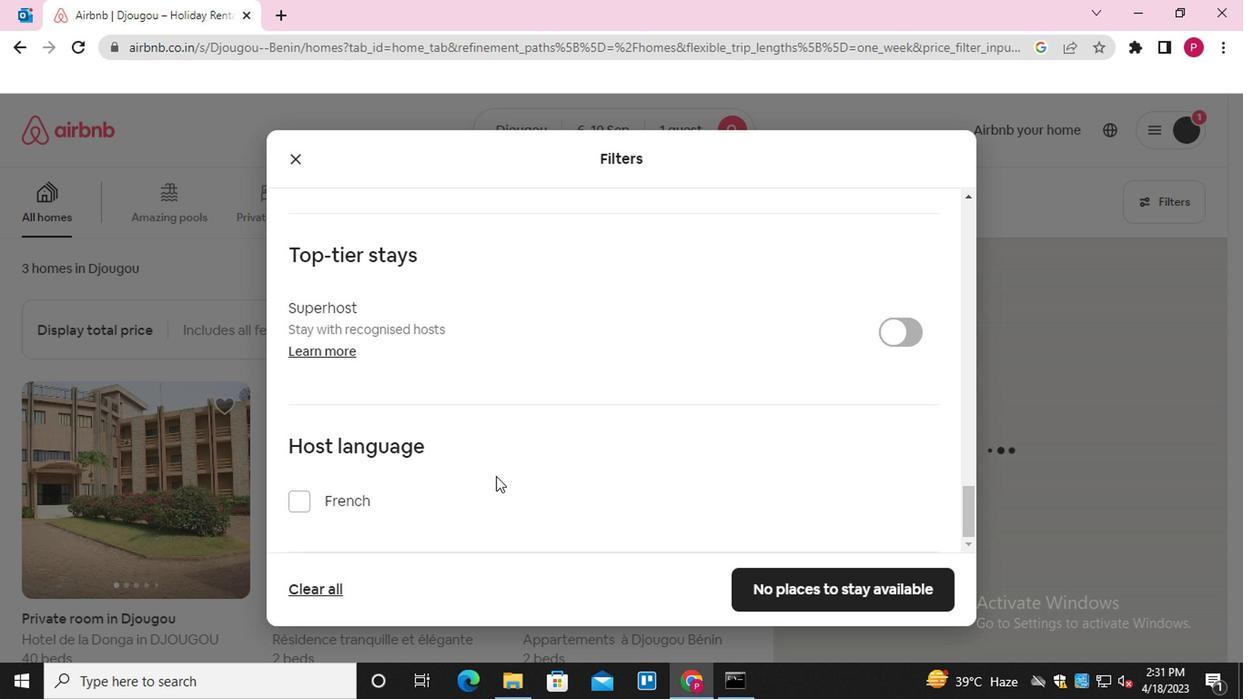 
Action: Mouse moved to (550, 507)
Screenshot: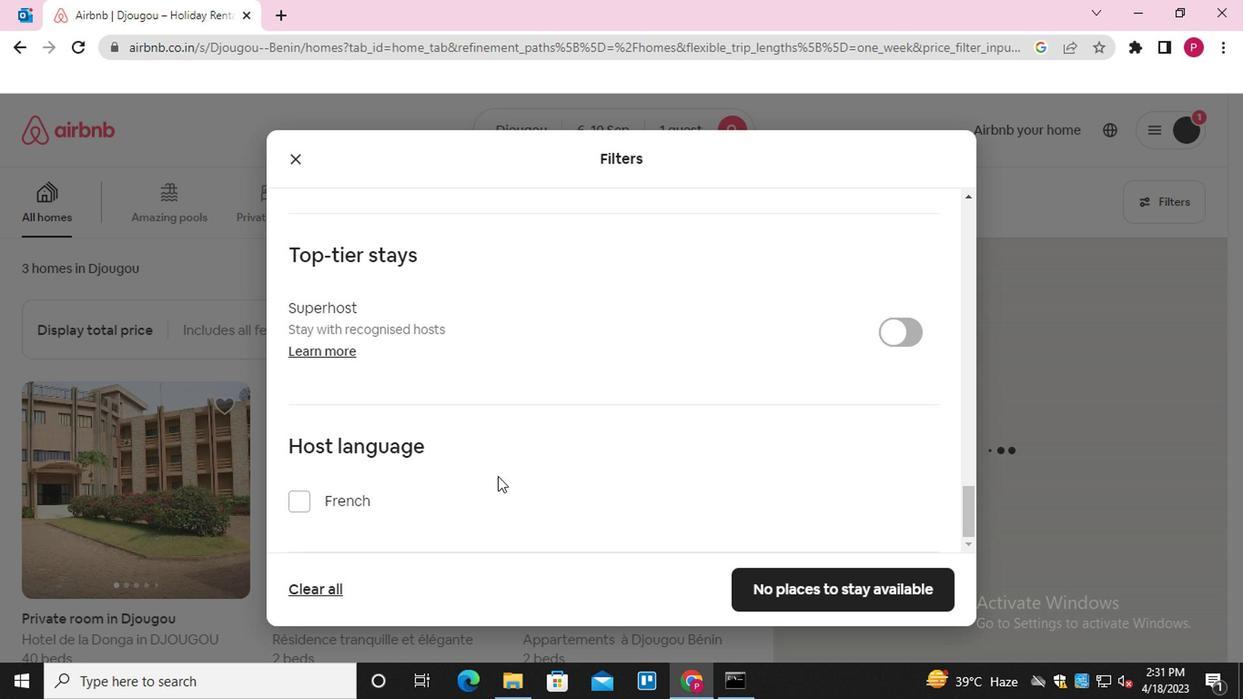 
Action: Mouse scrolled (550, 506) with delta (0, 0)
Screenshot: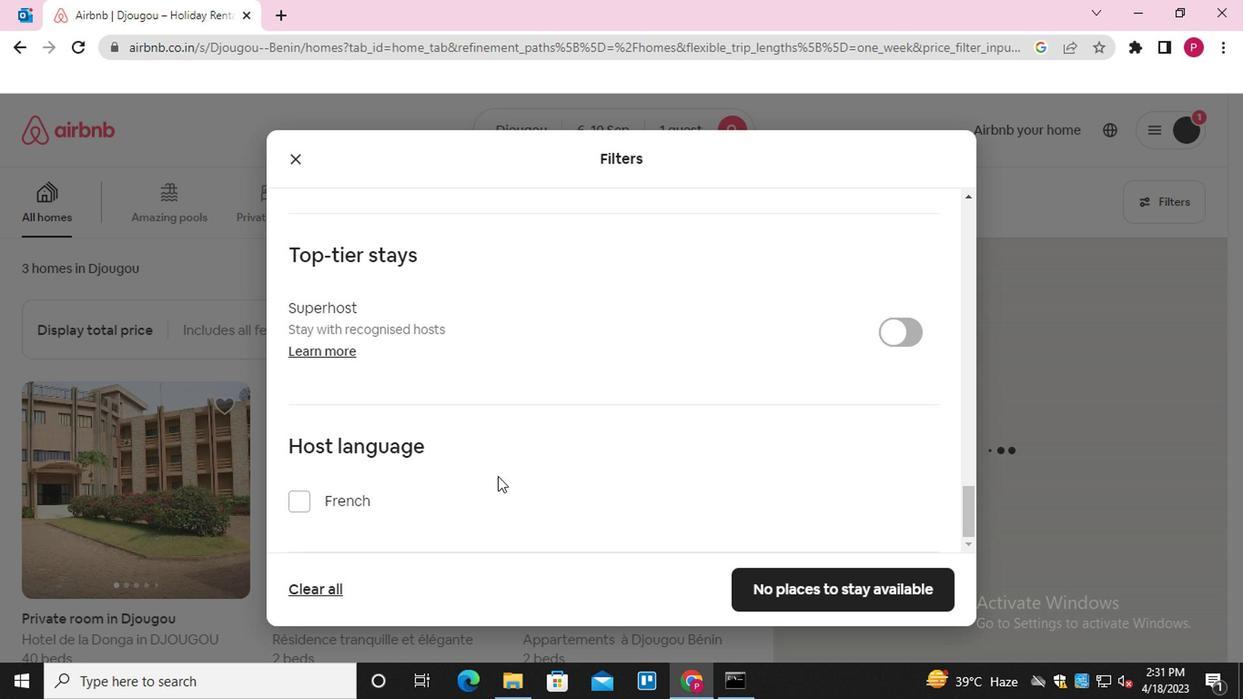 
Action: Mouse moved to (843, 588)
Screenshot: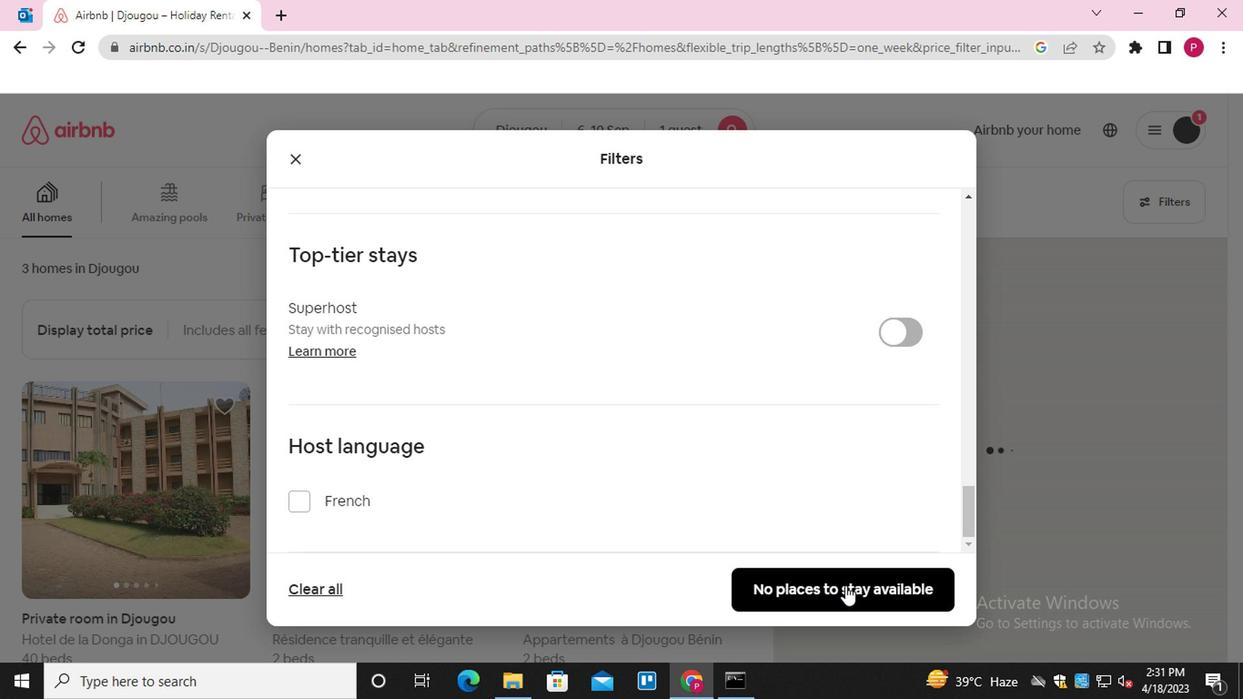 
Action: Mouse pressed left at (843, 588)
Screenshot: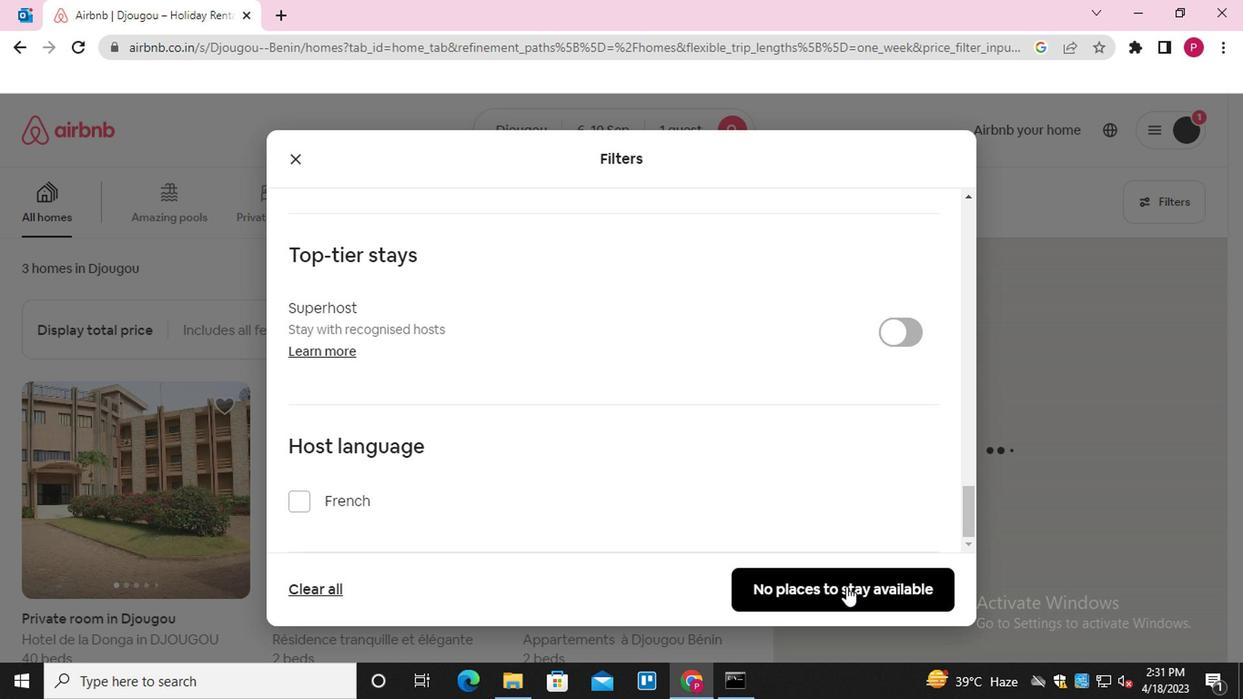 
Action: Mouse moved to (530, 364)
Screenshot: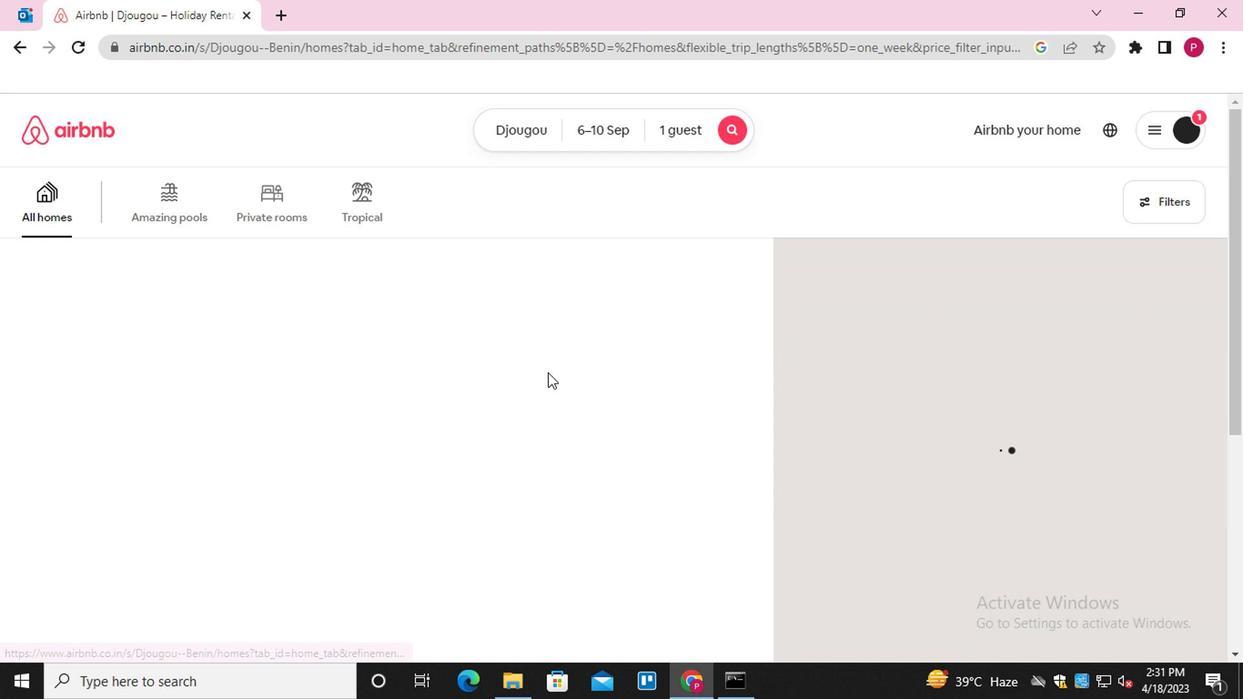 
